 Task: Look for space in South Hill, United States from 12th August, 2023 to 16th August, 2023 for 8 adults in price range Rs.10000 to Rs.16000. Place can be private room with 8 bedrooms having 8 beds and 8 bathrooms. Property type can be house, flat, guest house, hotel. Amenities needed are: wifi, TV, free parkinig on premises, gym, breakfast. Booking option can be shelf check-in. Required host language is English.
Action: Mouse moved to (536, 124)
Screenshot: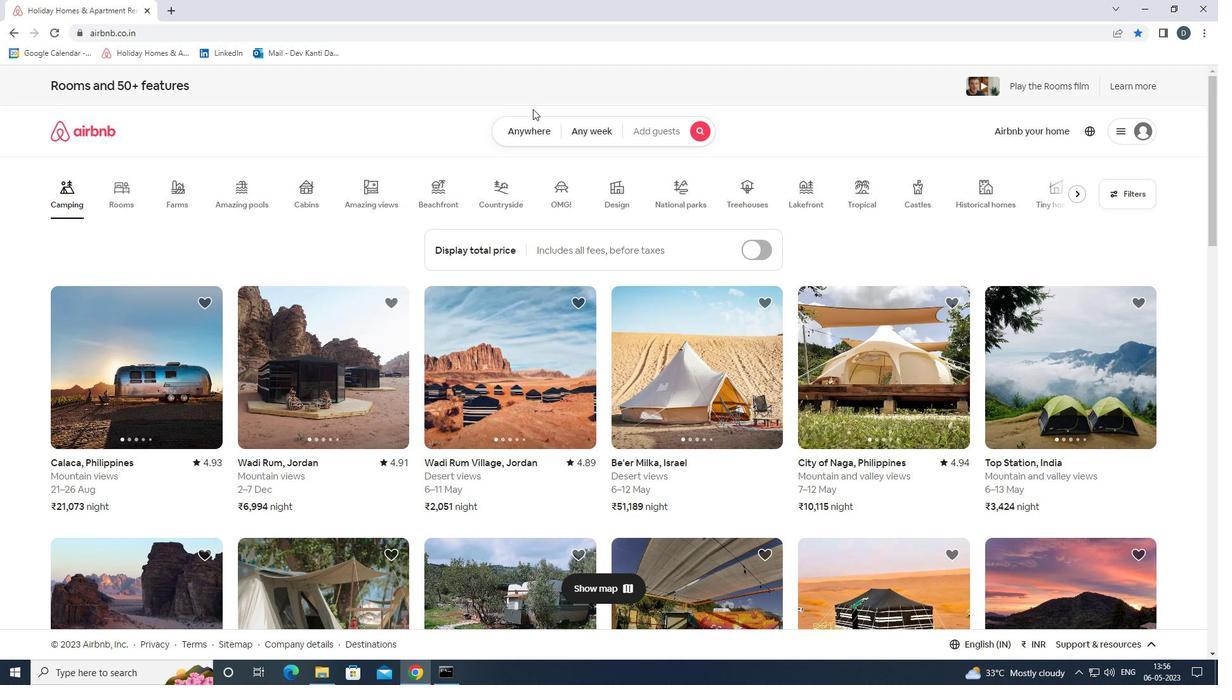 
Action: Mouse pressed left at (536, 124)
Screenshot: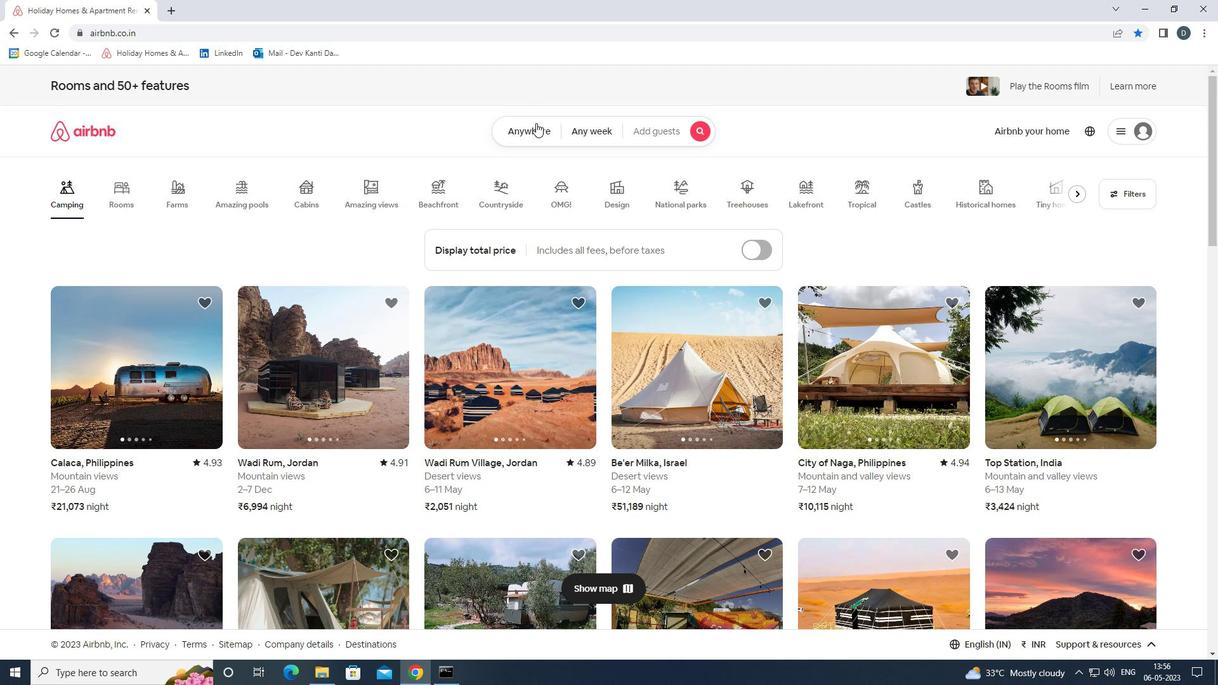
Action: Mouse moved to (472, 181)
Screenshot: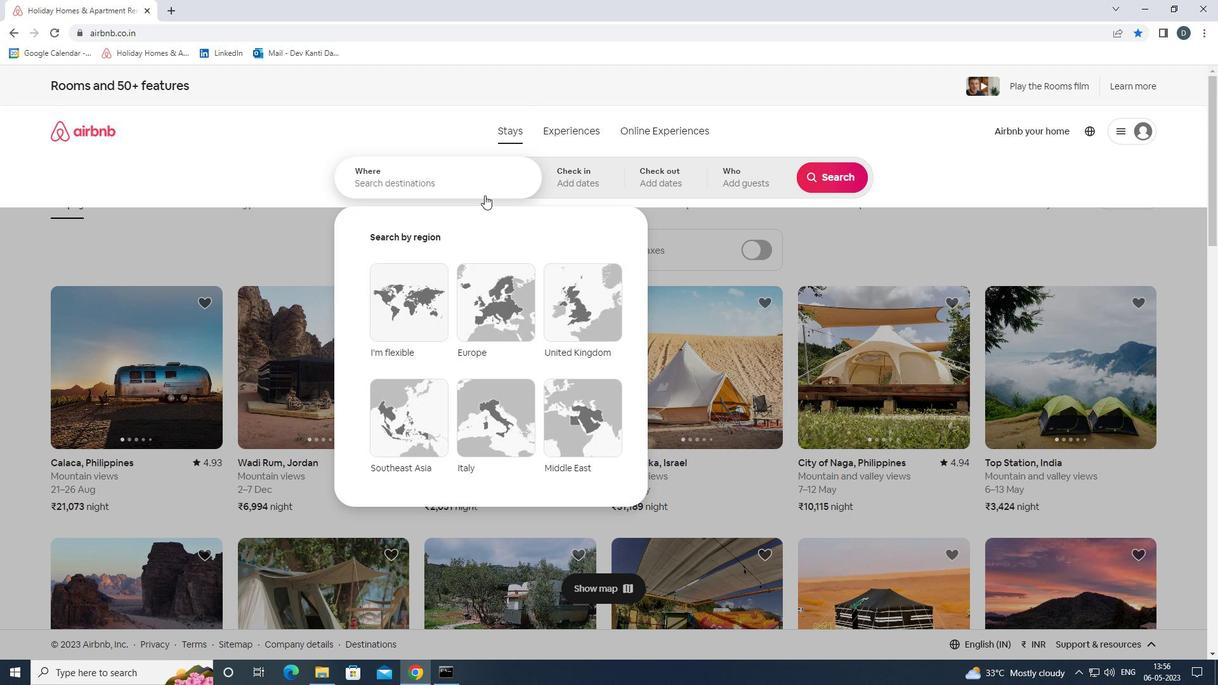 
Action: Mouse pressed left at (472, 181)
Screenshot: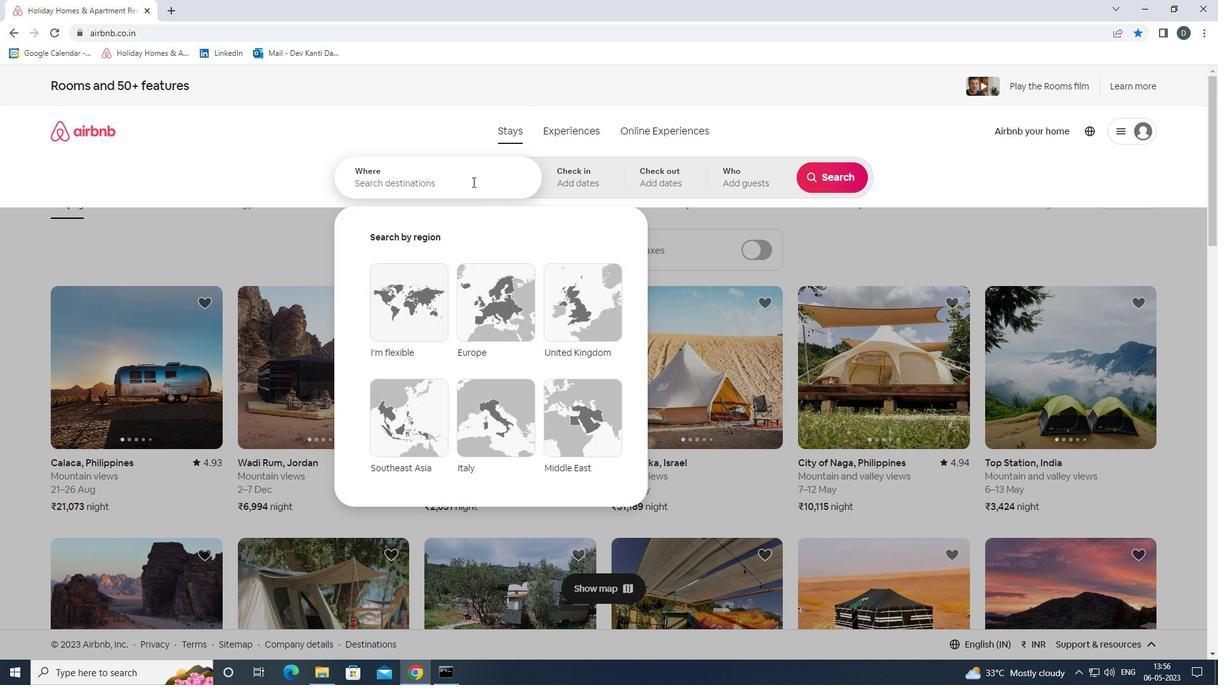 
Action: Mouse moved to (466, 181)
Screenshot: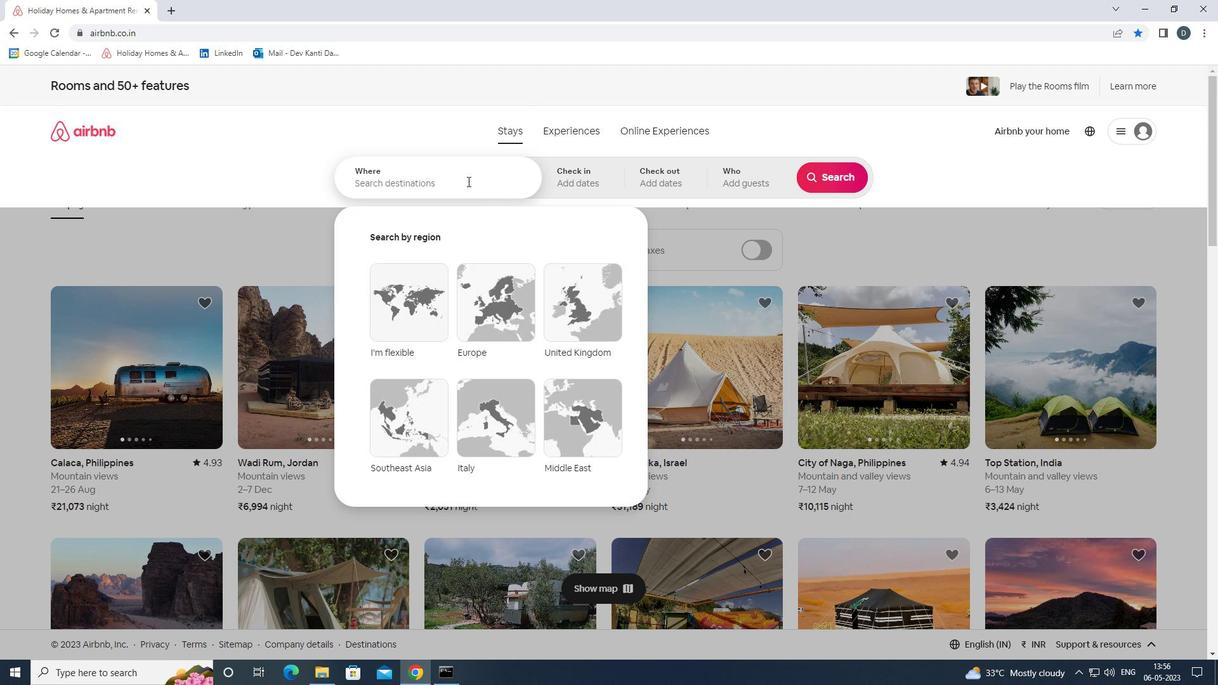 
Action: Key pressed <Key.shift><Key.shift><Key.shift><Key.shift><Key.shift><Key.shift><Key.shift>SOUTH<Key.space><Key.shift>HILL,<Key.shift>UNITED<Key.space><Key.shift>STATES<Key.enter>
Screenshot: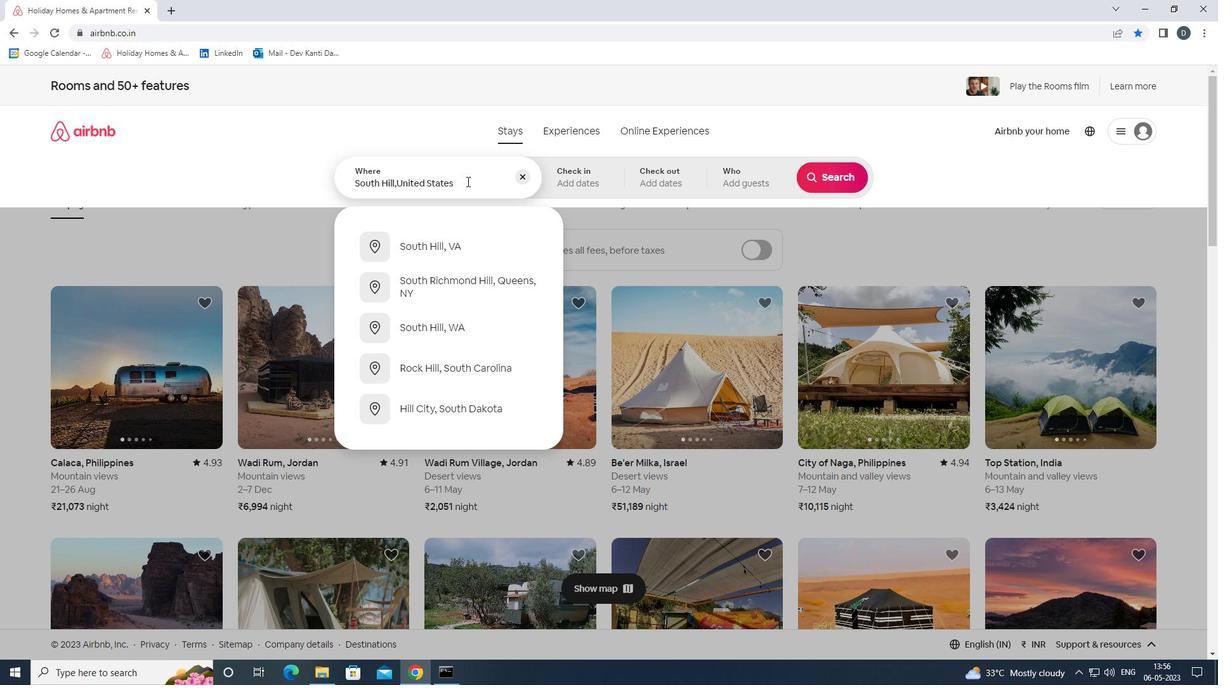 
Action: Mouse moved to (822, 277)
Screenshot: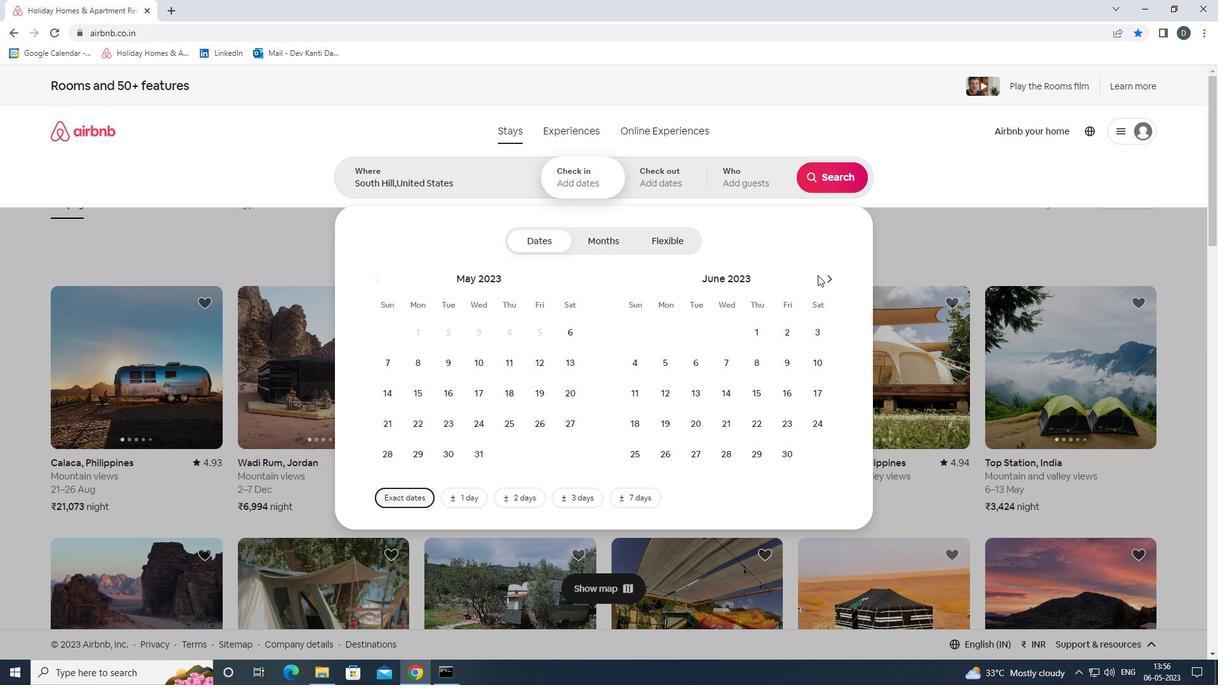 
Action: Mouse pressed left at (822, 277)
Screenshot: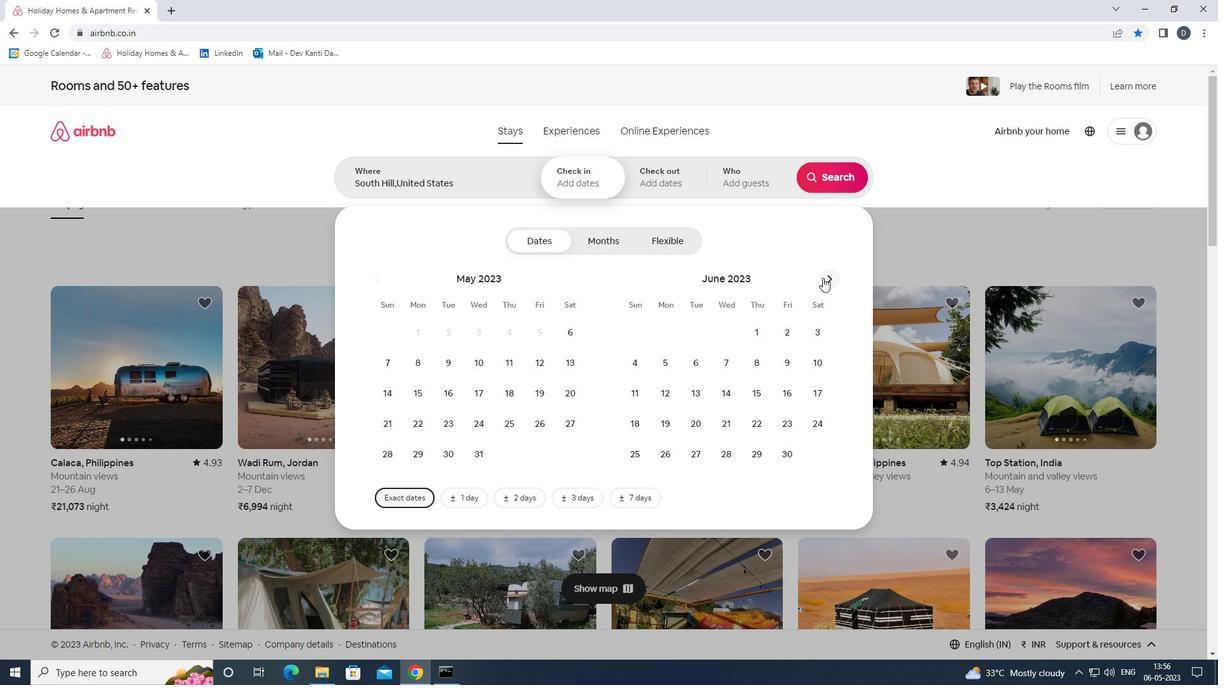 
Action: Mouse pressed left at (822, 277)
Screenshot: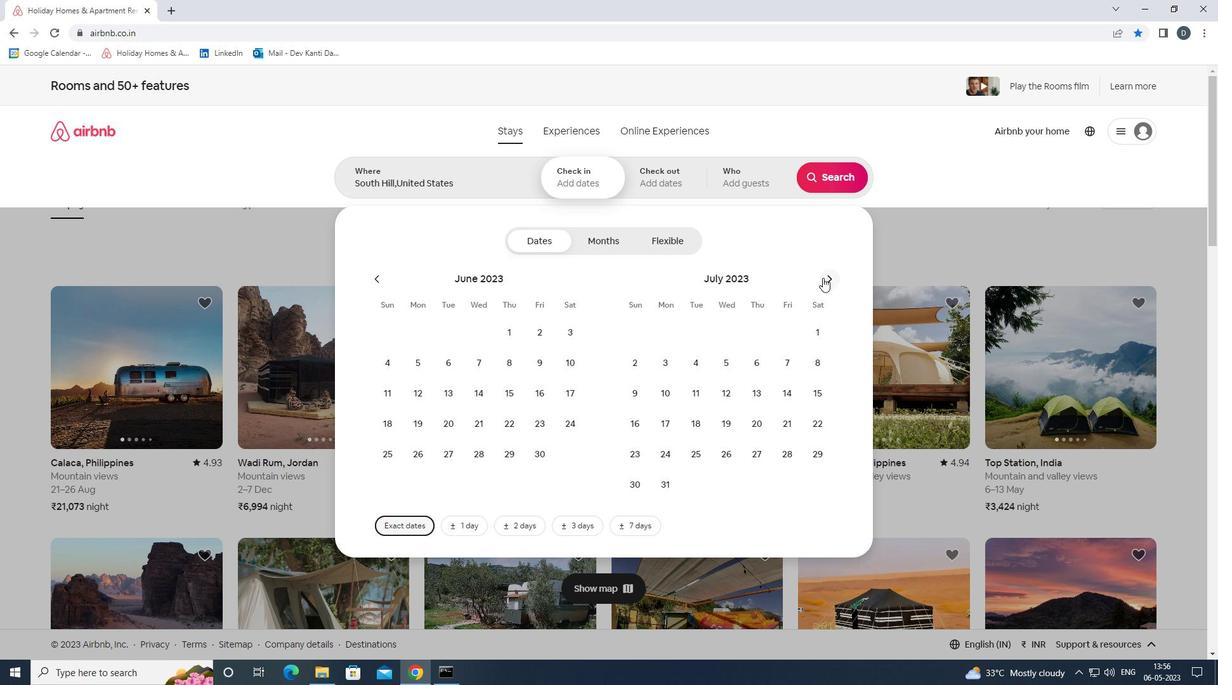 
Action: Mouse moved to (812, 356)
Screenshot: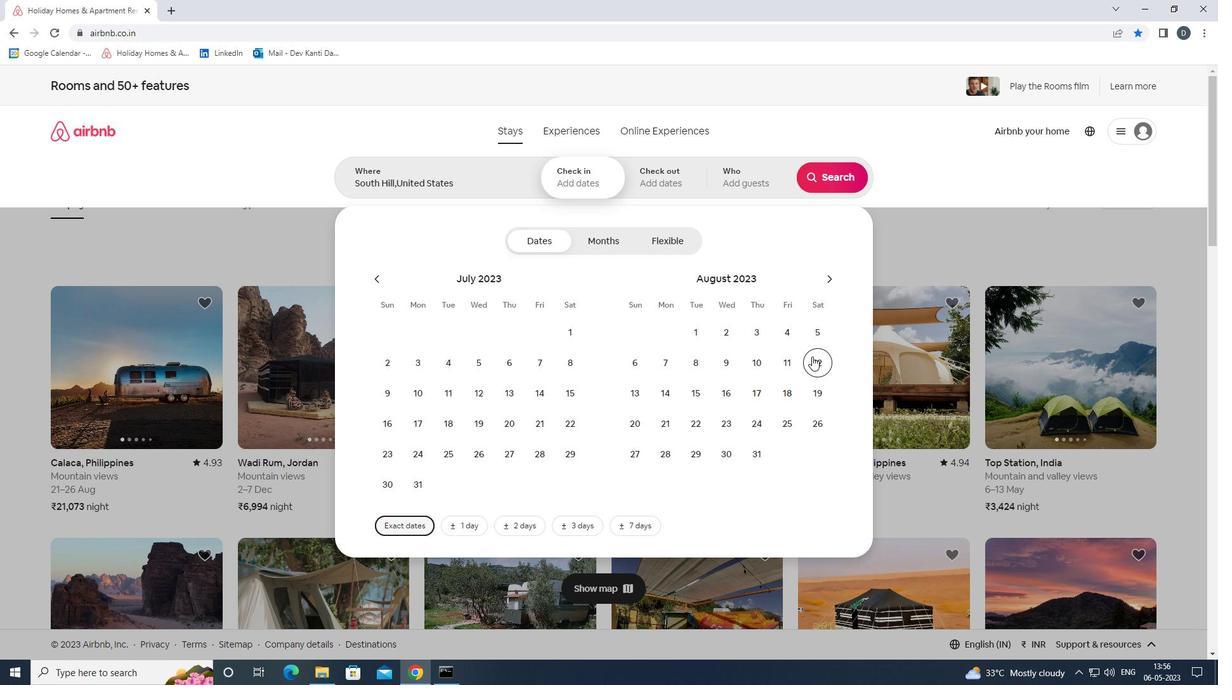 
Action: Mouse pressed left at (812, 356)
Screenshot: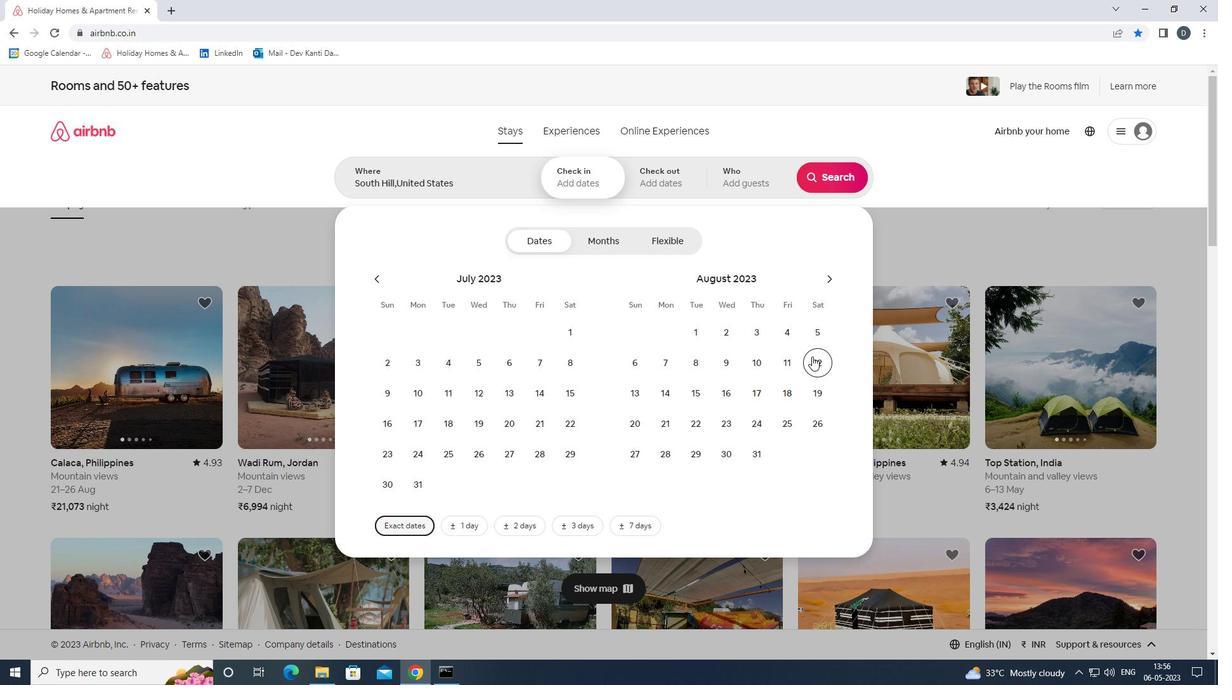 
Action: Mouse moved to (735, 391)
Screenshot: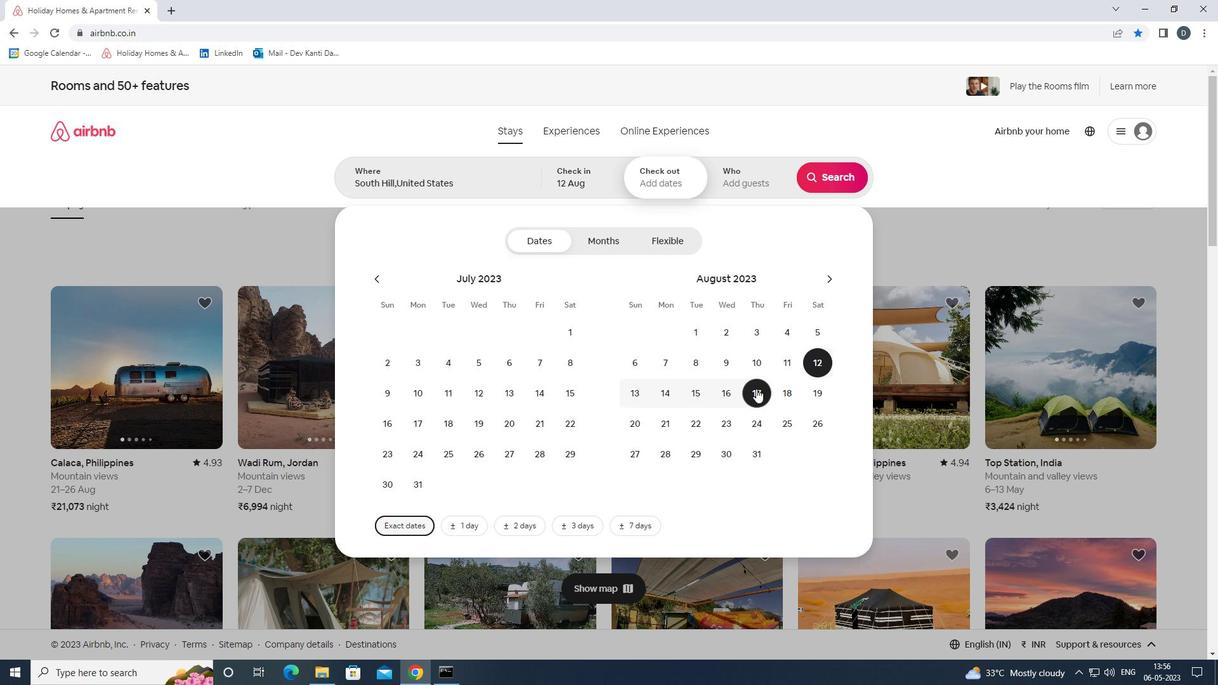 
Action: Mouse pressed left at (735, 391)
Screenshot: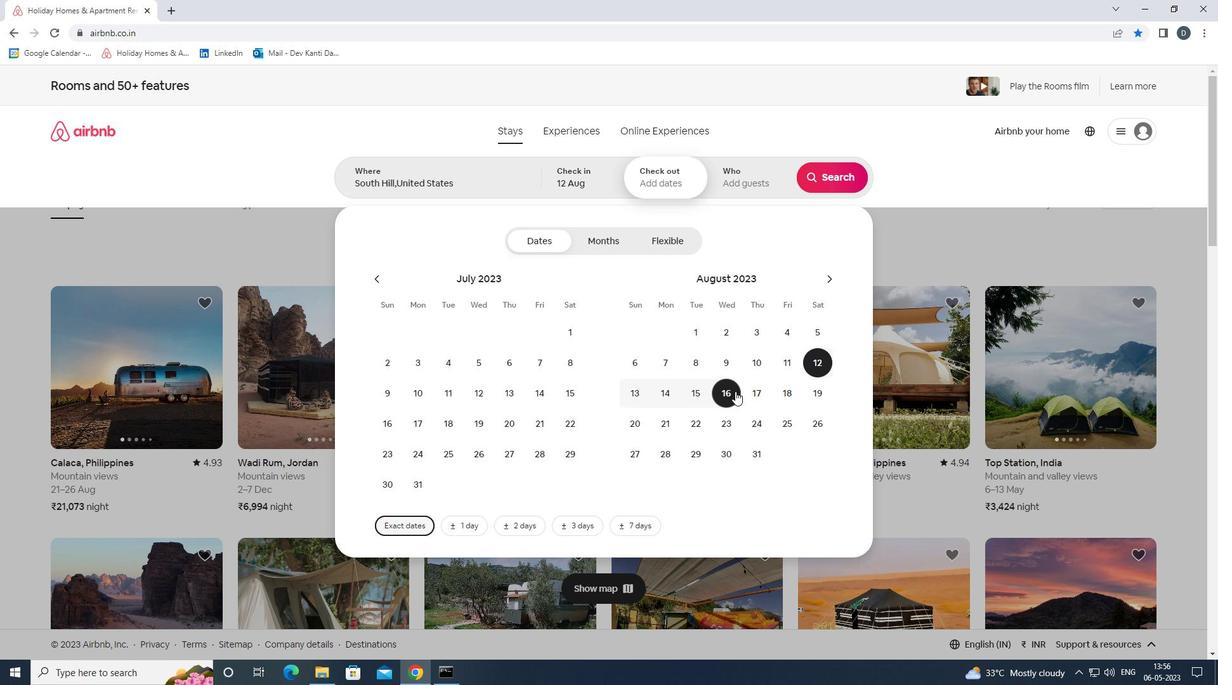 
Action: Mouse moved to (752, 177)
Screenshot: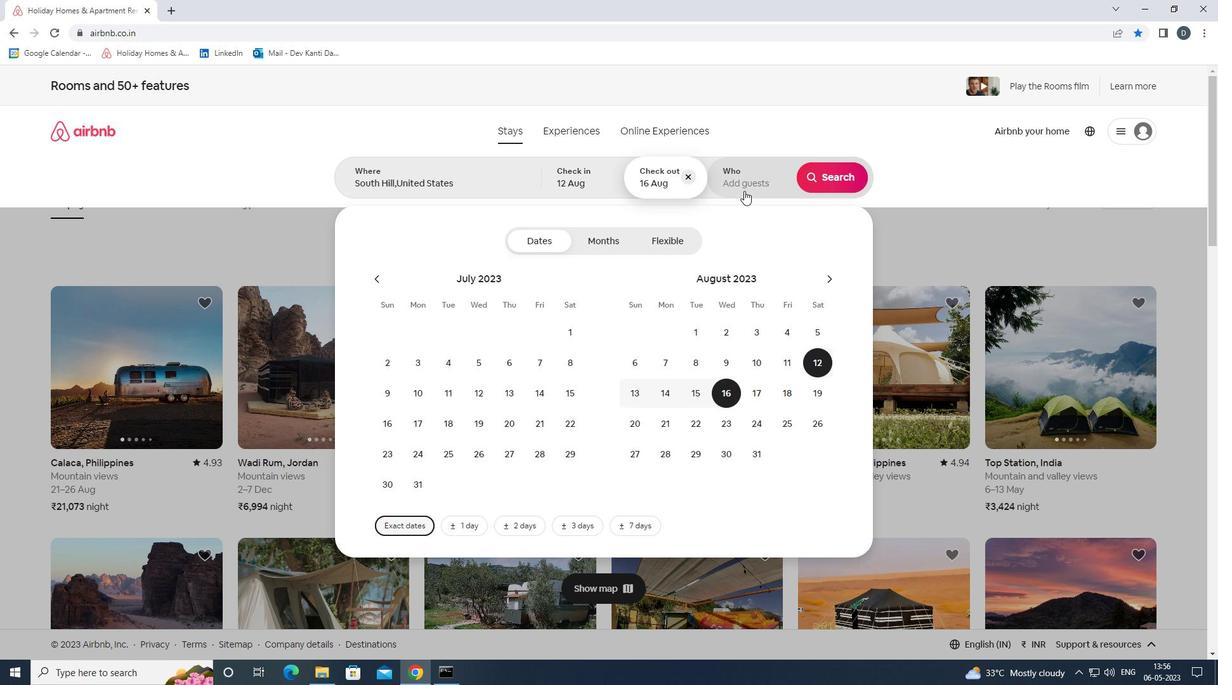
Action: Mouse pressed left at (752, 177)
Screenshot: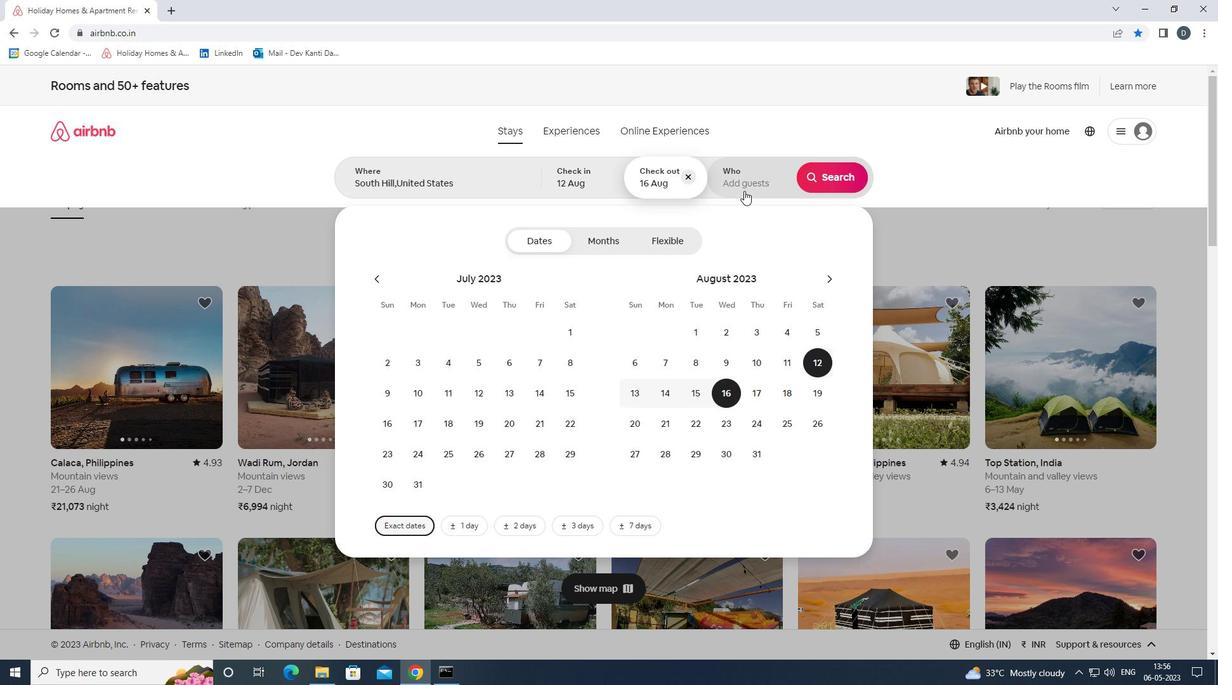 
Action: Mouse moved to (841, 244)
Screenshot: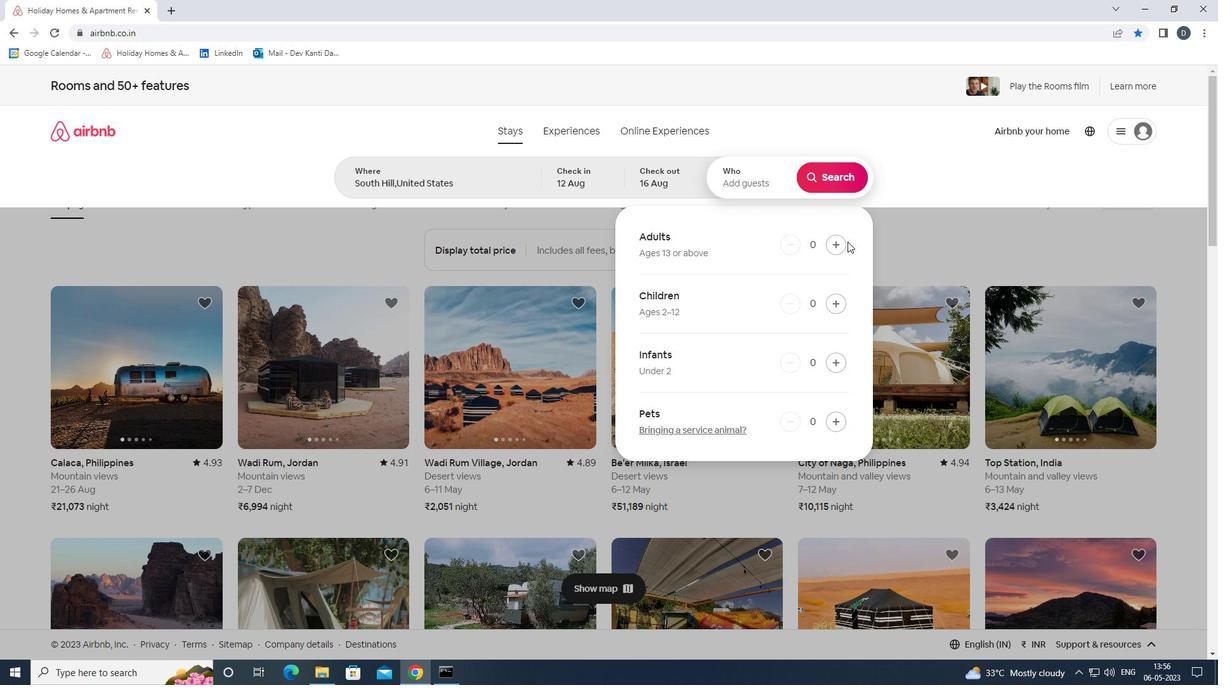
Action: Mouse pressed left at (841, 244)
Screenshot: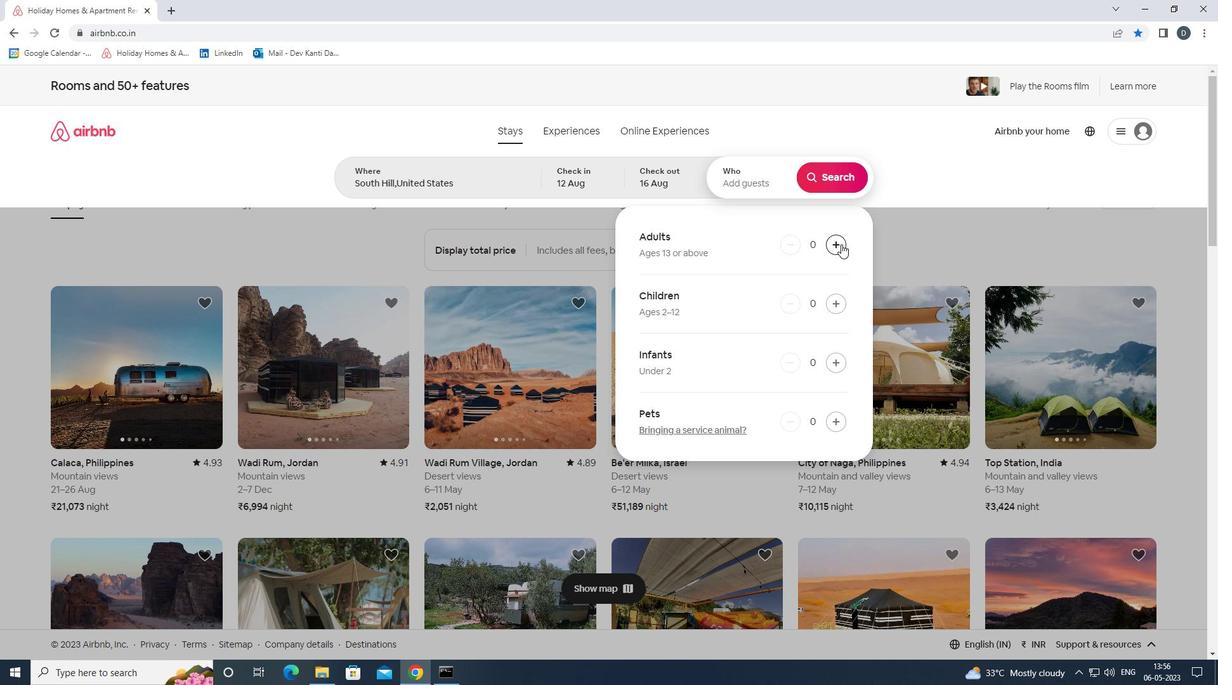 
Action: Mouse pressed left at (841, 244)
Screenshot: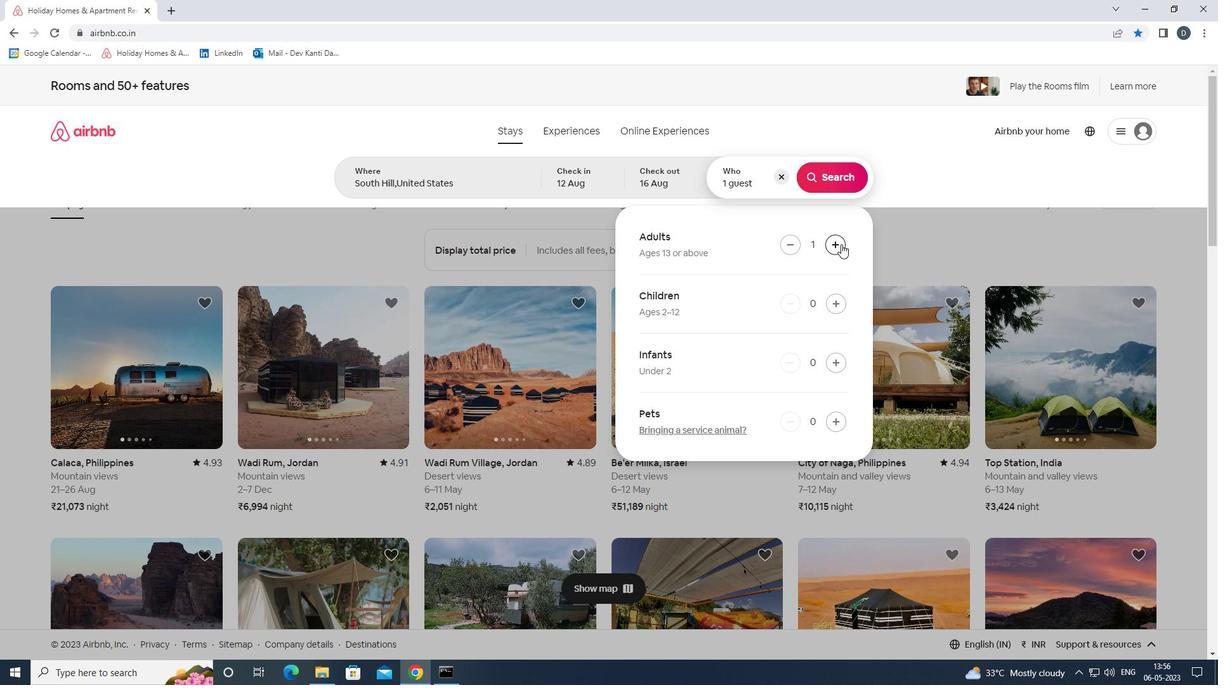 
Action: Mouse pressed left at (841, 244)
Screenshot: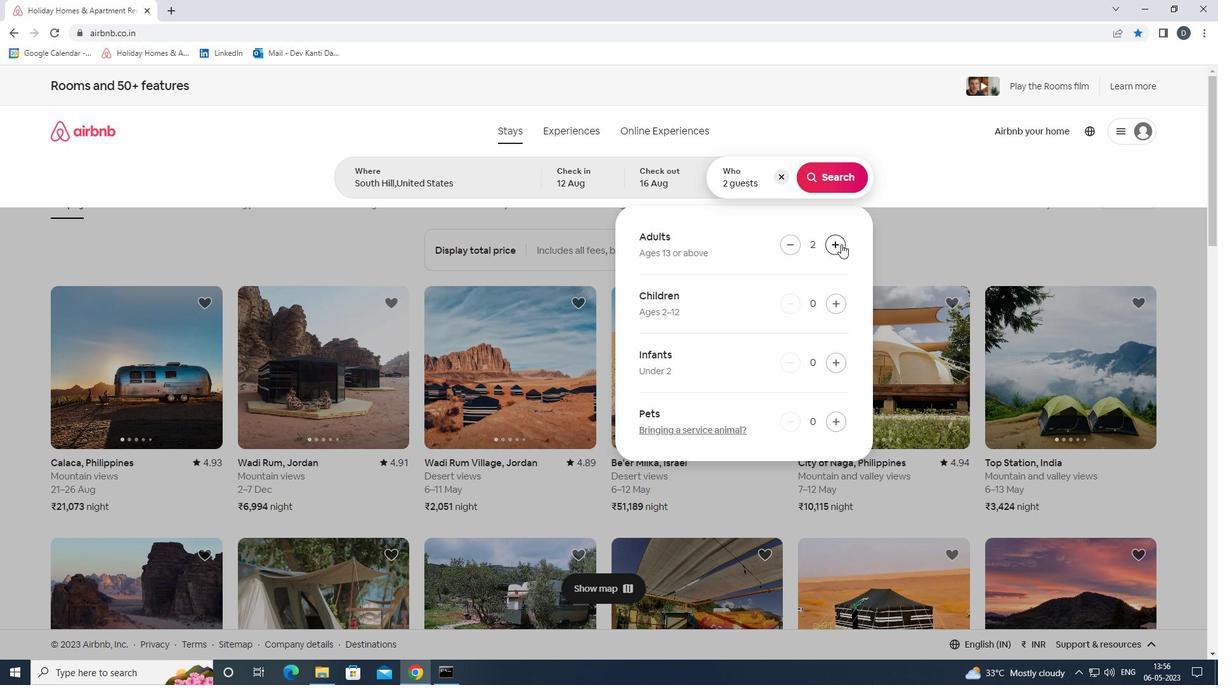 
Action: Mouse pressed left at (841, 244)
Screenshot: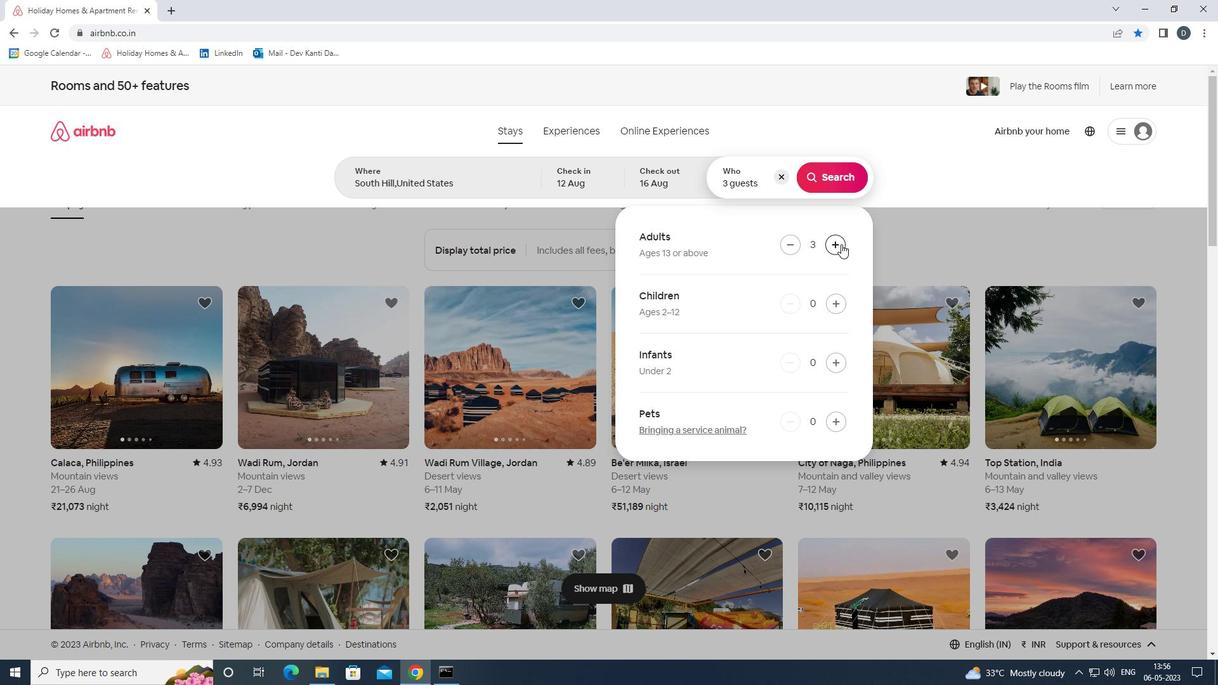 
Action: Mouse pressed left at (841, 244)
Screenshot: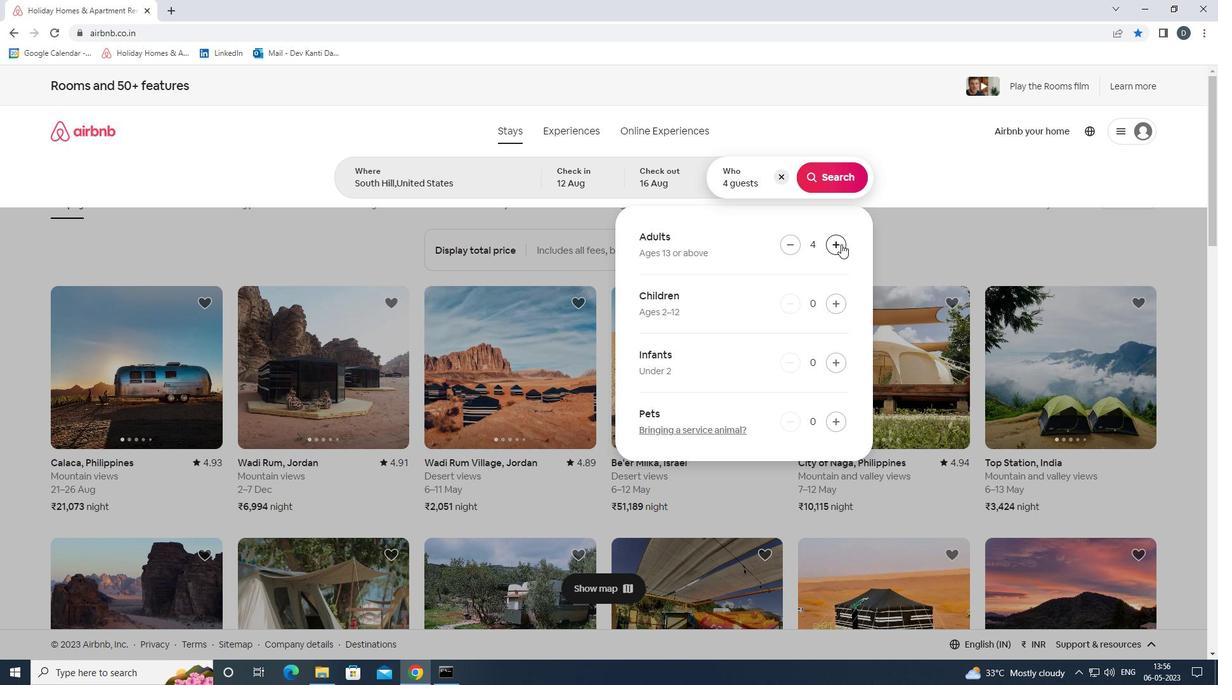 
Action: Mouse pressed left at (841, 244)
Screenshot: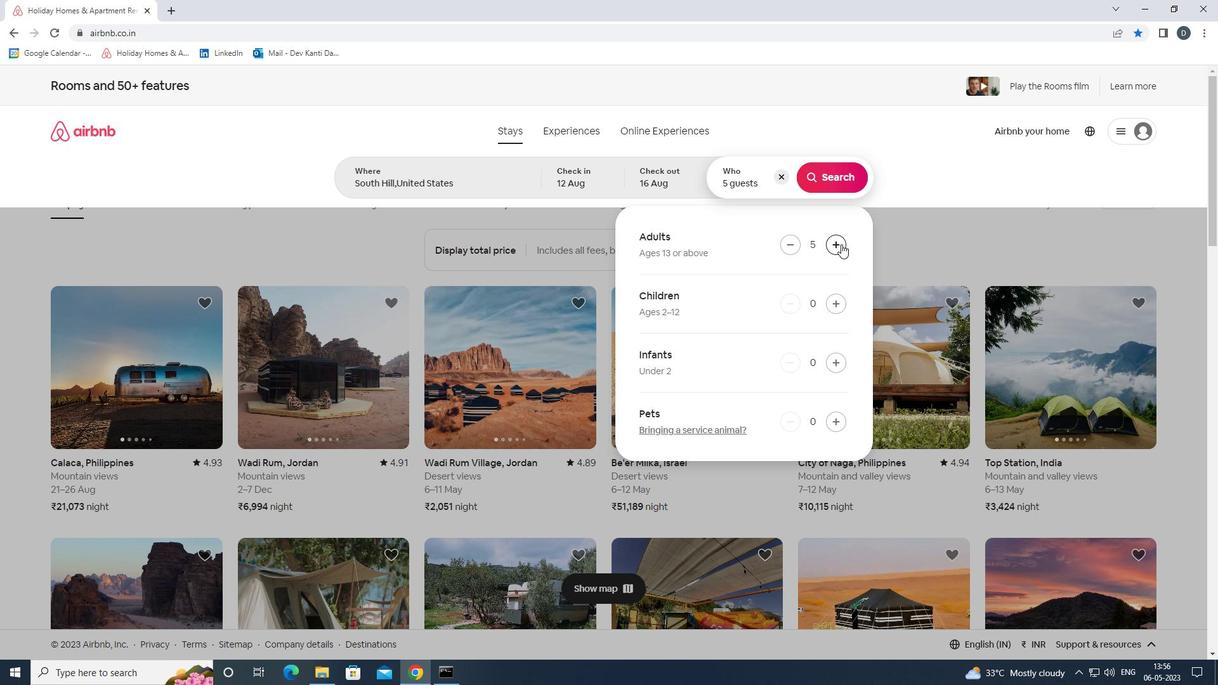 
Action: Mouse pressed left at (841, 244)
Screenshot: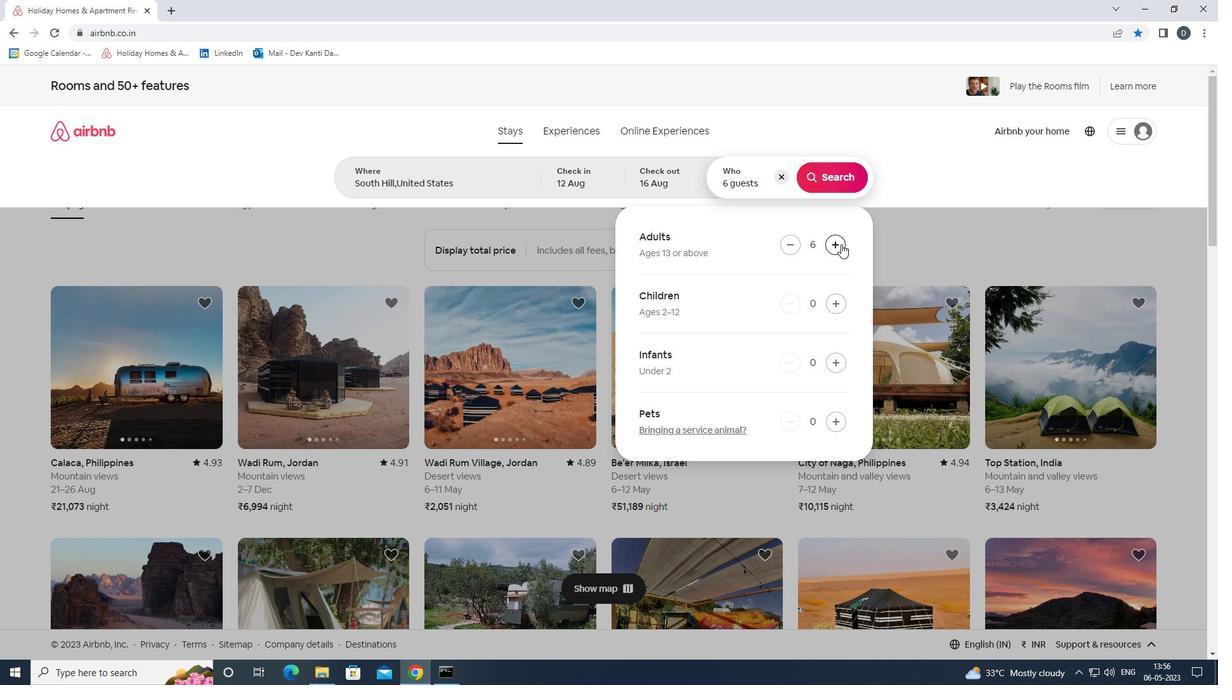 
Action: Mouse pressed left at (841, 244)
Screenshot: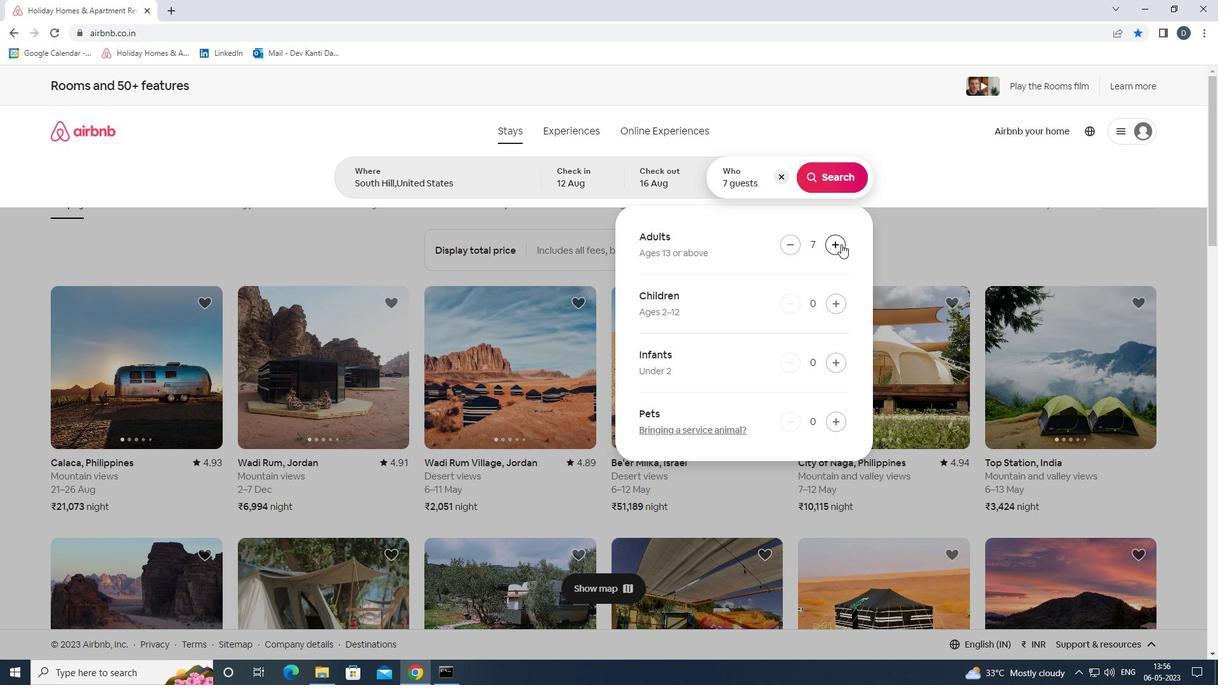 
Action: Mouse moved to (835, 177)
Screenshot: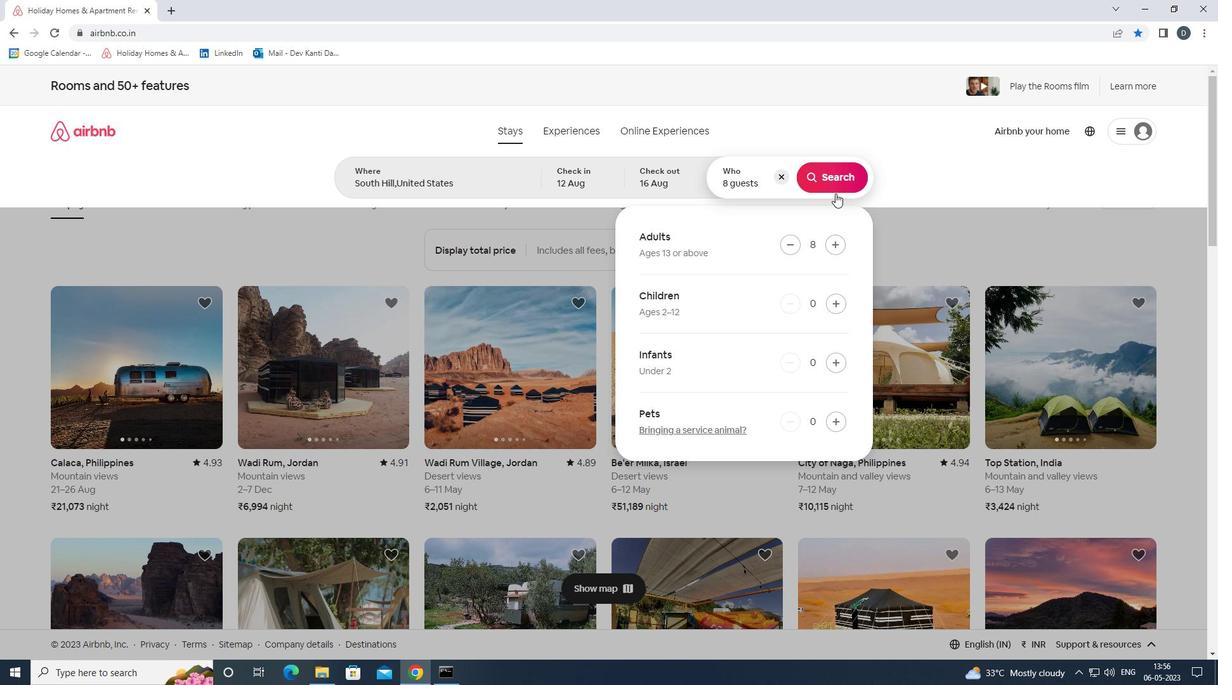 
Action: Mouse pressed left at (835, 177)
Screenshot: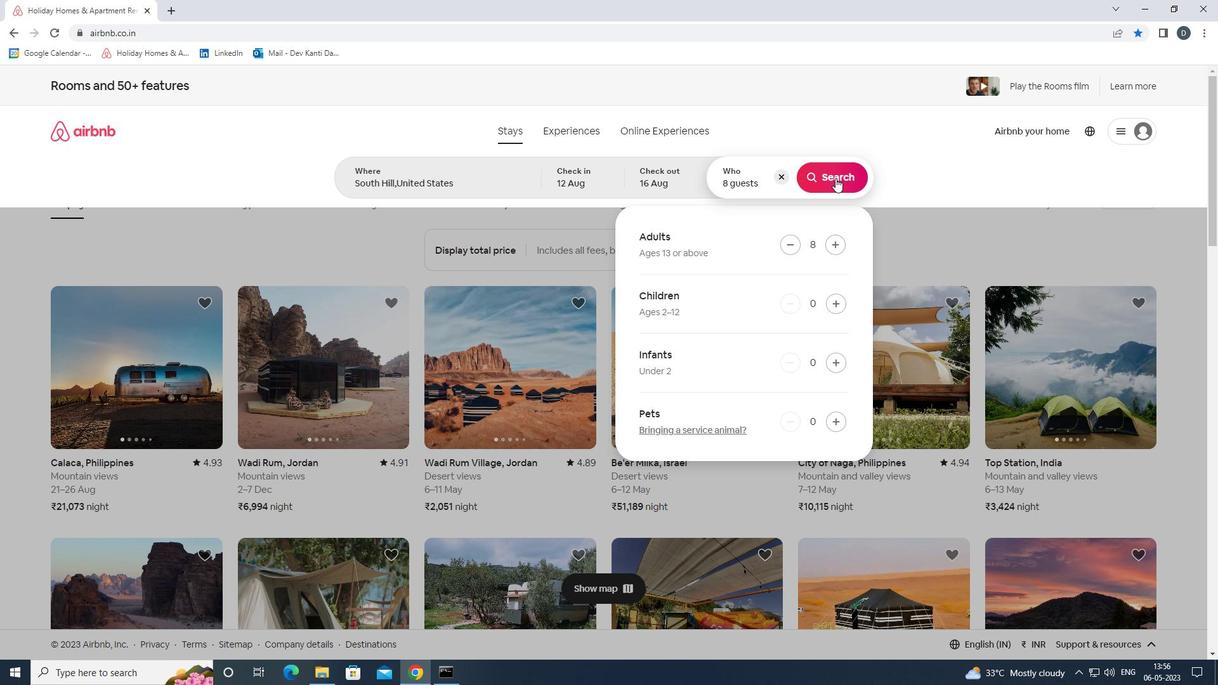 
Action: Mouse moved to (1154, 140)
Screenshot: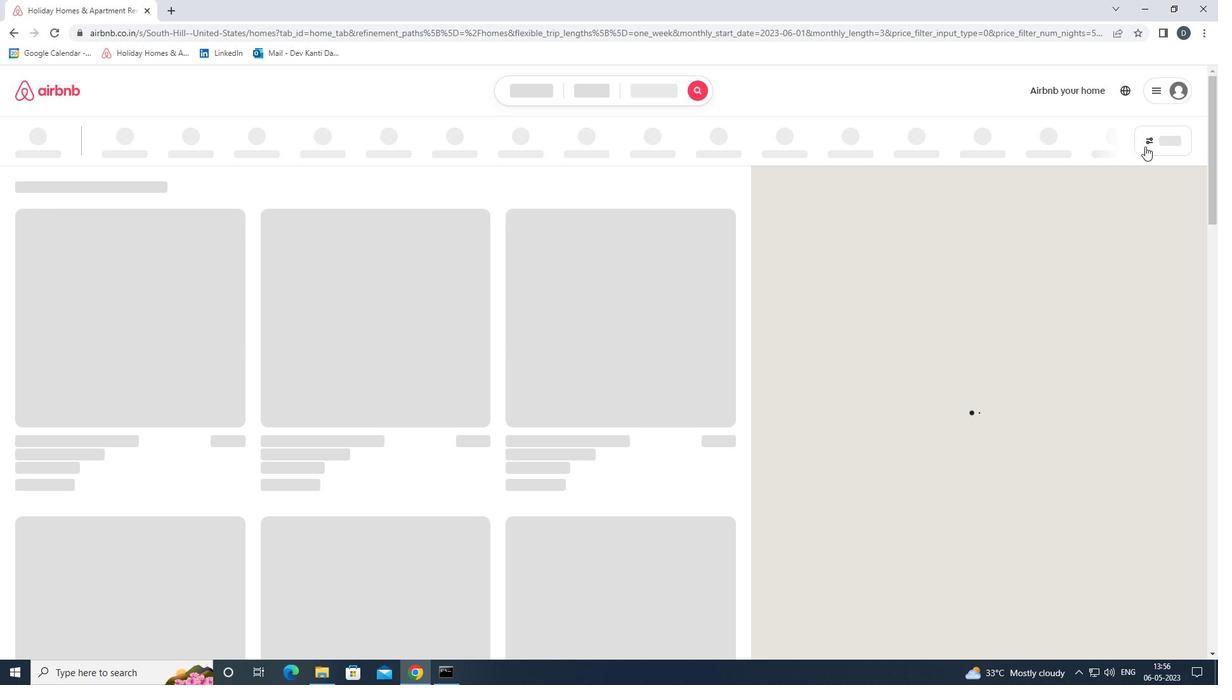 
Action: Mouse pressed left at (1154, 140)
Screenshot: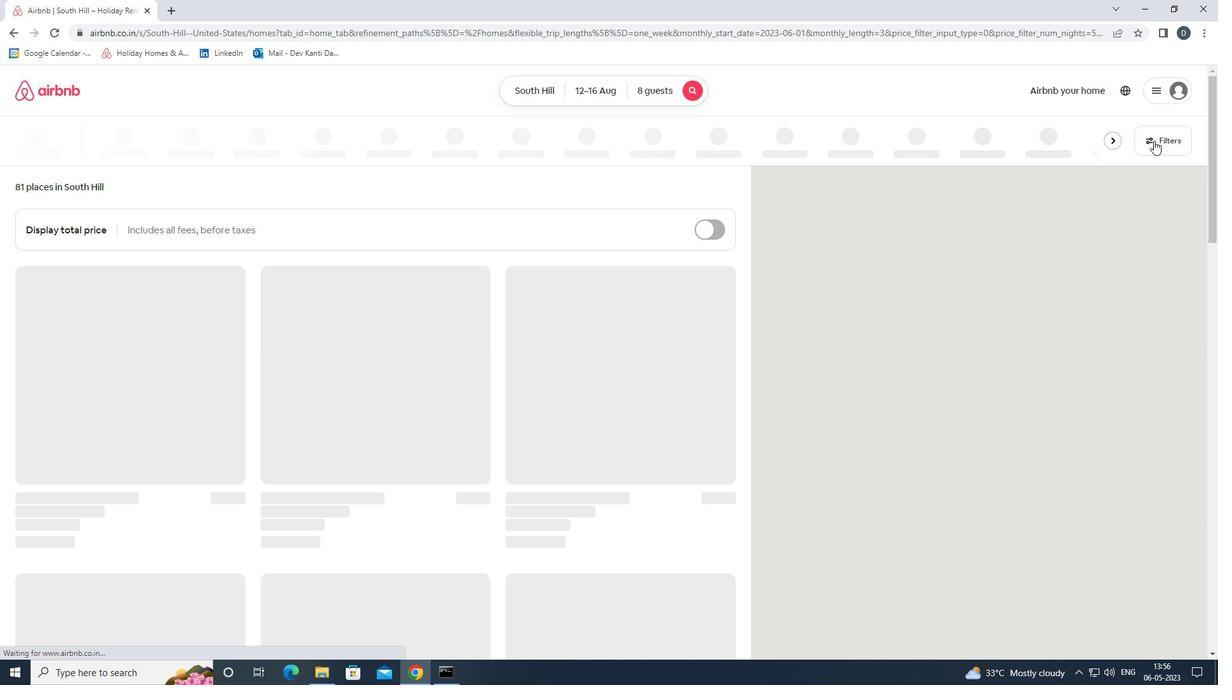 
Action: Mouse moved to (482, 457)
Screenshot: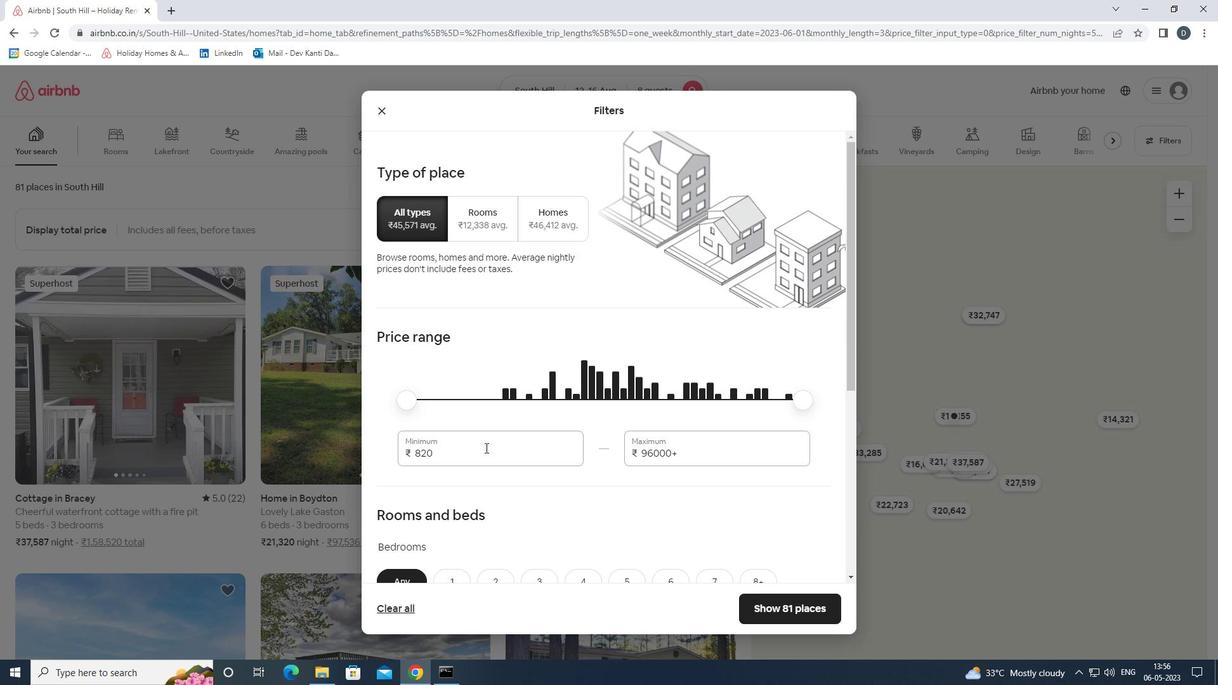 
Action: Mouse pressed left at (482, 457)
Screenshot: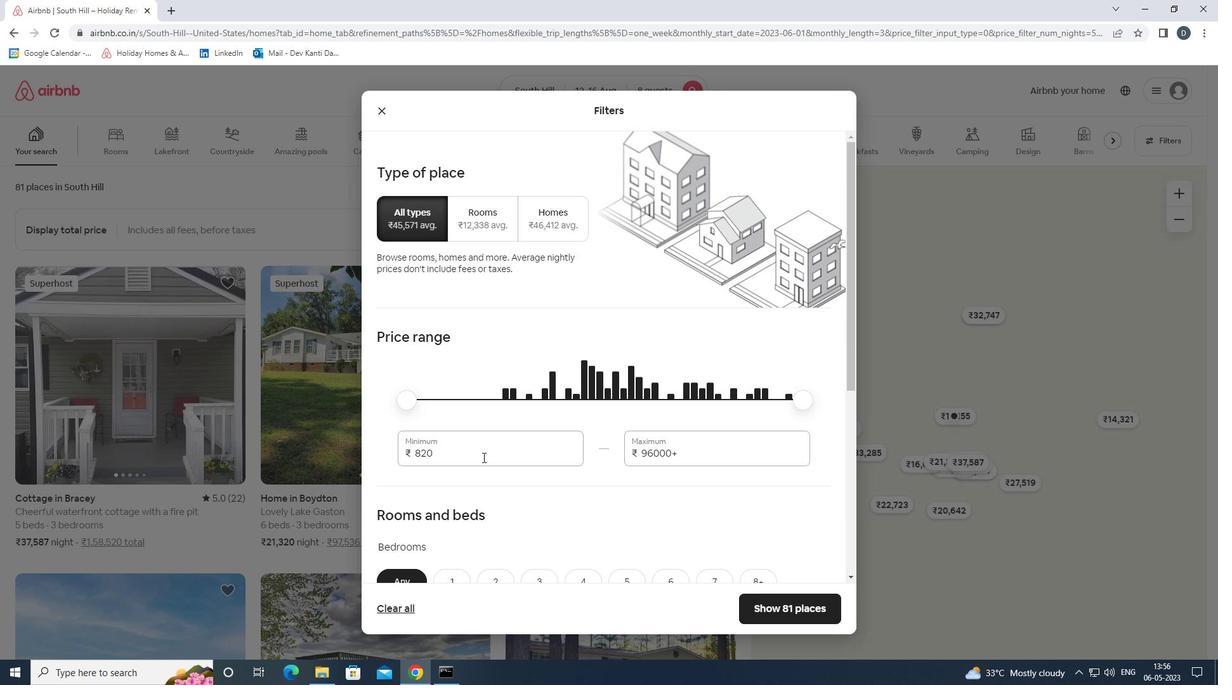 
Action: Mouse pressed left at (482, 457)
Screenshot: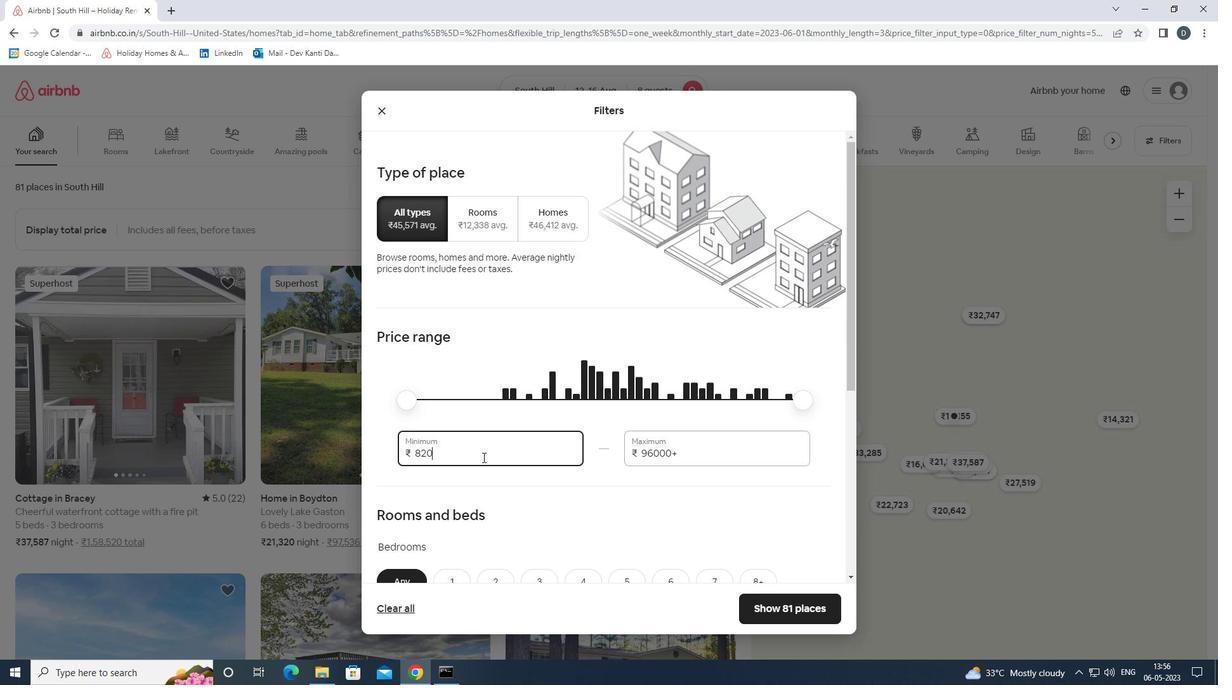 
Action: Mouse moved to (481, 458)
Screenshot: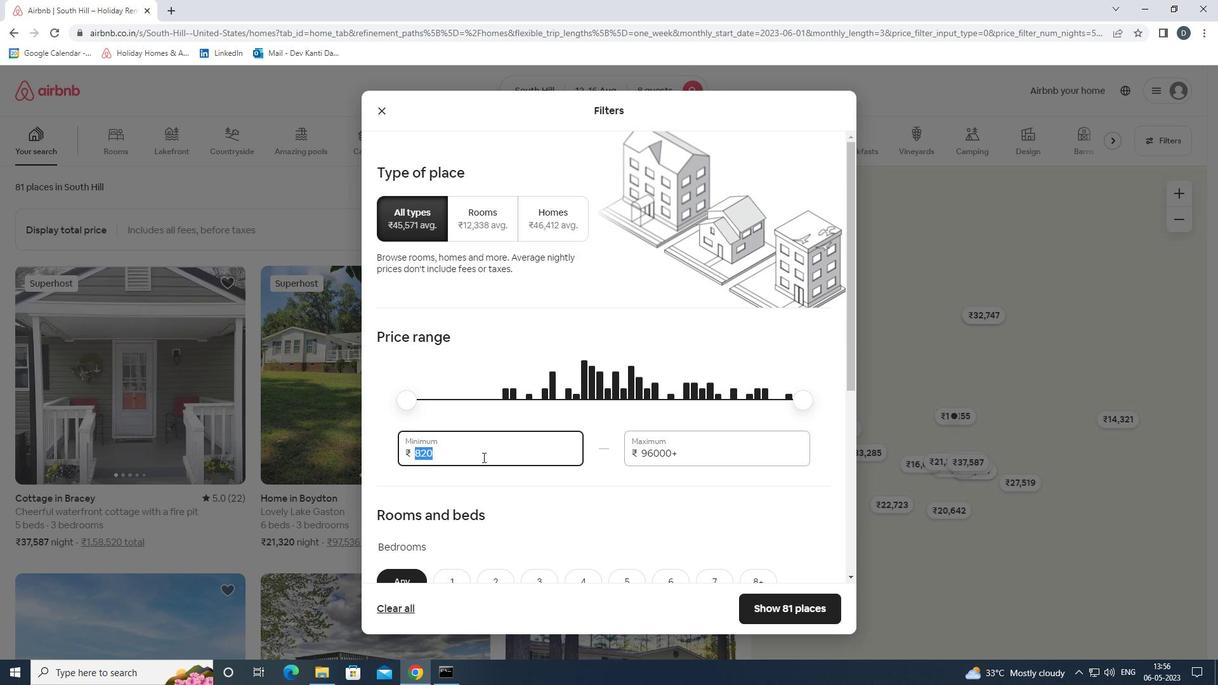 
Action: Key pressed 10000<Key.tab>16000
Screenshot: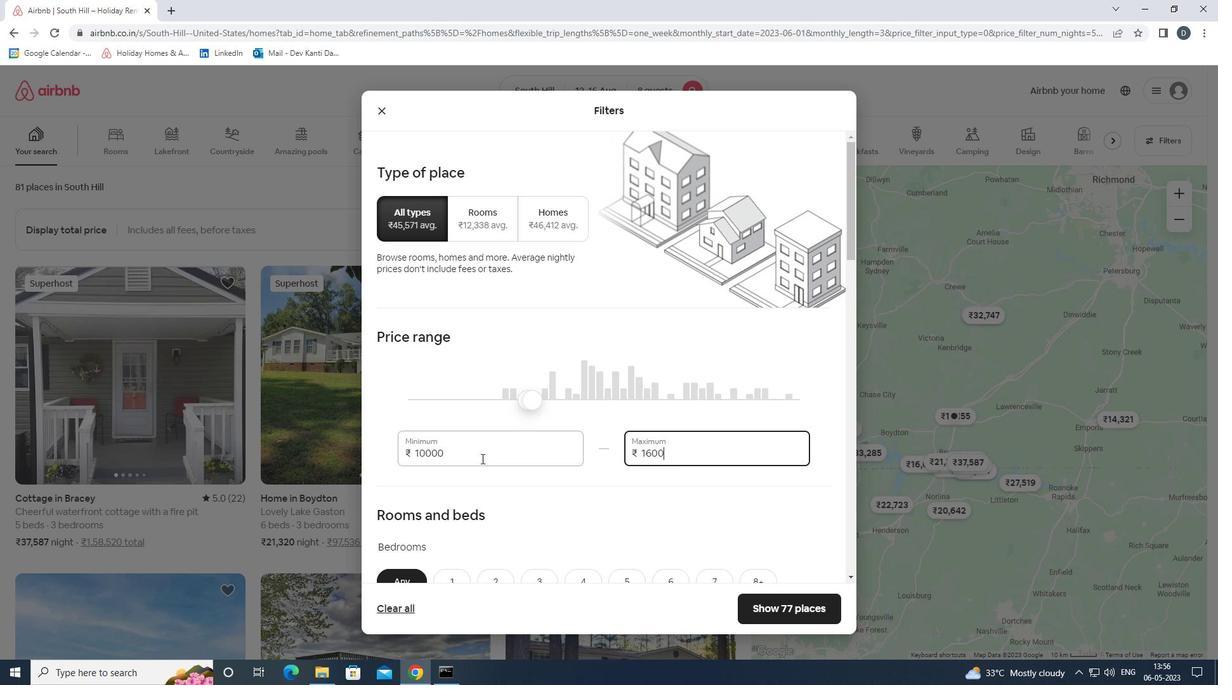 
Action: Mouse scrolled (481, 458) with delta (0, 0)
Screenshot: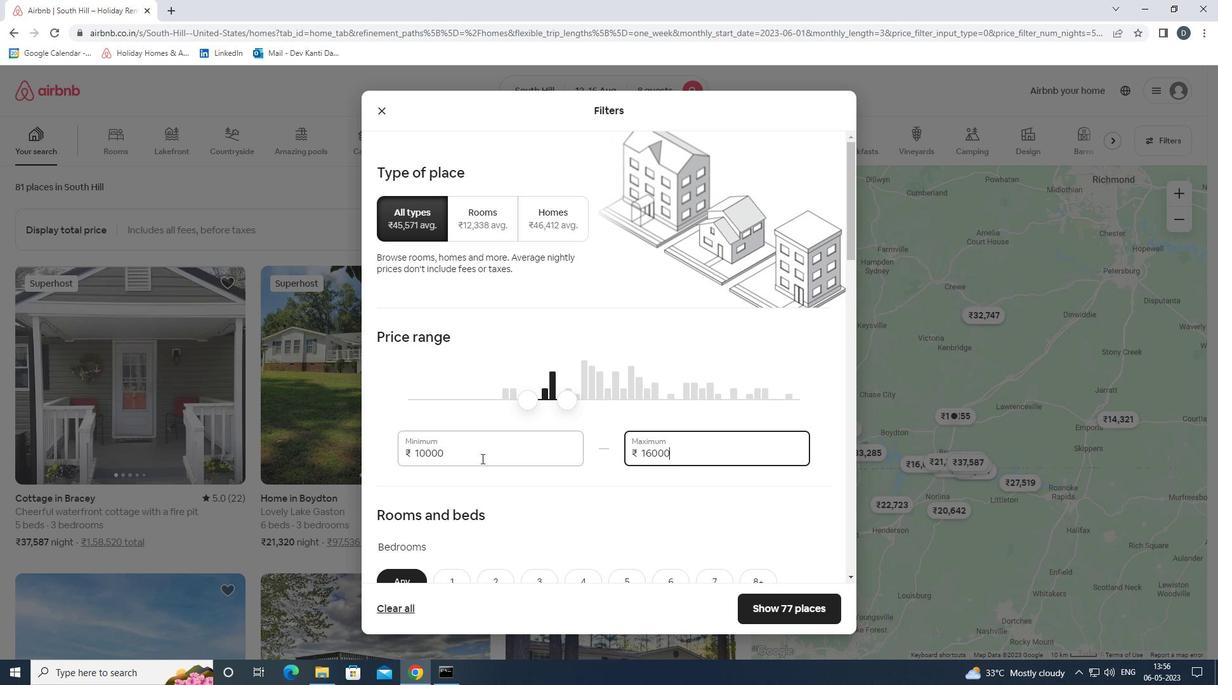 
Action: Mouse scrolled (481, 458) with delta (0, 0)
Screenshot: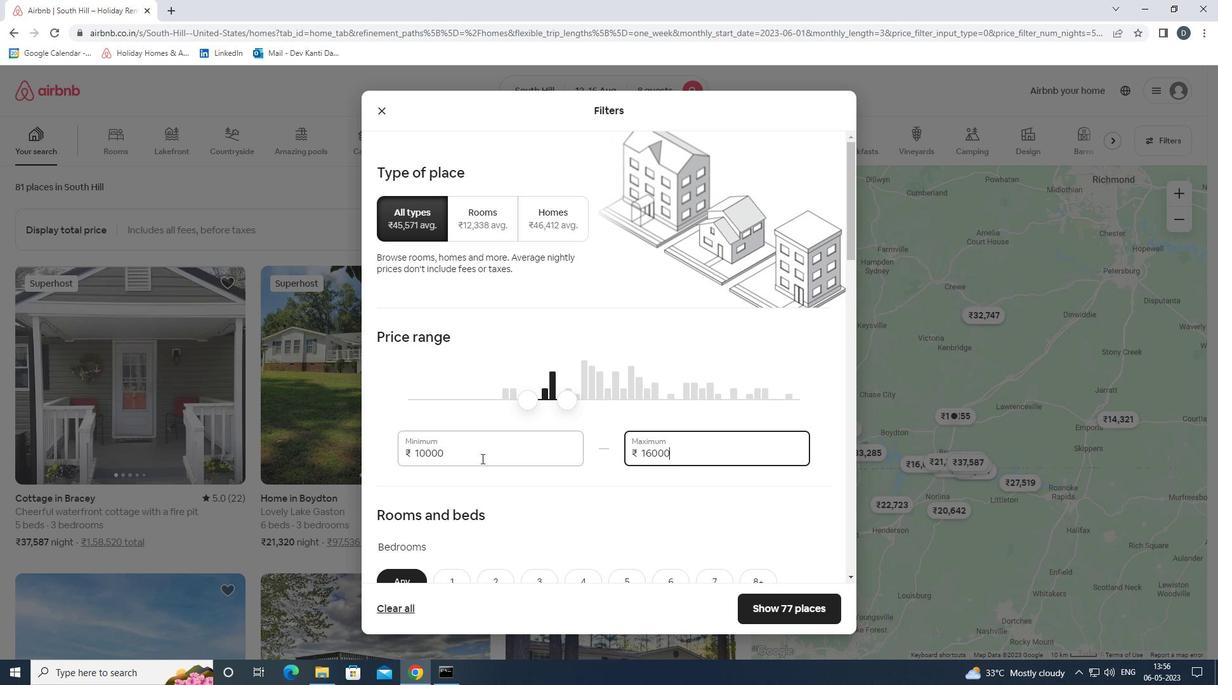 
Action: Mouse moved to (485, 447)
Screenshot: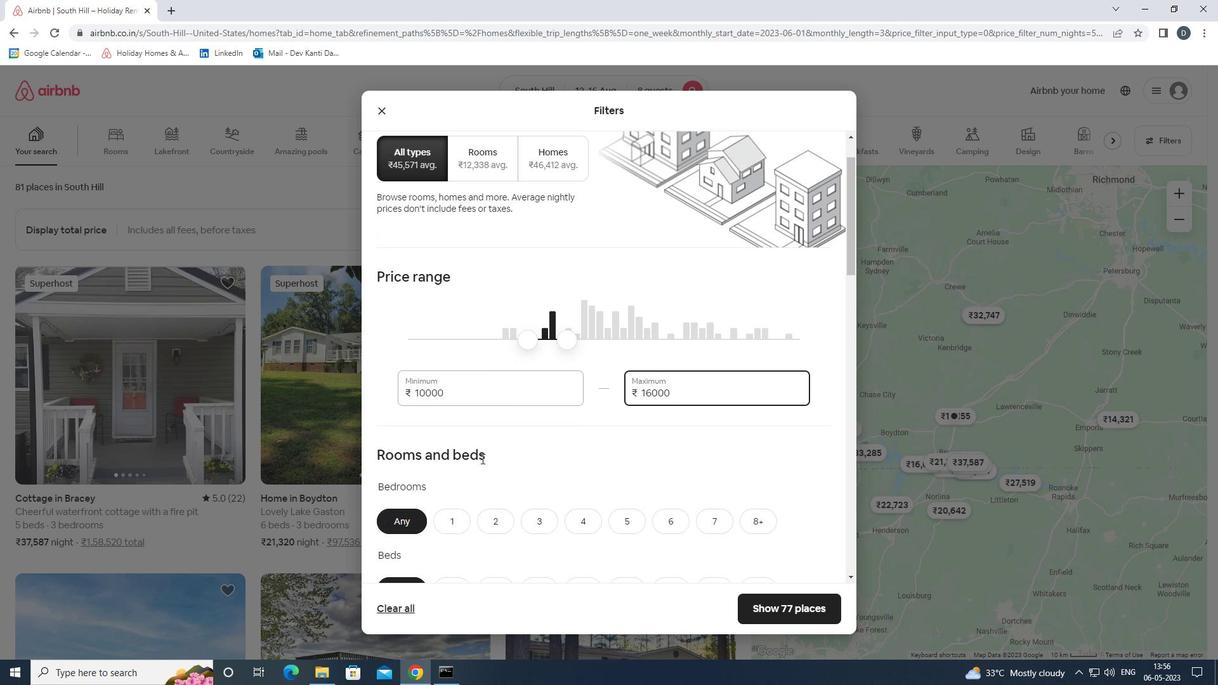 
Action: Mouse scrolled (485, 447) with delta (0, 0)
Screenshot: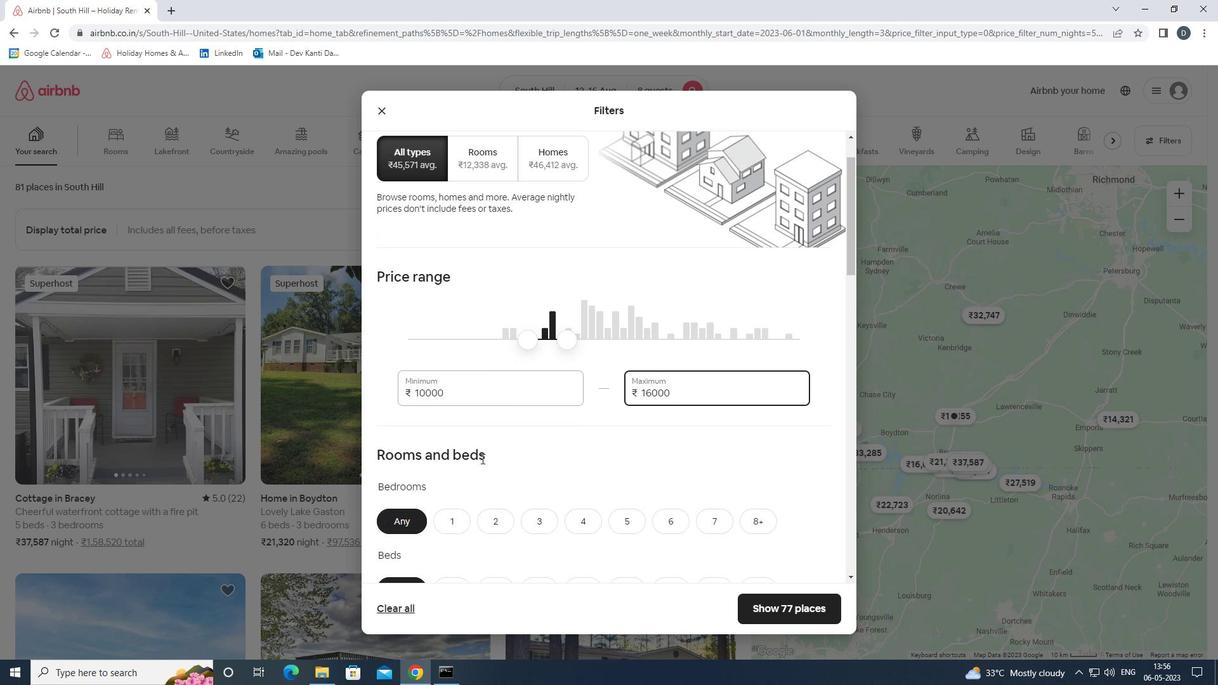 
Action: Mouse moved to (528, 432)
Screenshot: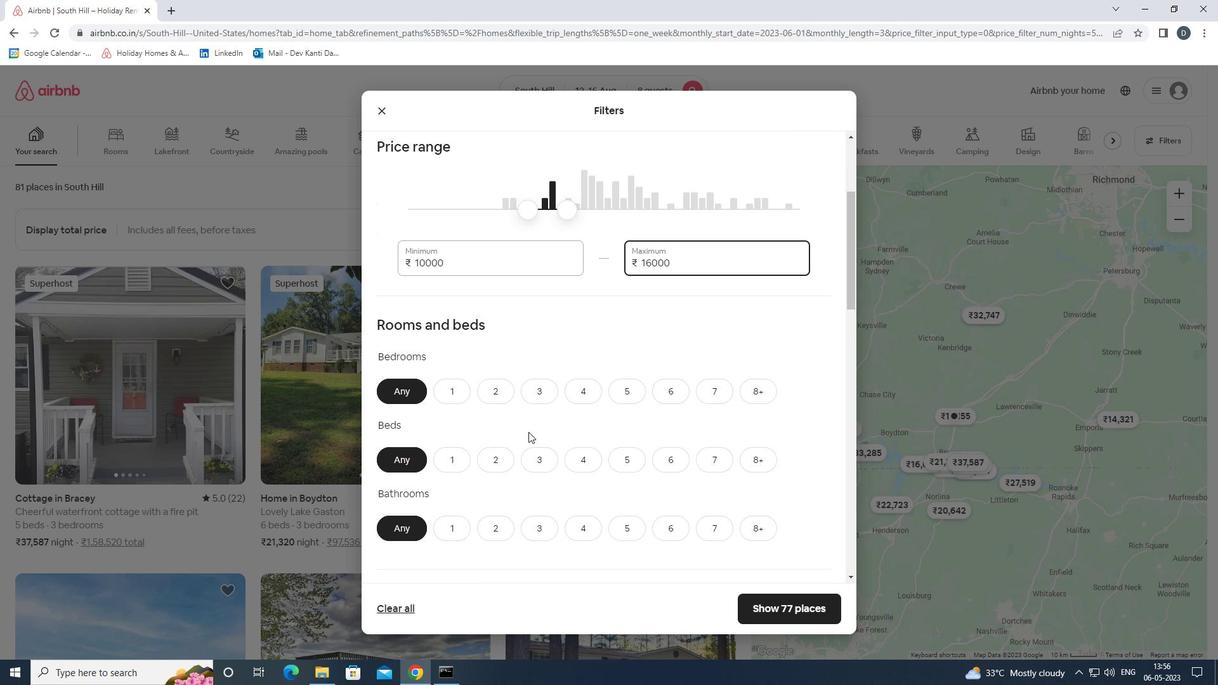 
Action: Mouse scrolled (528, 431) with delta (0, 0)
Screenshot: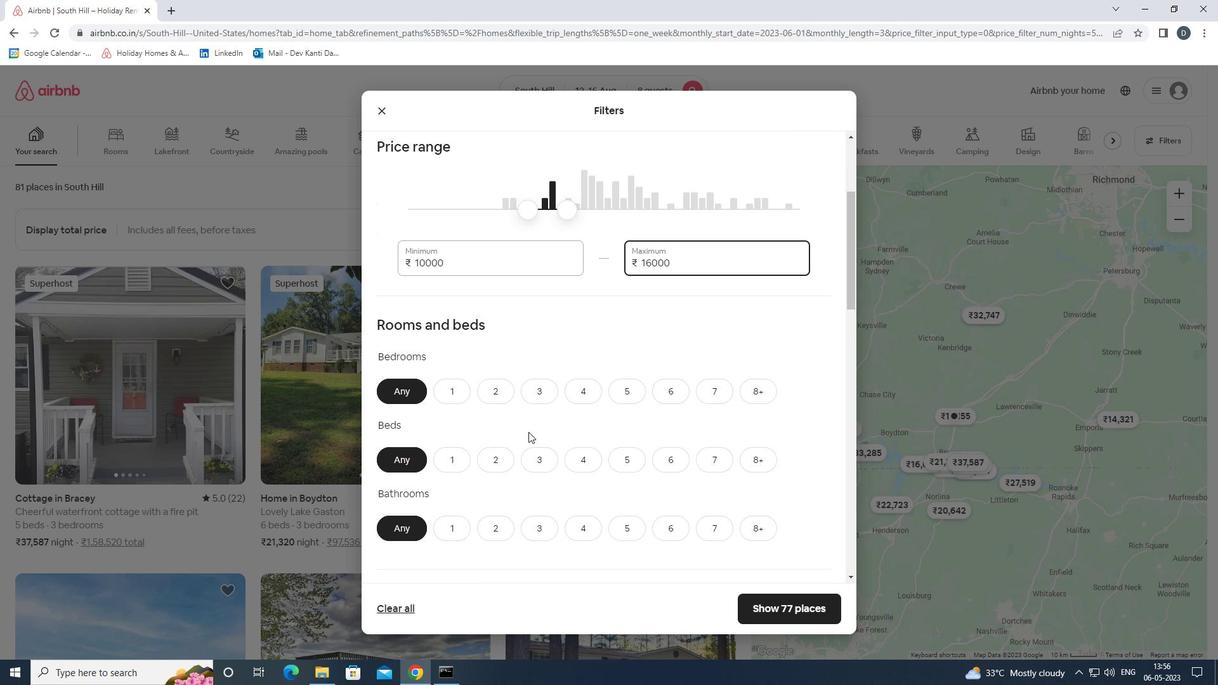 
Action: Mouse moved to (766, 329)
Screenshot: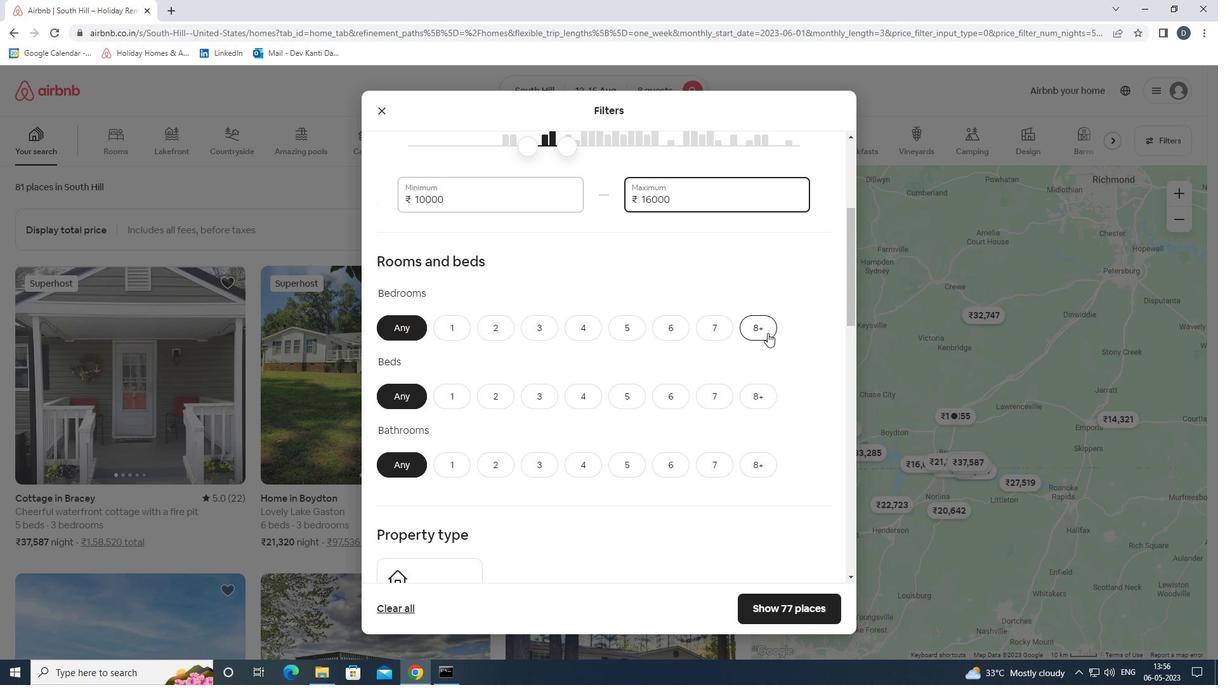 
Action: Mouse pressed left at (766, 329)
Screenshot: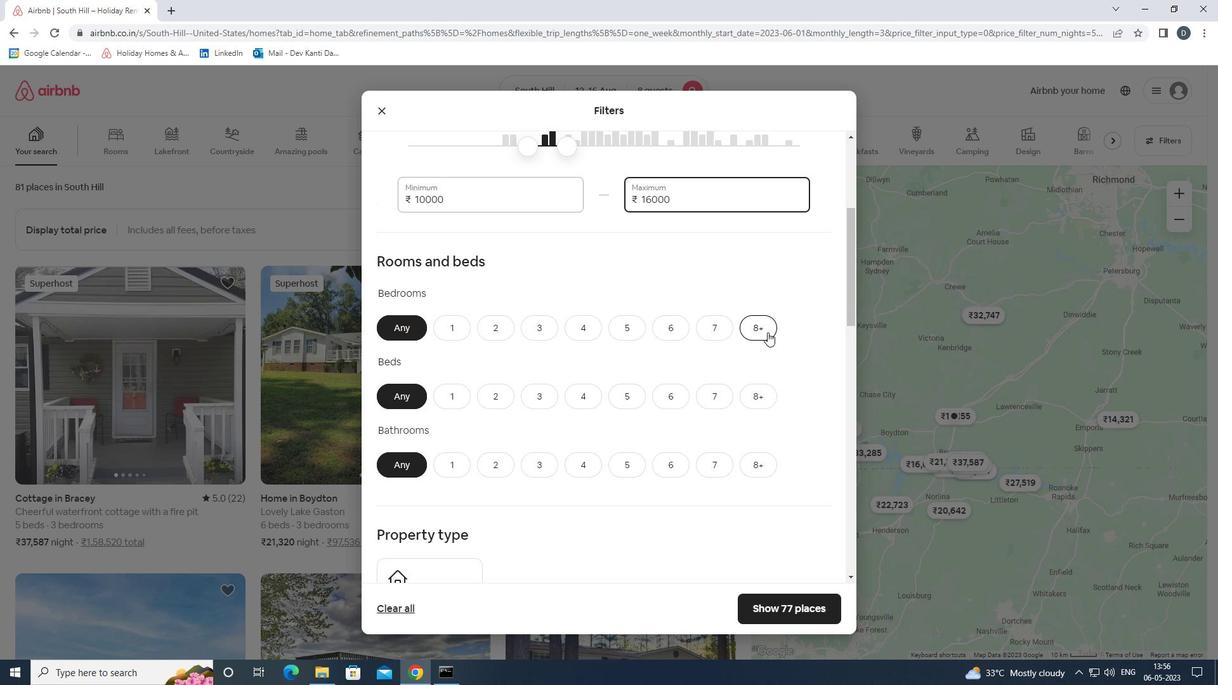 
Action: Mouse moved to (767, 390)
Screenshot: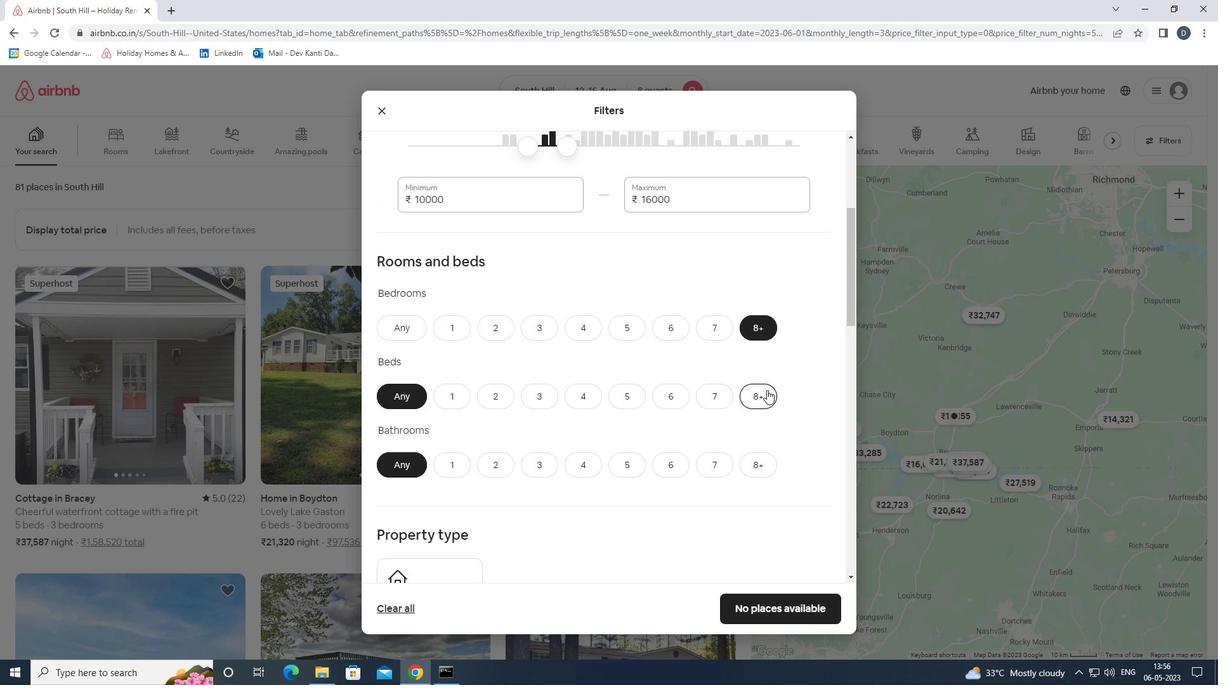 
Action: Mouse pressed left at (767, 390)
Screenshot: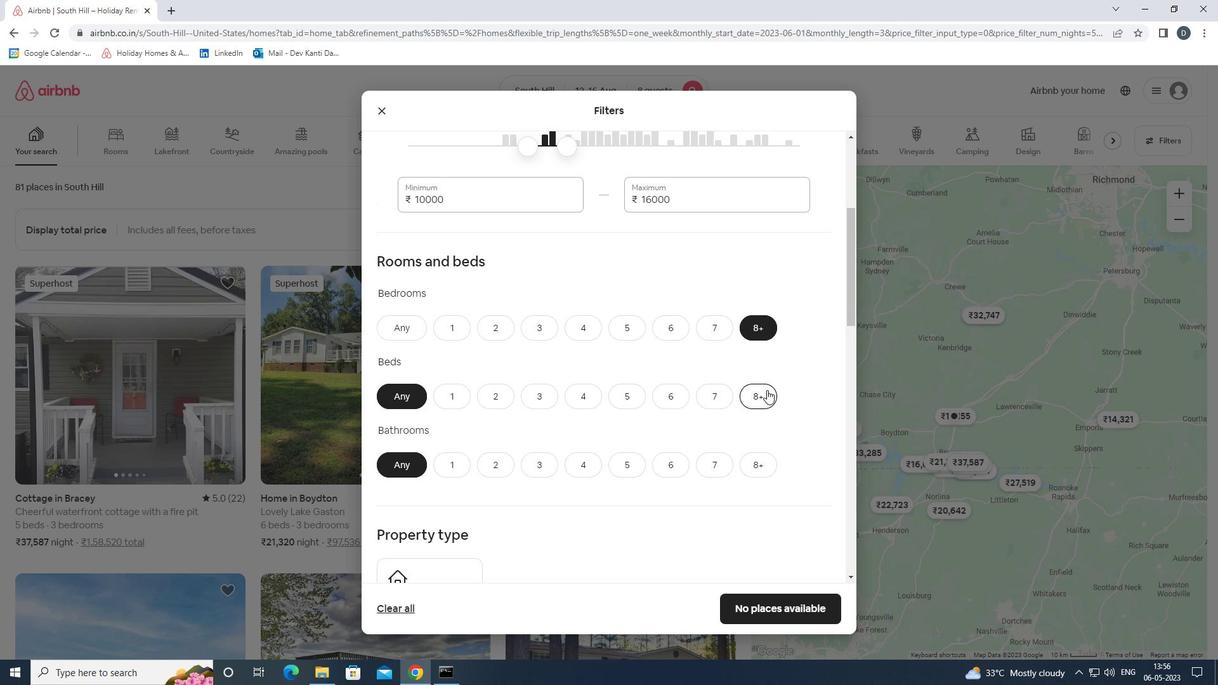 
Action: Mouse moved to (767, 460)
Screenshot: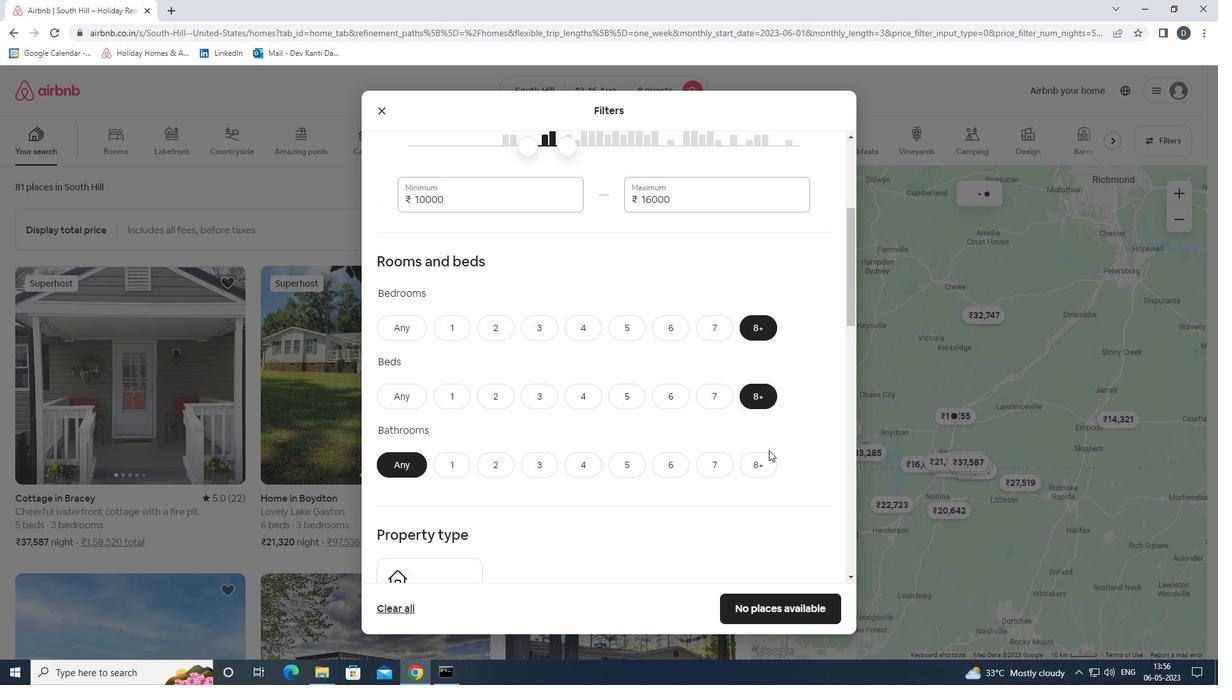 
Action: Mouse pressed left at (767, 460)
Screenshot: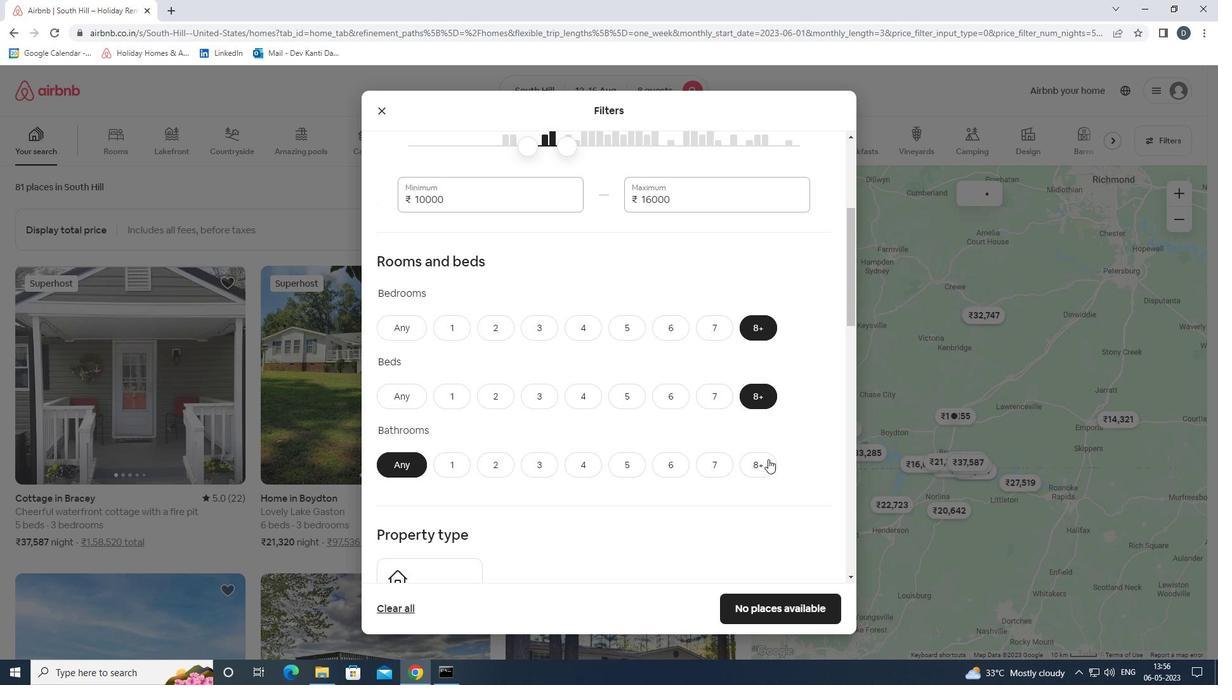 
Action: Mouse moved to (765, 461)
Screenshot: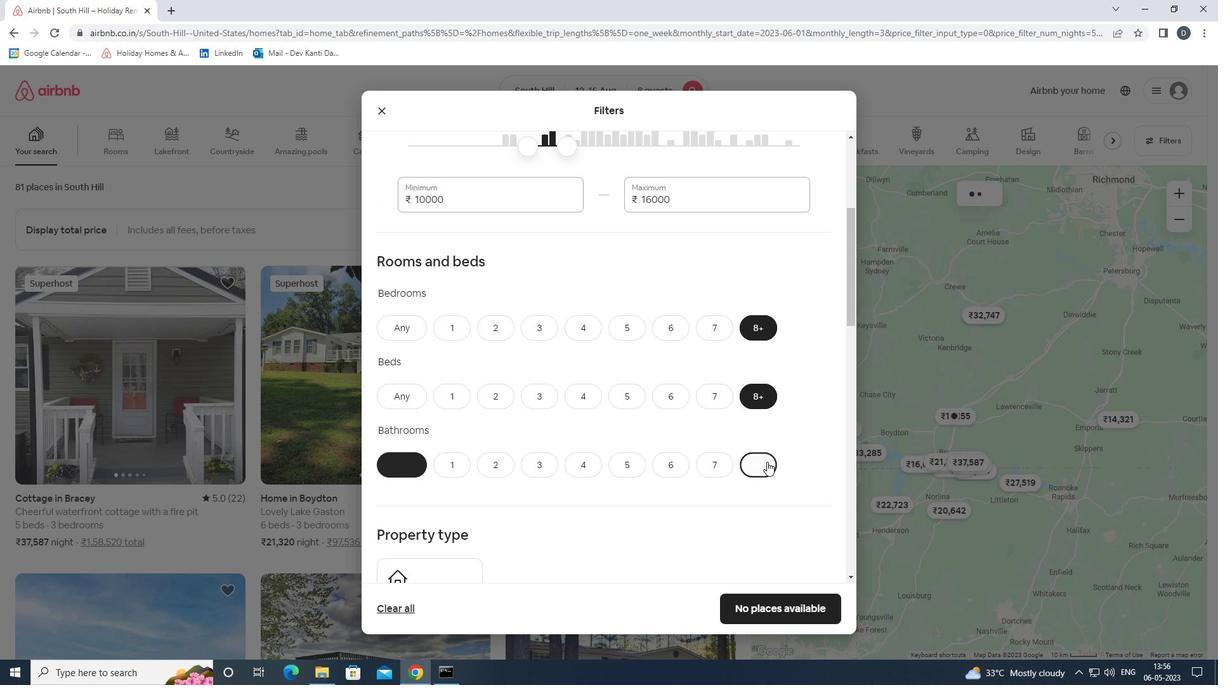 
Action: Mouse scrolled (765, 461) with delta (0, 0)
Screenshot: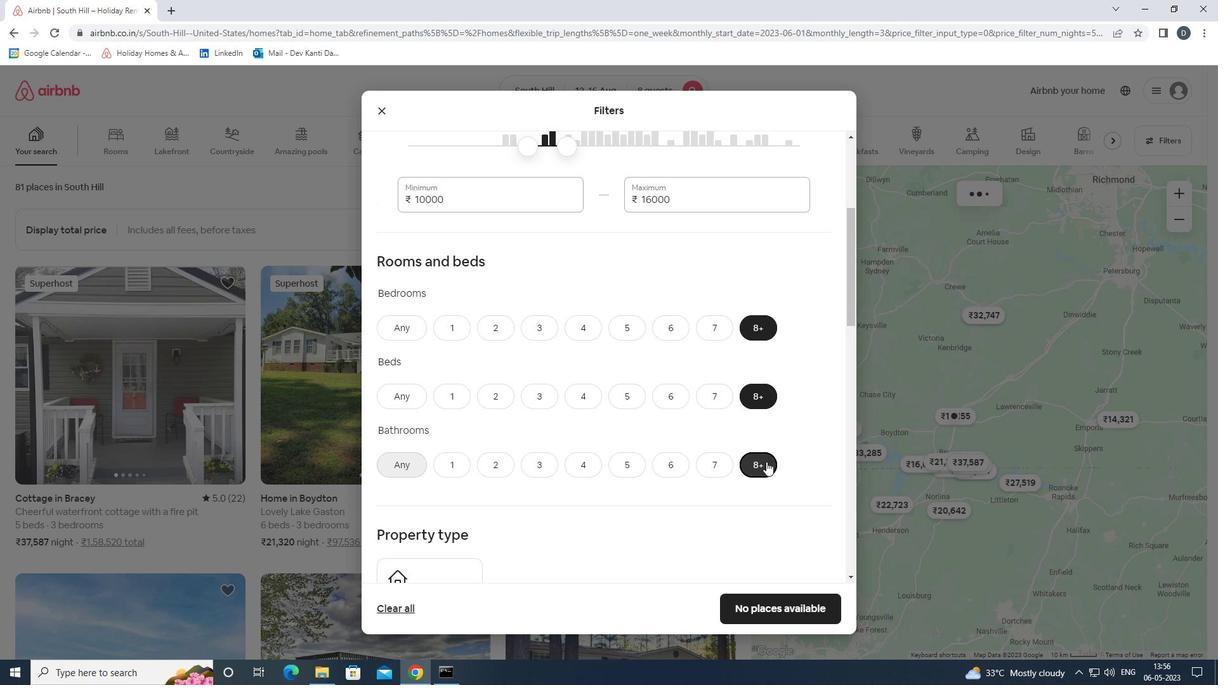 
Action: Mouse scrolled (765, 461) with delta (0, 0)
Screenshot: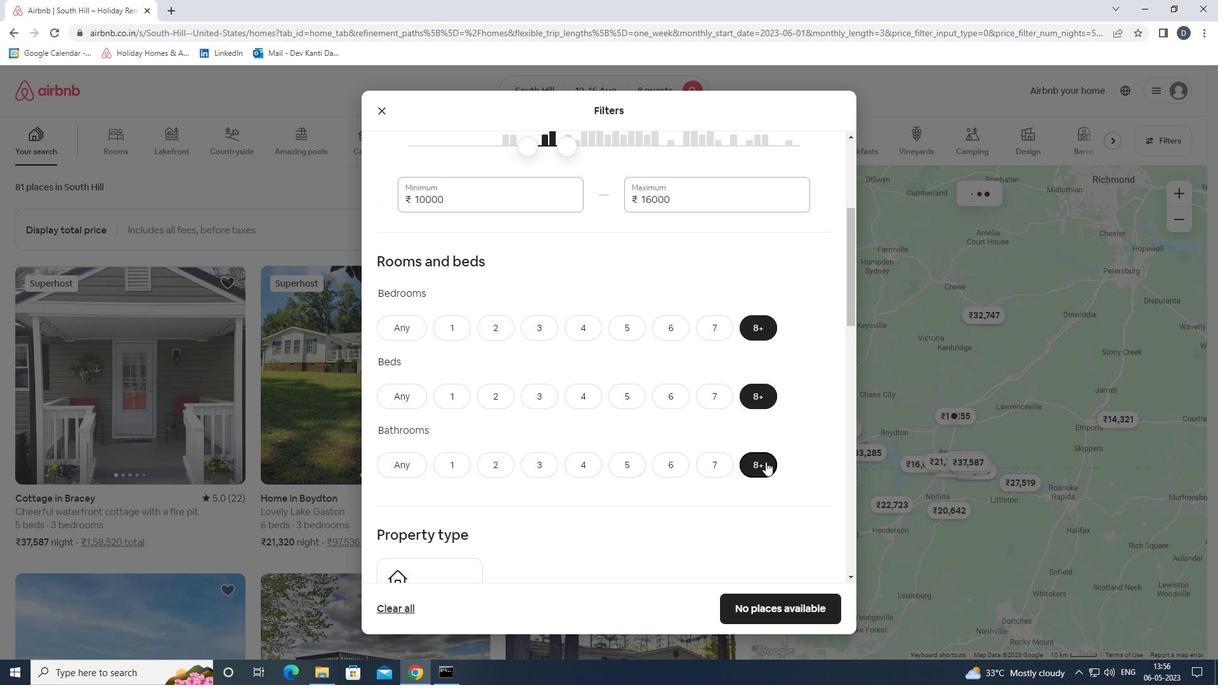 
Action: Mouse scrolled (765, 461) with delta (0, 0)
Screenshot: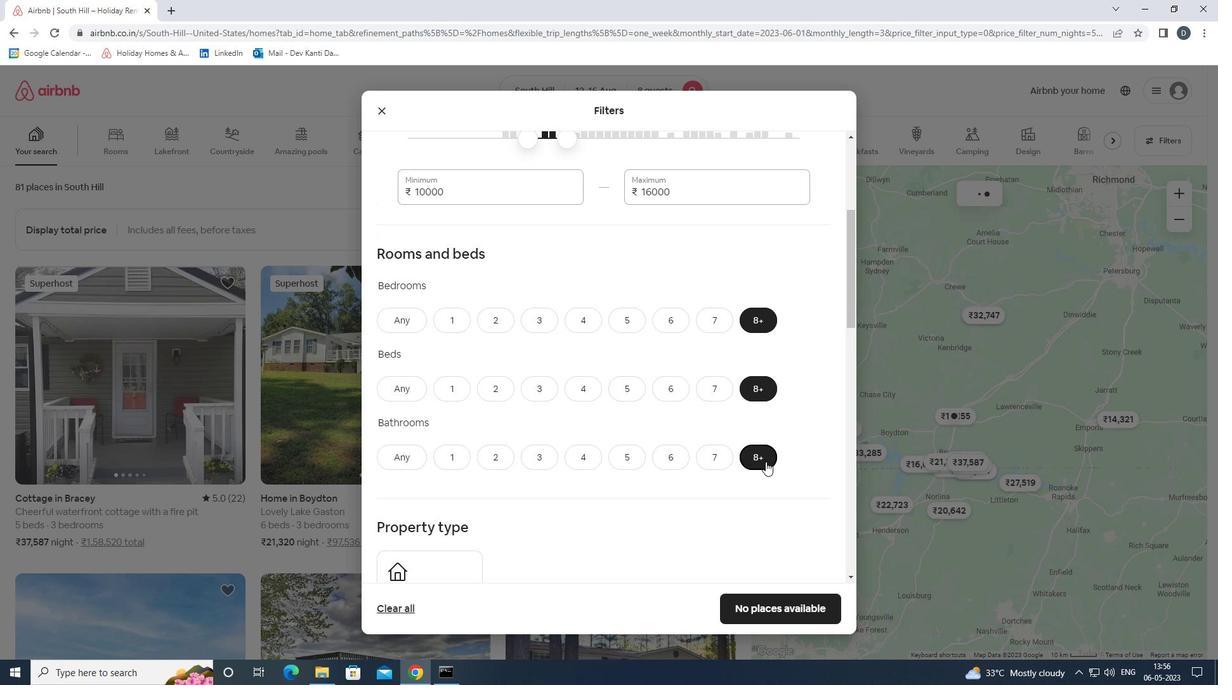 
Action: Mouse moved to (433, 389)
Screenshot: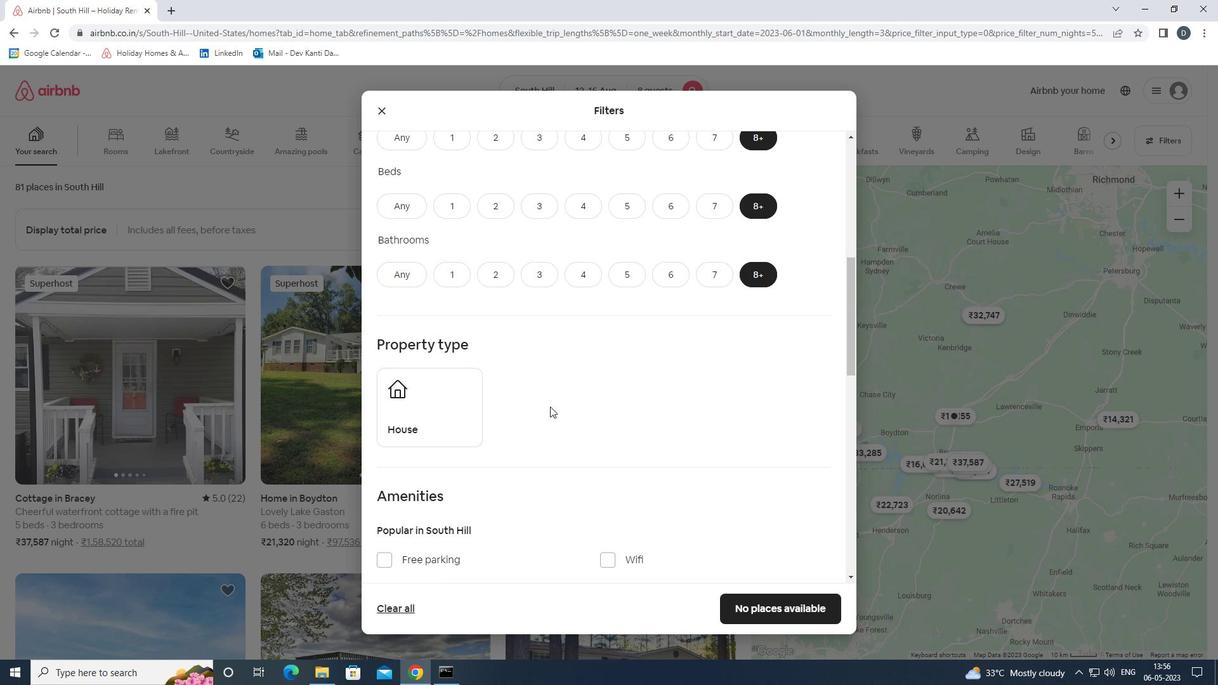 
Action: Mouse pressed left at (433, 389)
Screenshot: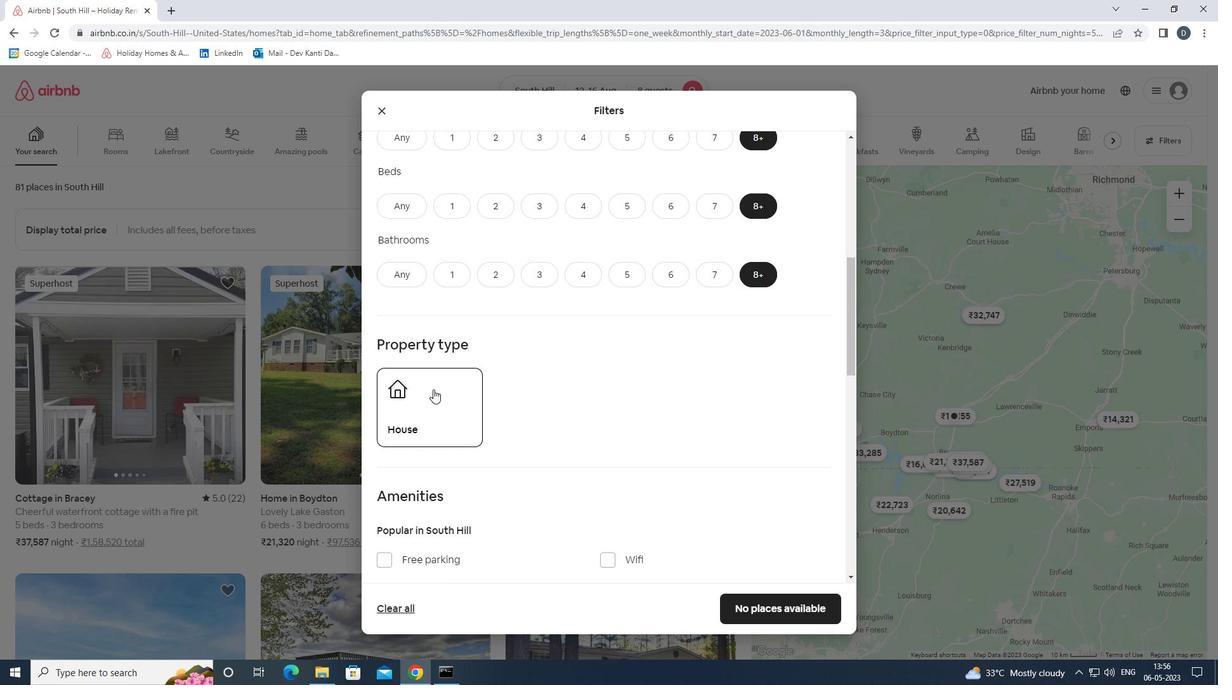 
Action: Mouse scrolled (433, 388) with delta (0, 0)
Screenshot: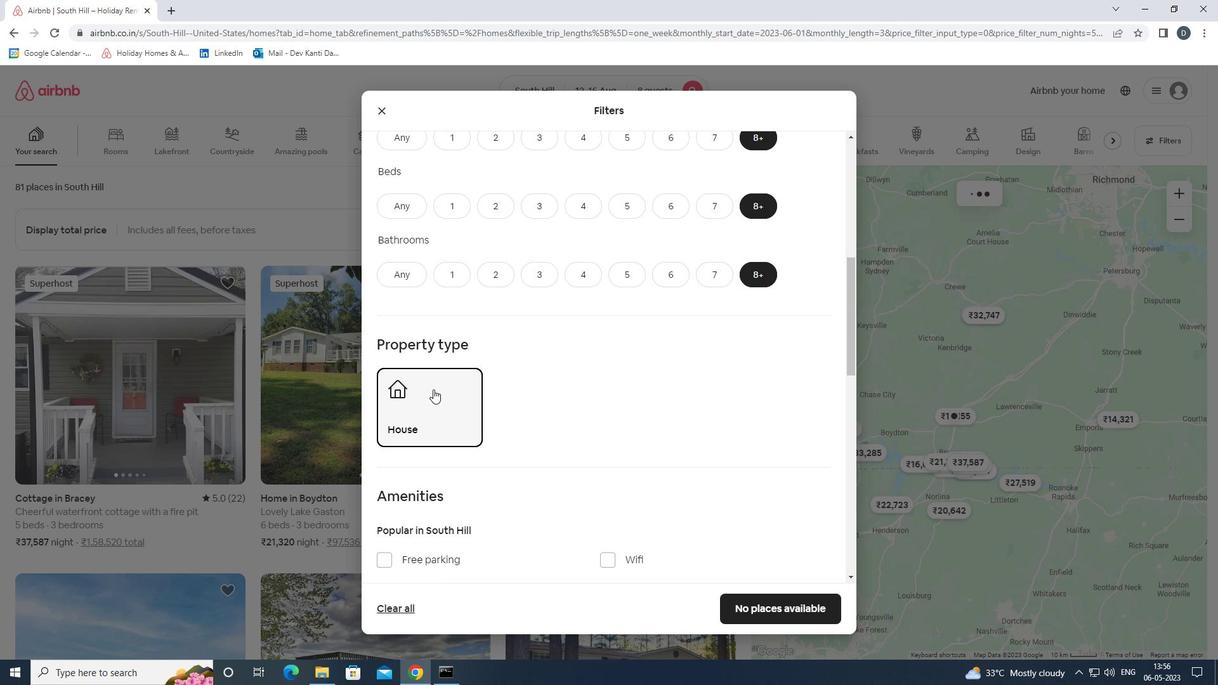 
Action: Mouse scrolled (433, 388) with delta (0, 0)
Screenshot: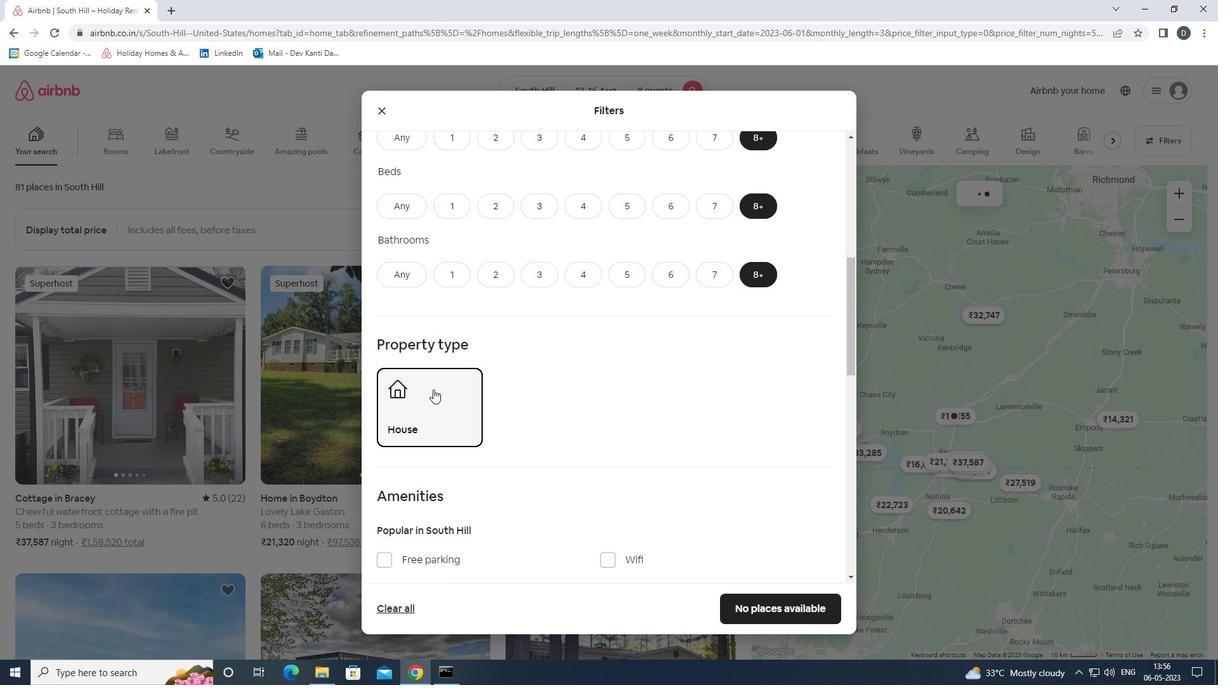 
Action: Mouse scrolled (433, 388) with delta (0, 0)
Screenshot: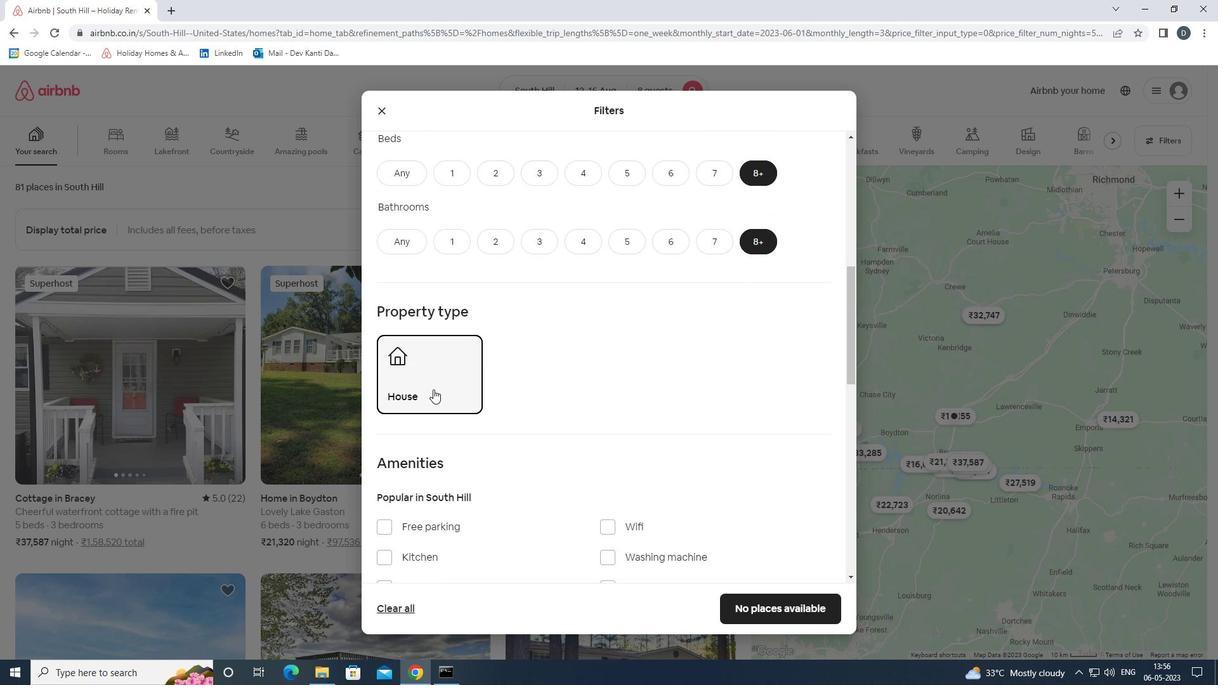 
Action: Mouse moved to (616, 366)
Screenshot: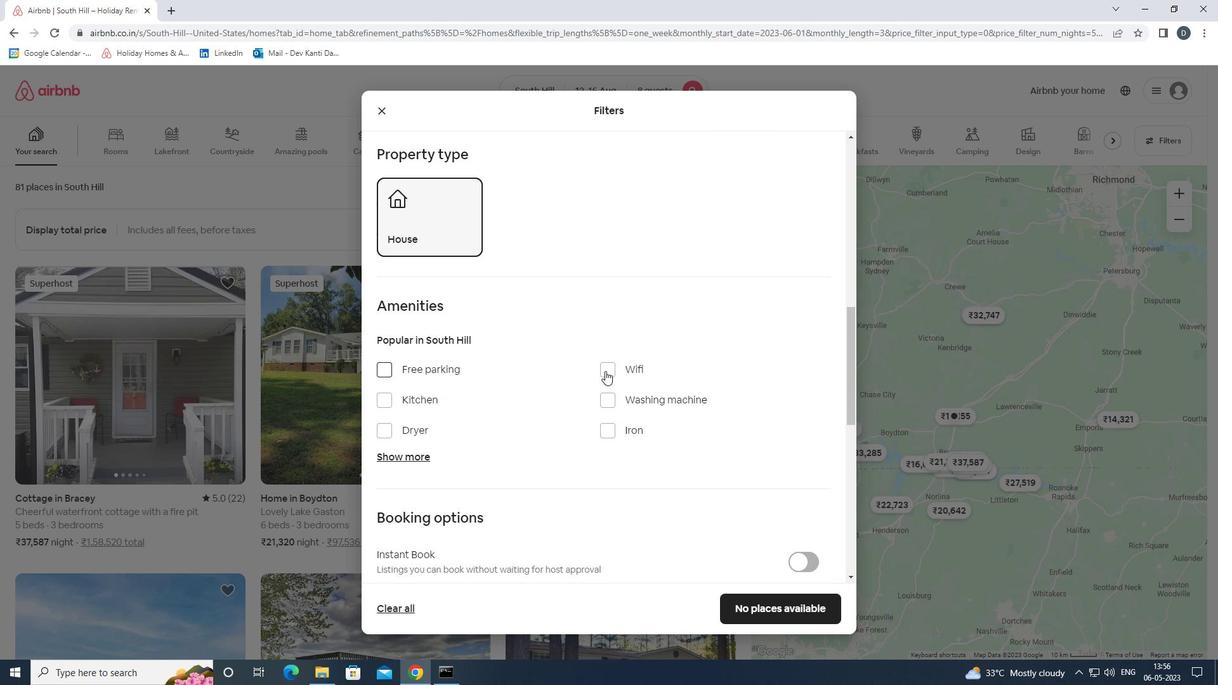 
Action: Mouse pressed left at (616, 366)
Screenshot: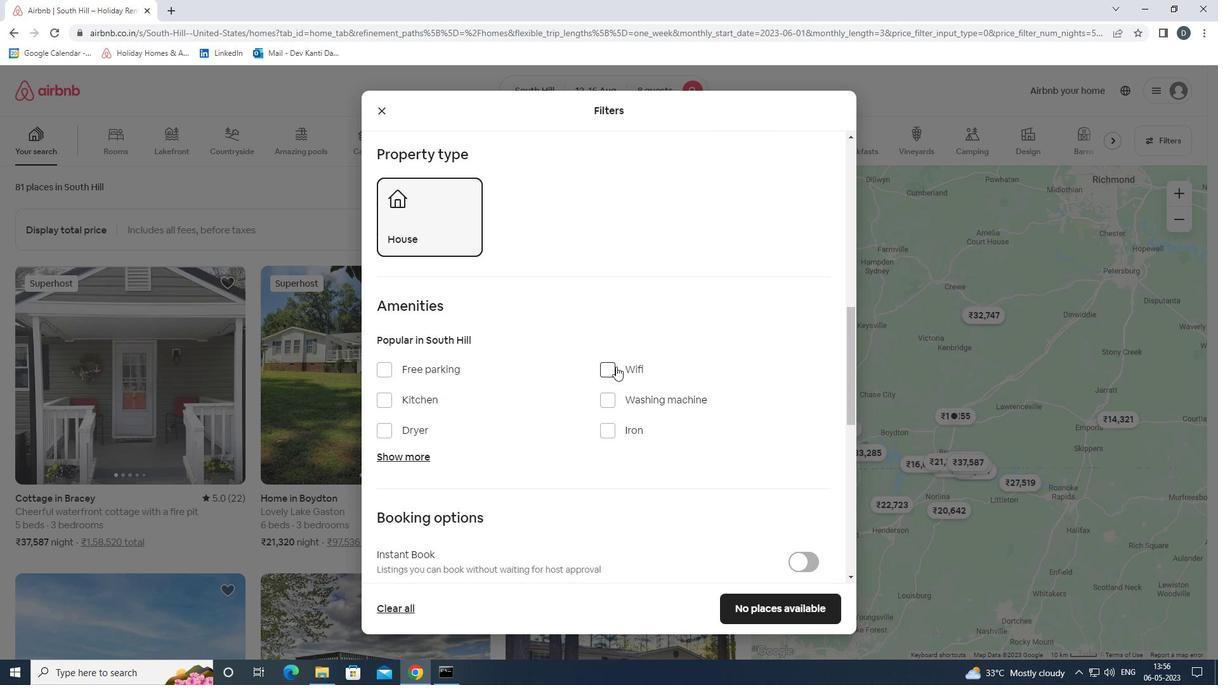 
Action: Mouse scrolled (616, 365) with delta (0, 0)
Screenshot: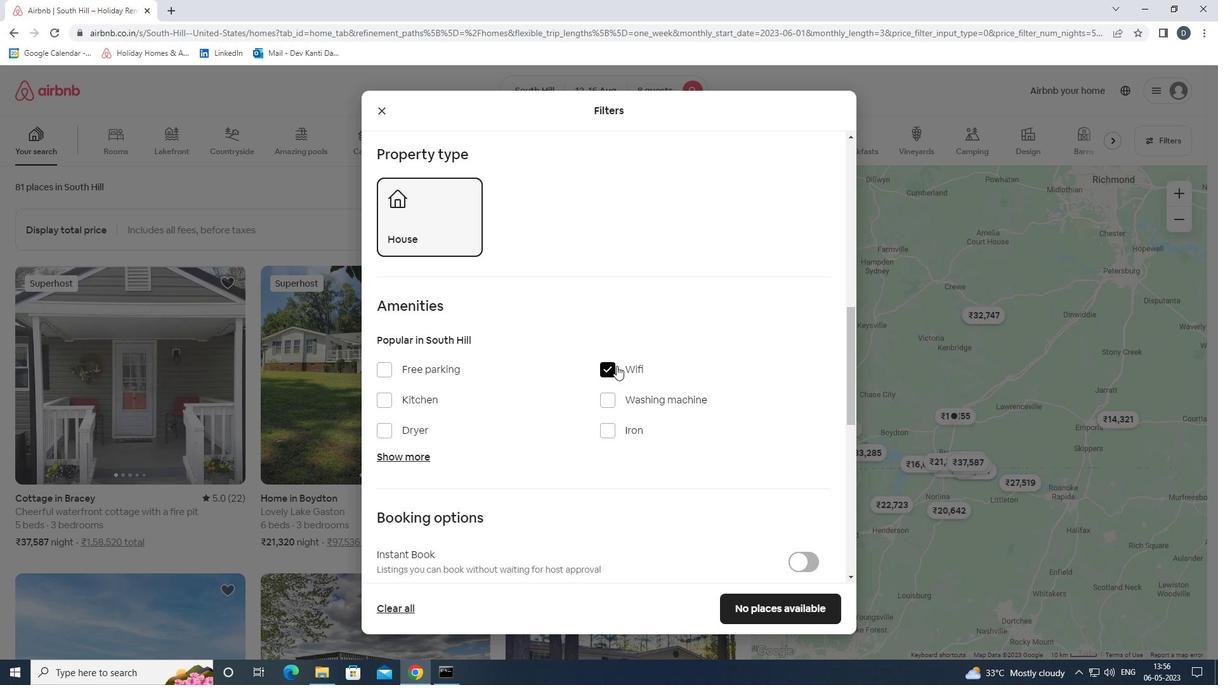 
Action: Mouse moved to (429, 314)
Screenshot: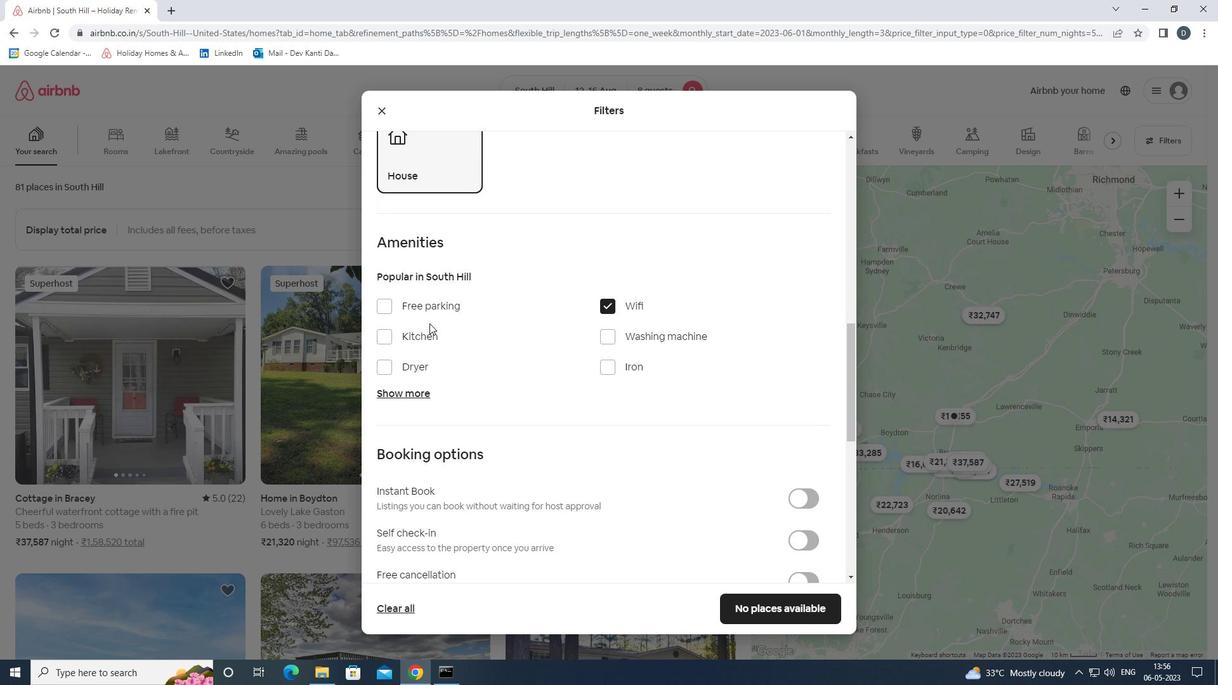 
Action: Mouse pressed left at (429, 314)
Screenshot: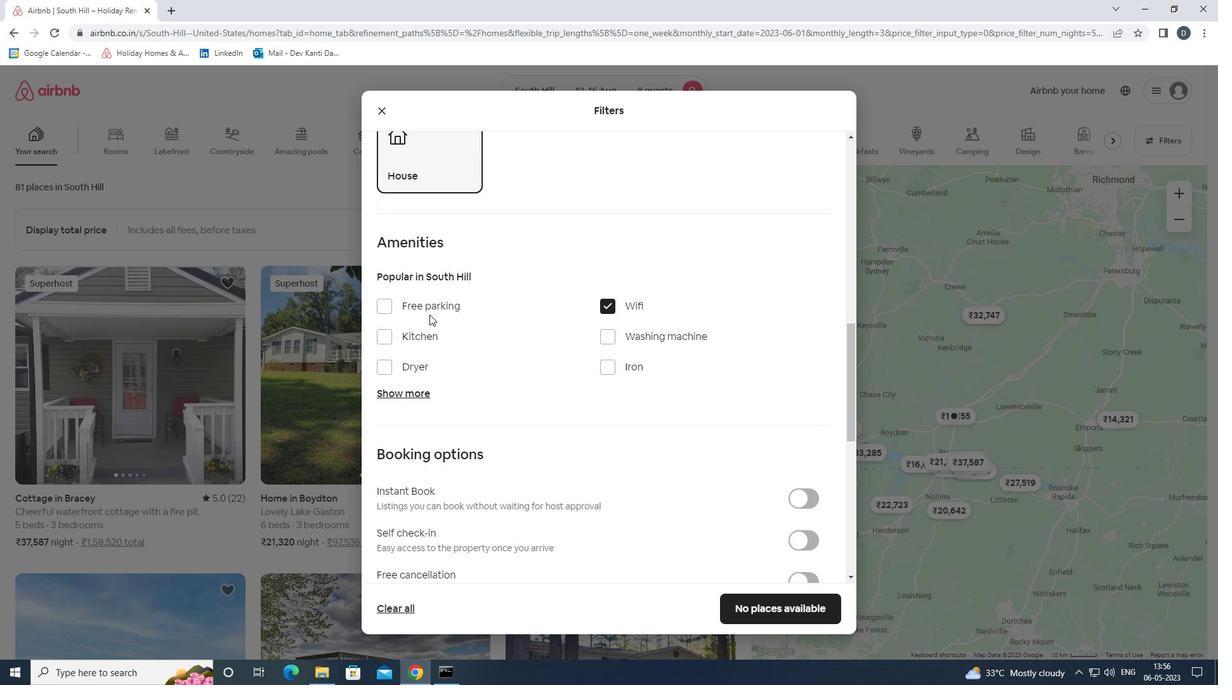 
Action: Mouse moved to (418, 389)
Screenshot: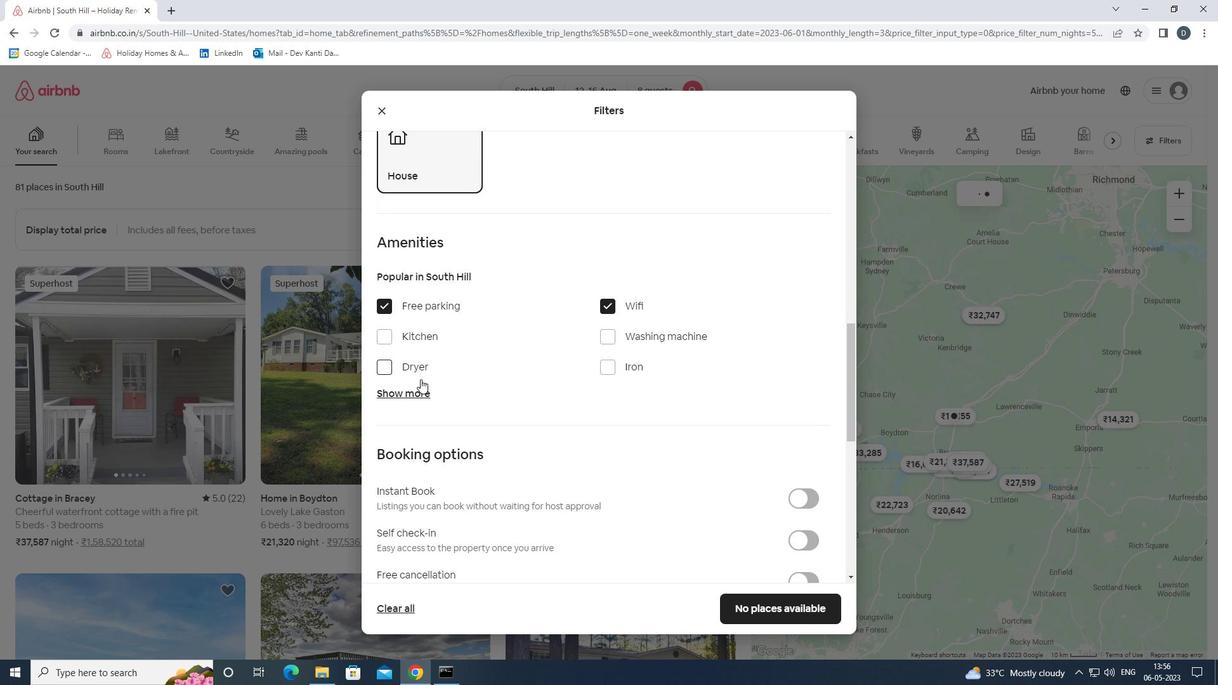 
Action: Mouse pressed left at (418, 389)
Screenshot: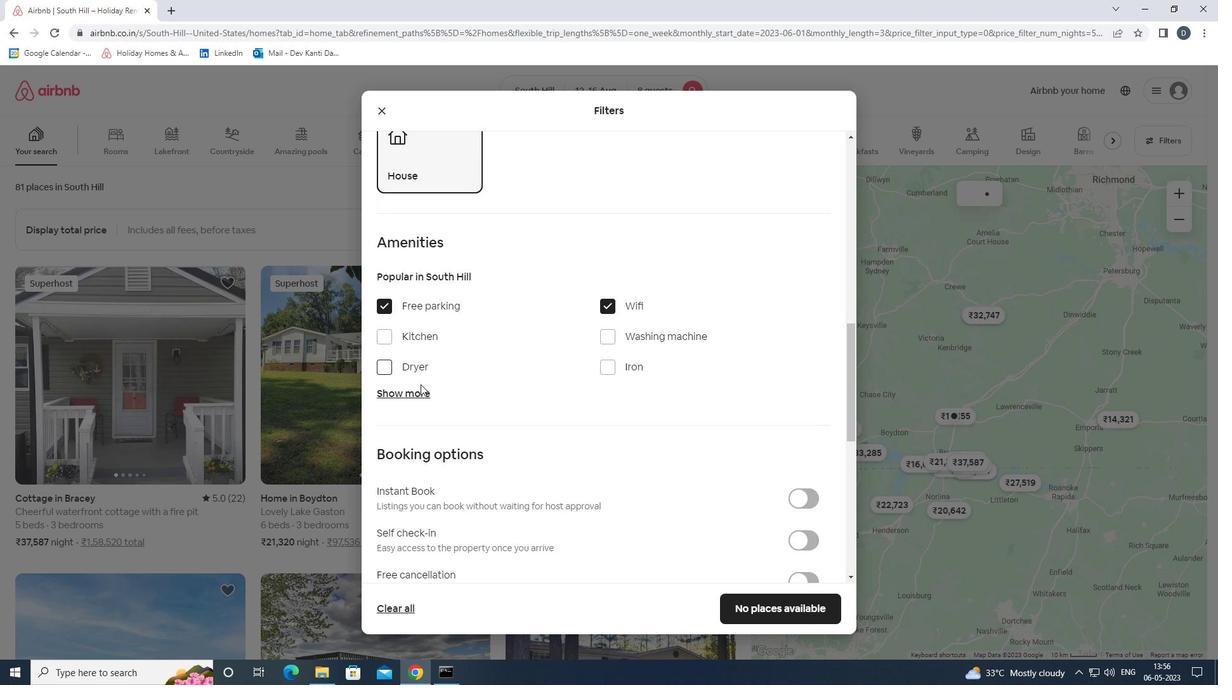 
Action: Mouse moved to (623, 464)
Screenshot: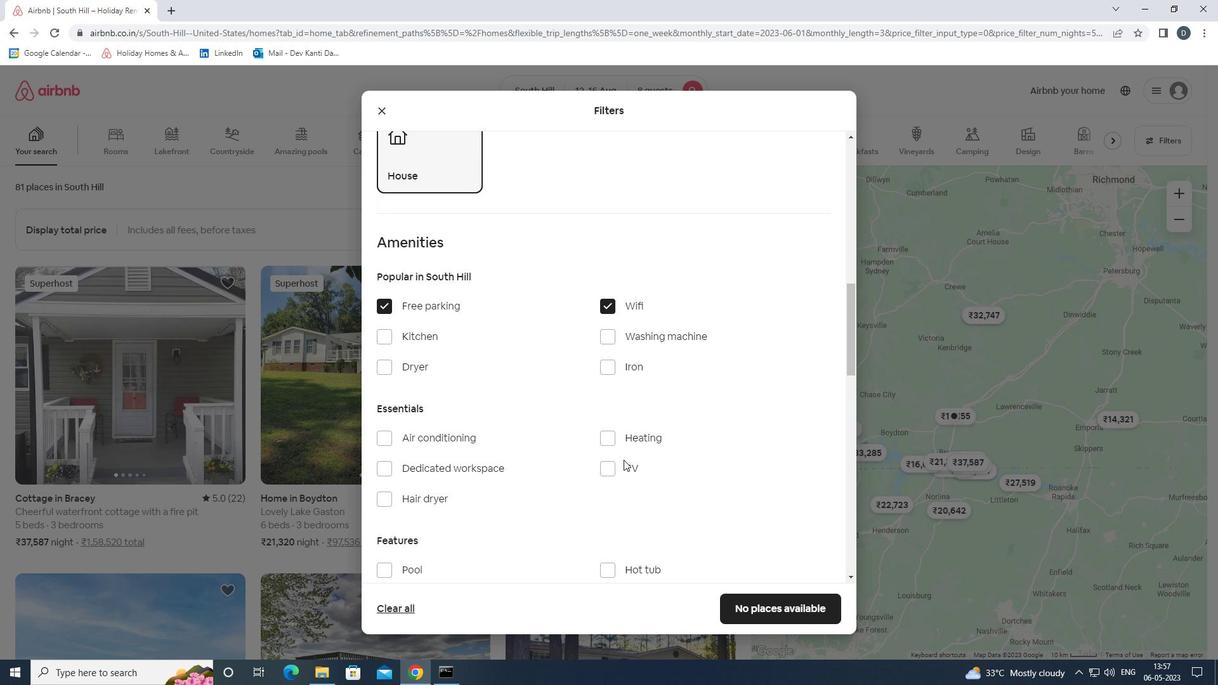 
Action: Mouse pressed left at (623, 464)
Screenshot: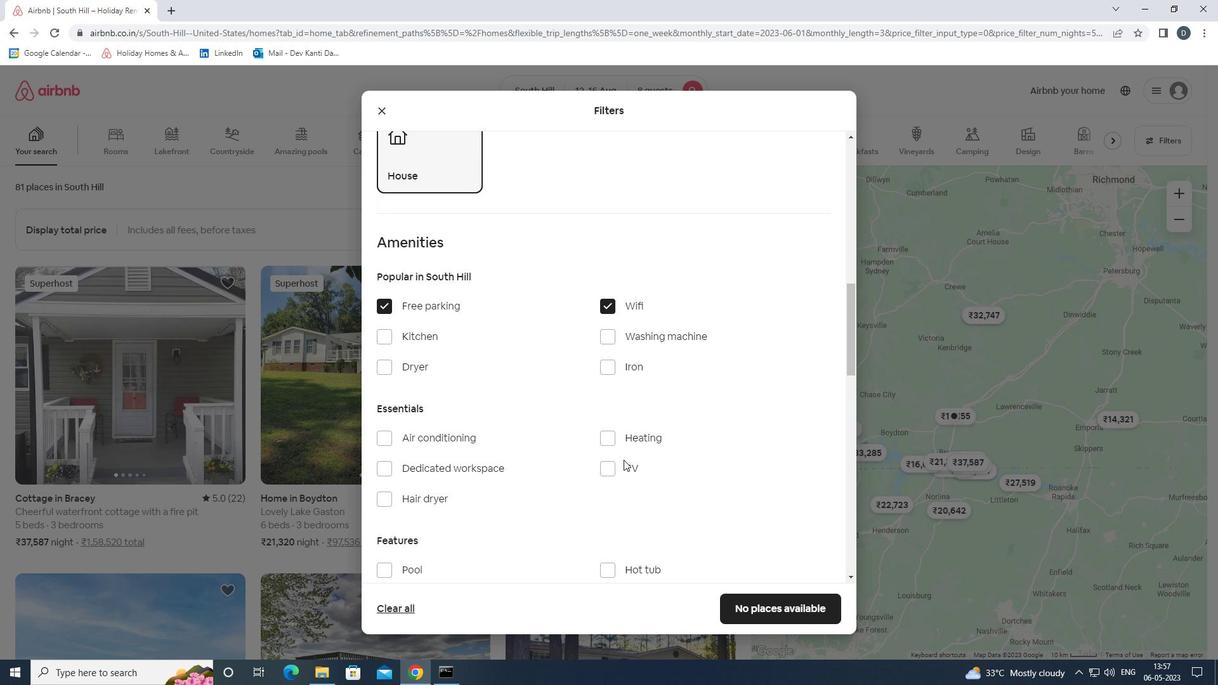 
Action: Mouse moved to (617, 459)
Screenshot: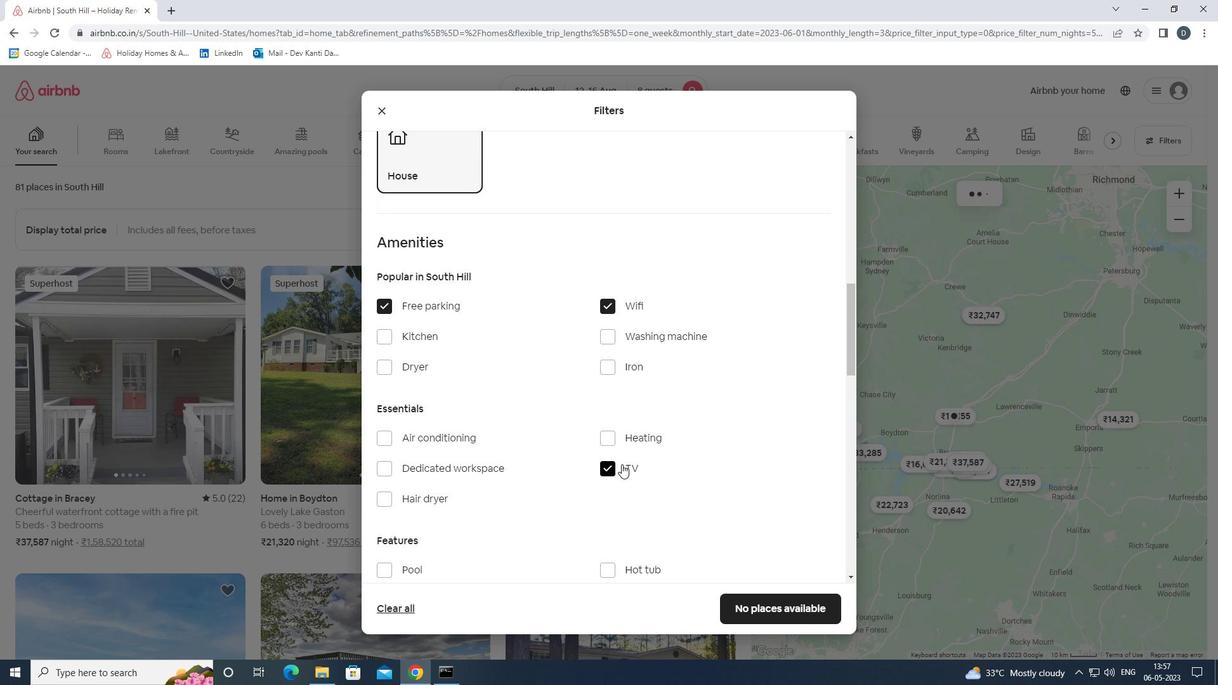 
Action: Mouse scrolled (617, 458) with delta (0, 0)
Screenshot: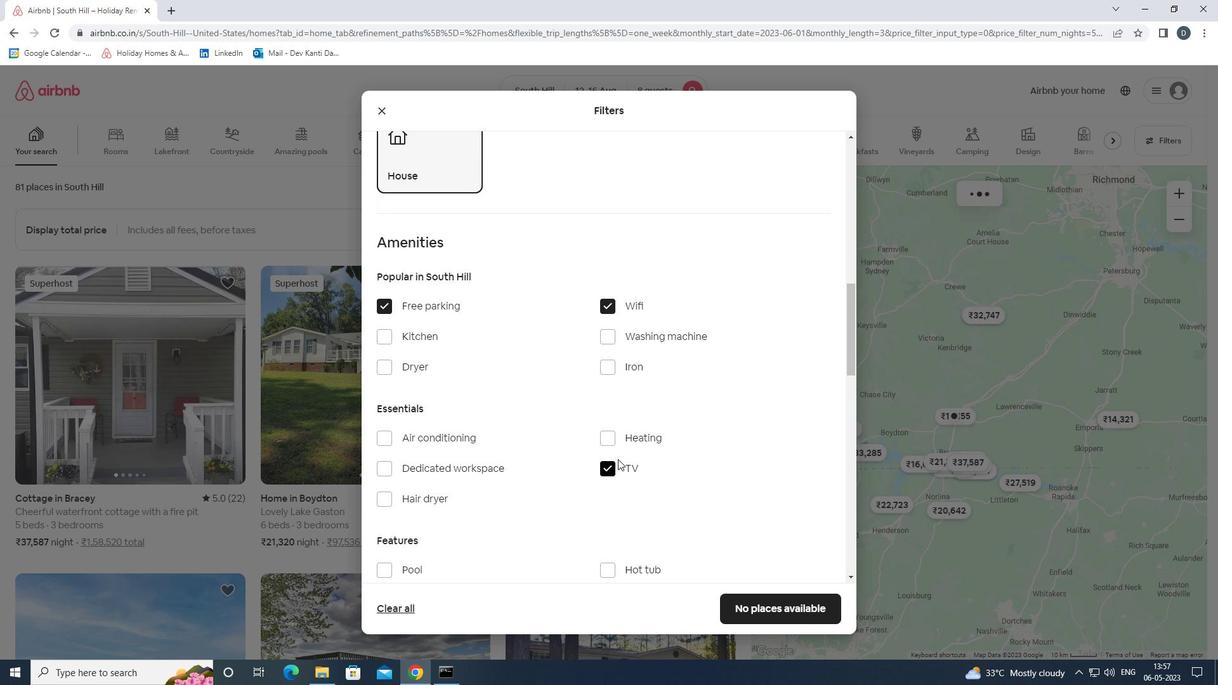 
Action: Mouse scrolled (617, 458) with delta (0, 0)
Screenshot: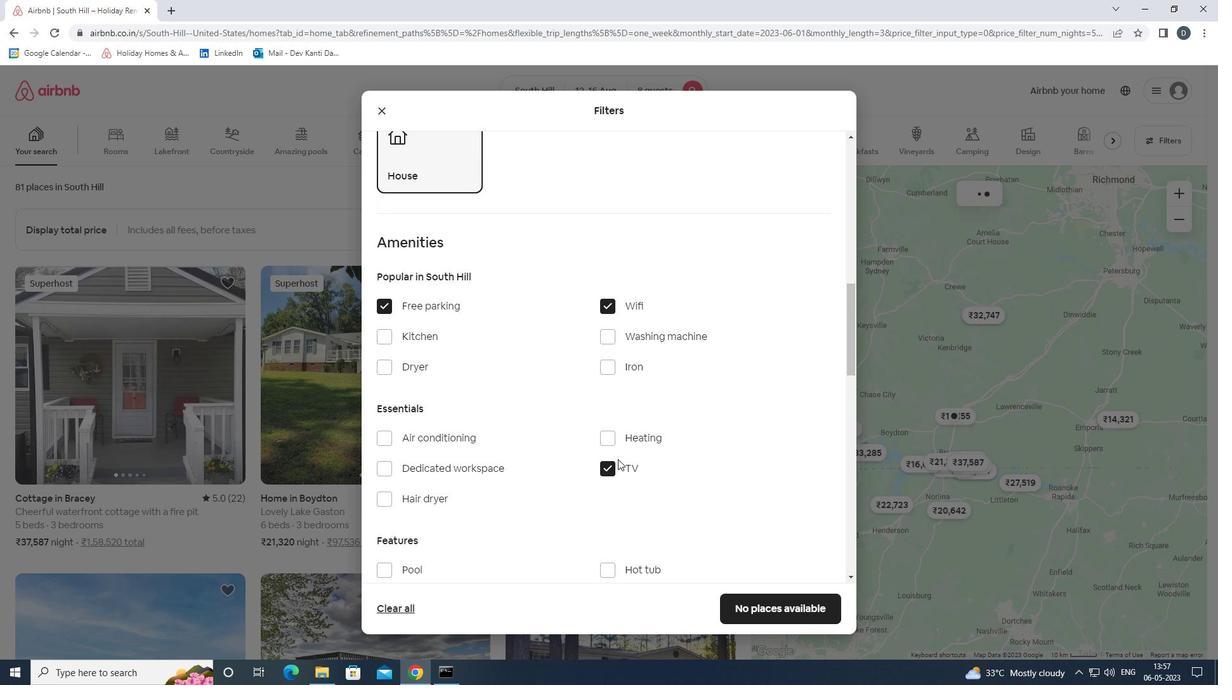 
Action: Mouse moved to (617, 458)
Screenshot: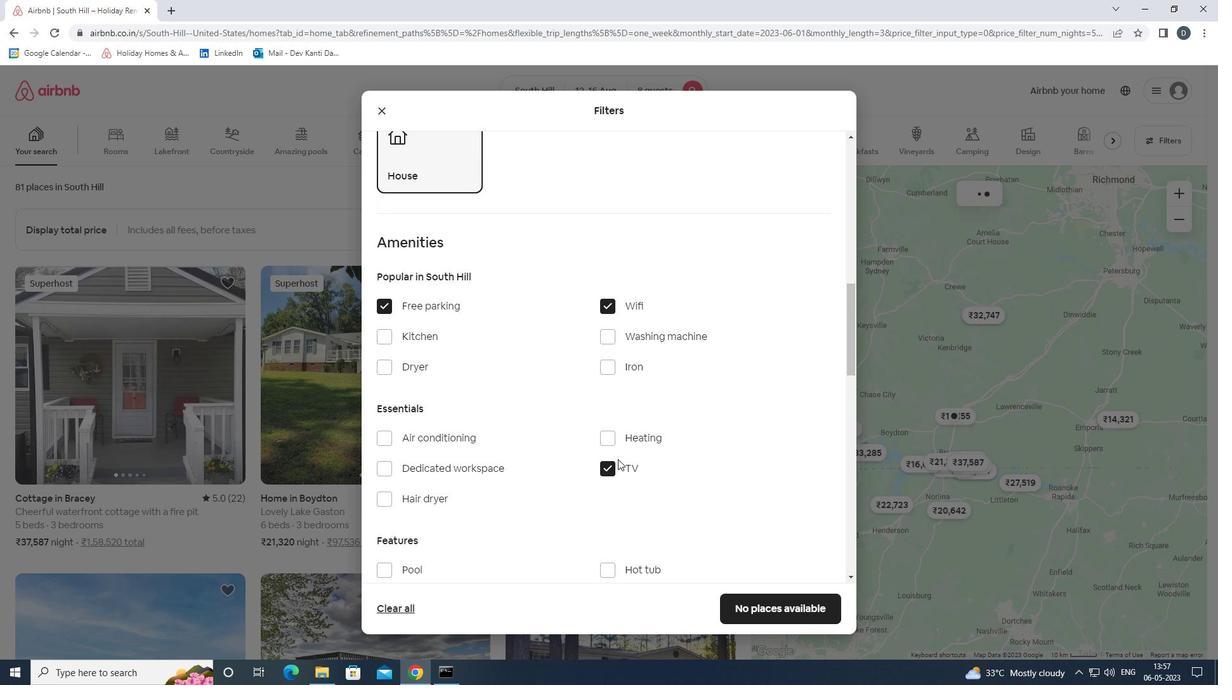 
Action: Mouse scrolled (617, 458) with delta (0, 0)
Screenshot: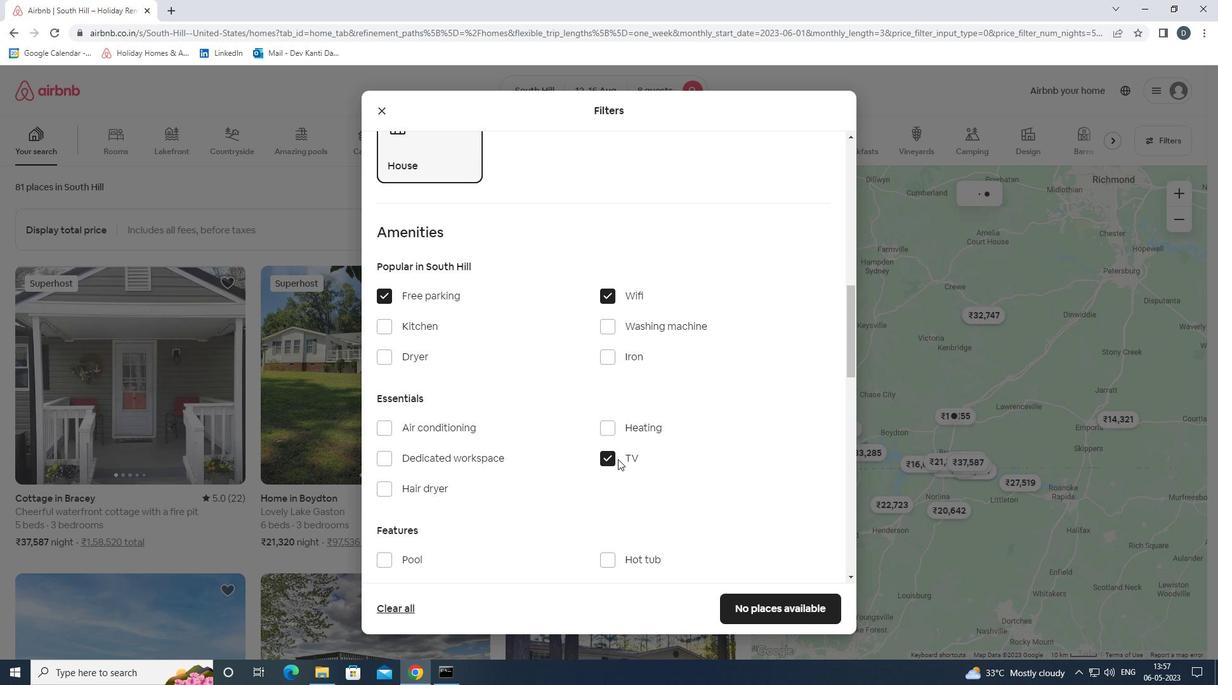 
Action: Mouse moved to (425, 438)
Screenshot: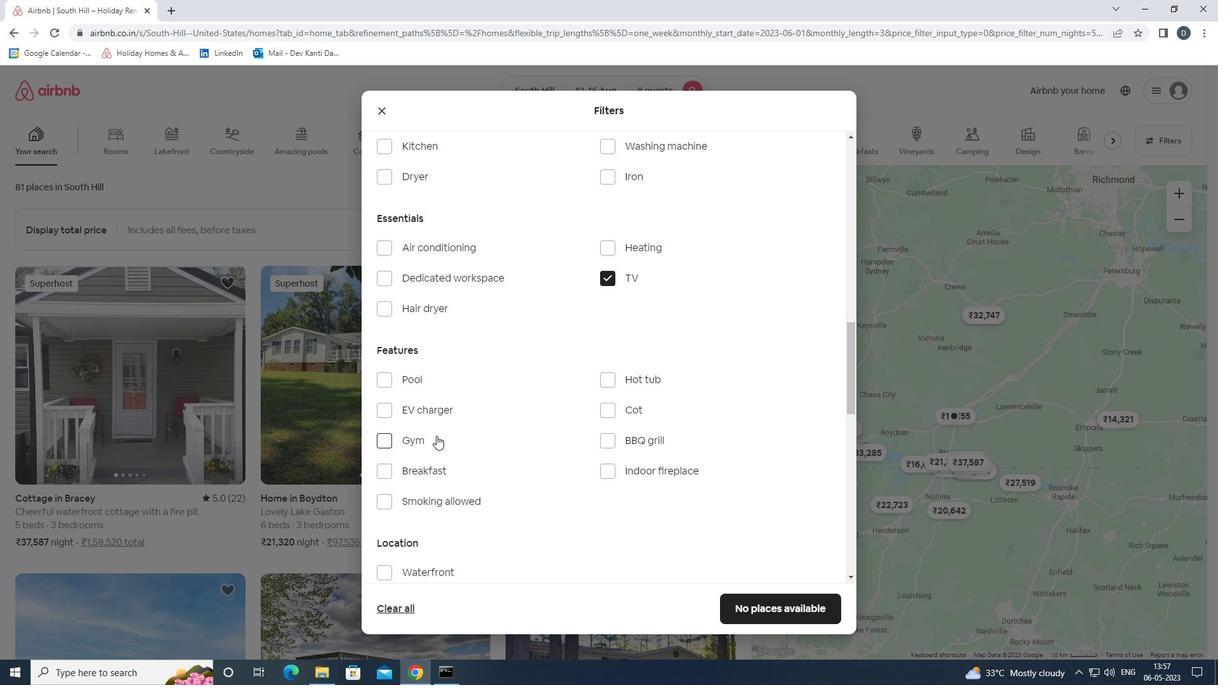 
Action: Mouse pressed left at (425, 438)
Screenshot: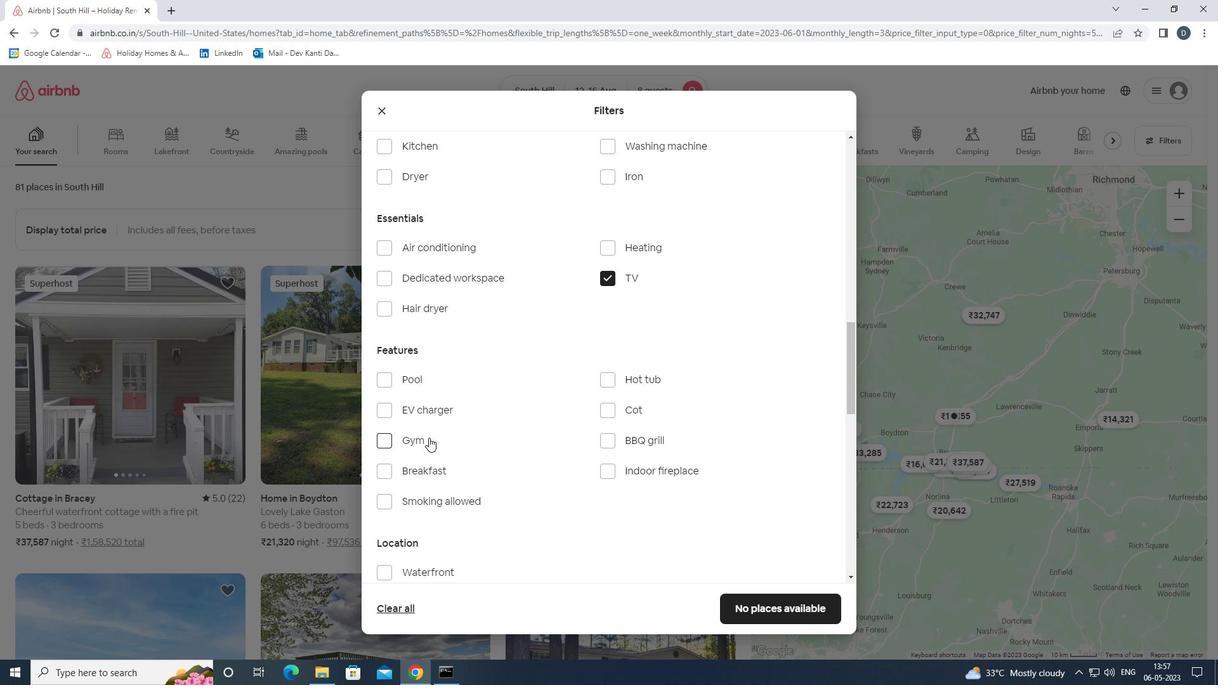 
Action: Mouse moved to (434, 465)
Screenshot: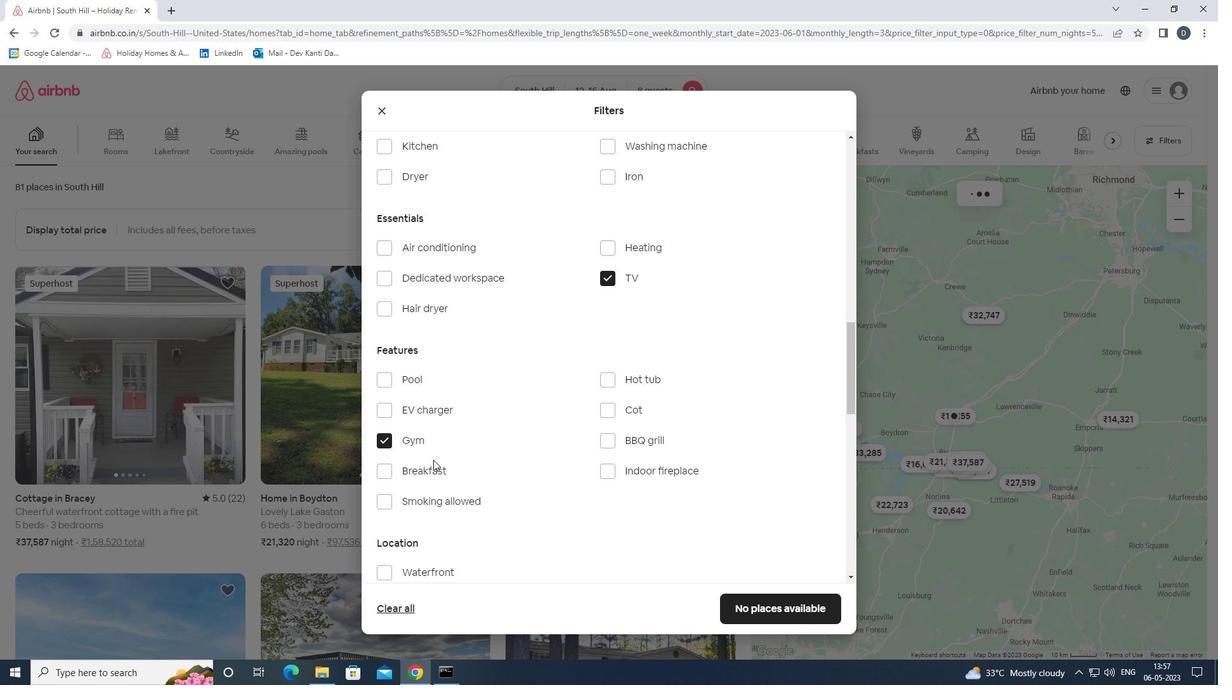 
Action: Mouse pressed left at (434, 465)
Screenshot: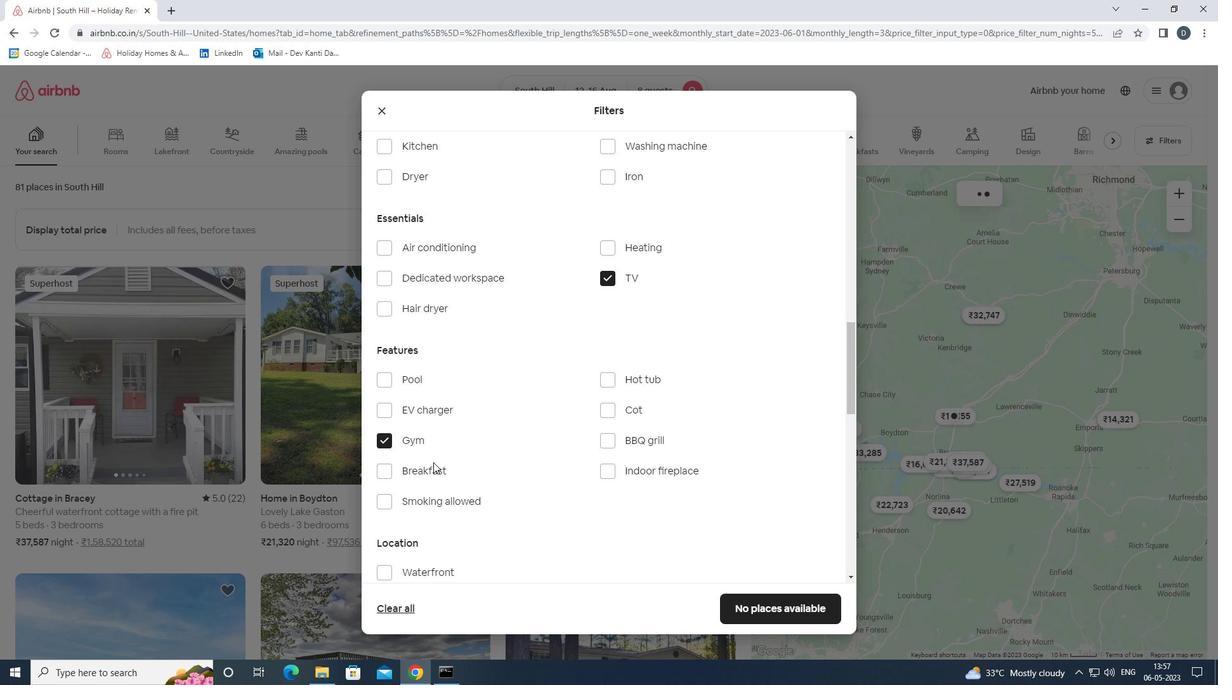 
Action: Mouse moved to (456, 456)
Screenshot: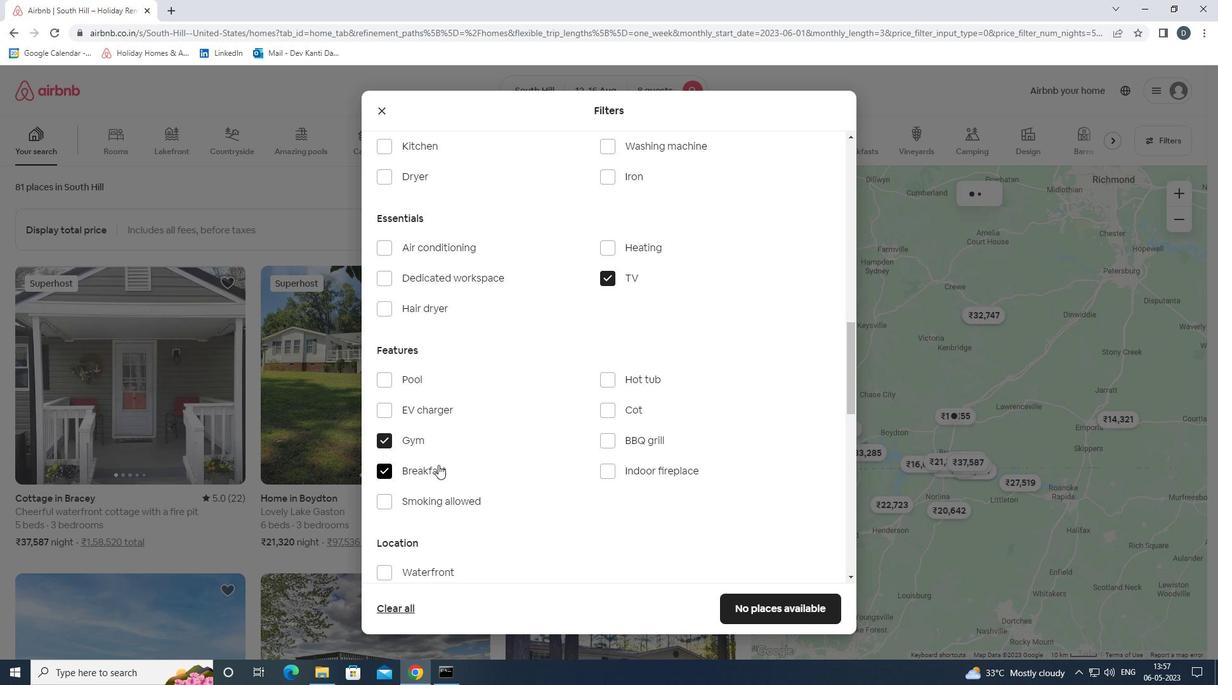 
Action: Mouse scrolled (456, 455) with delta (0, 0)
Screenshot: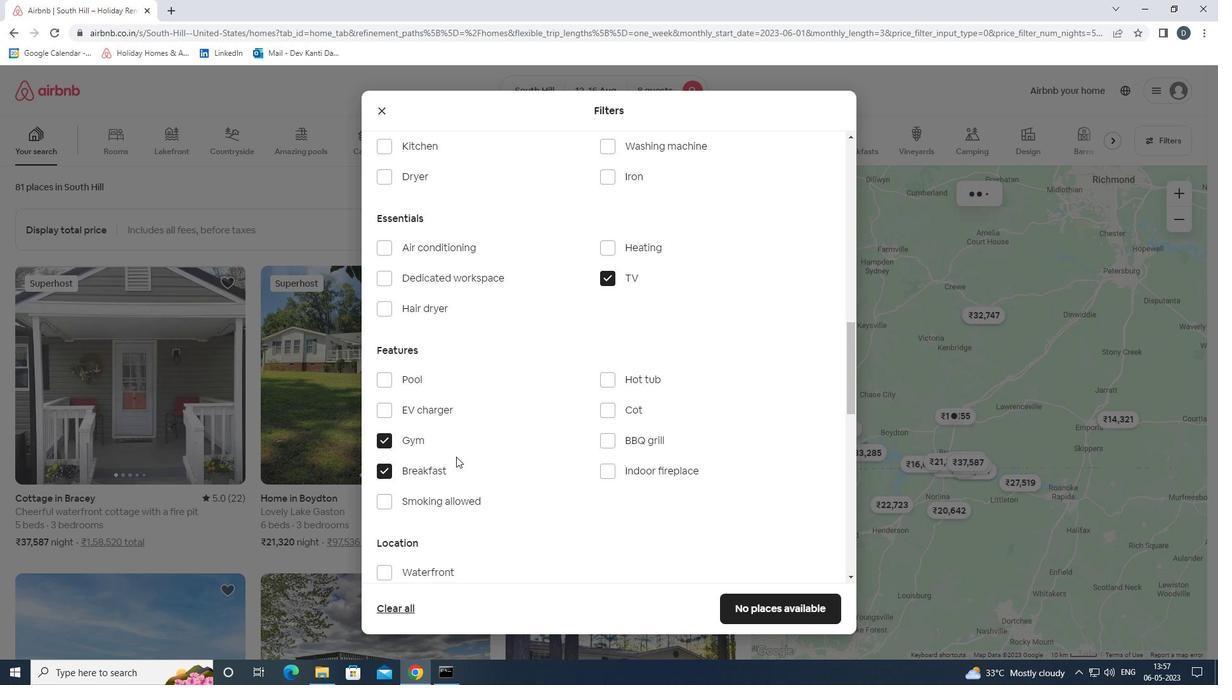 
Action: Mouse scrolled (456, 455) with delta (0, 0)
Screenshot: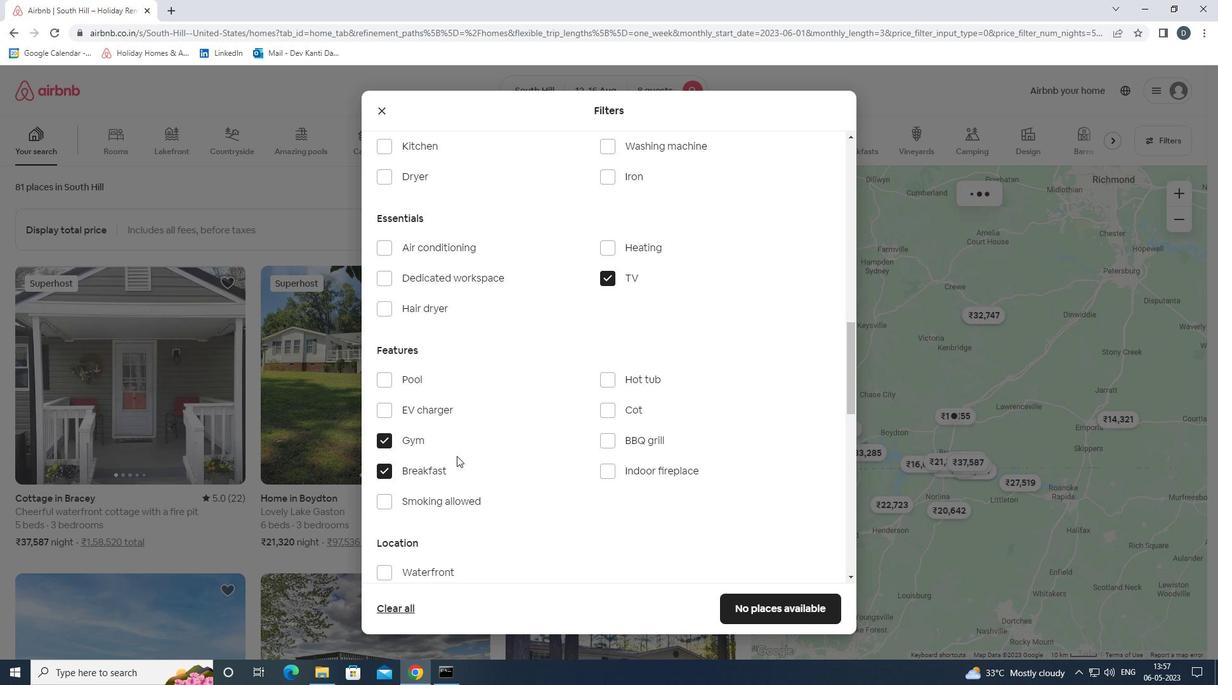 
Action: Mouse moved to (468, 454)
Screenshot: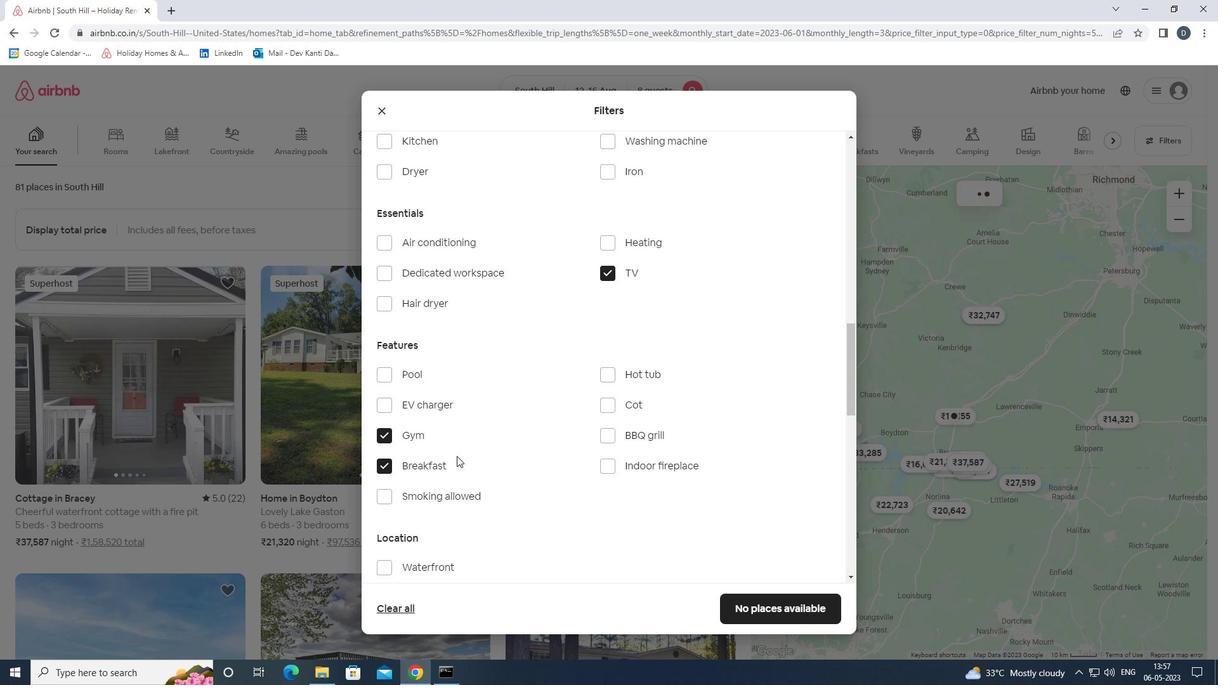 
Action: Mouse scrolled (468, 453) with delta (0, 0)
Screenshot: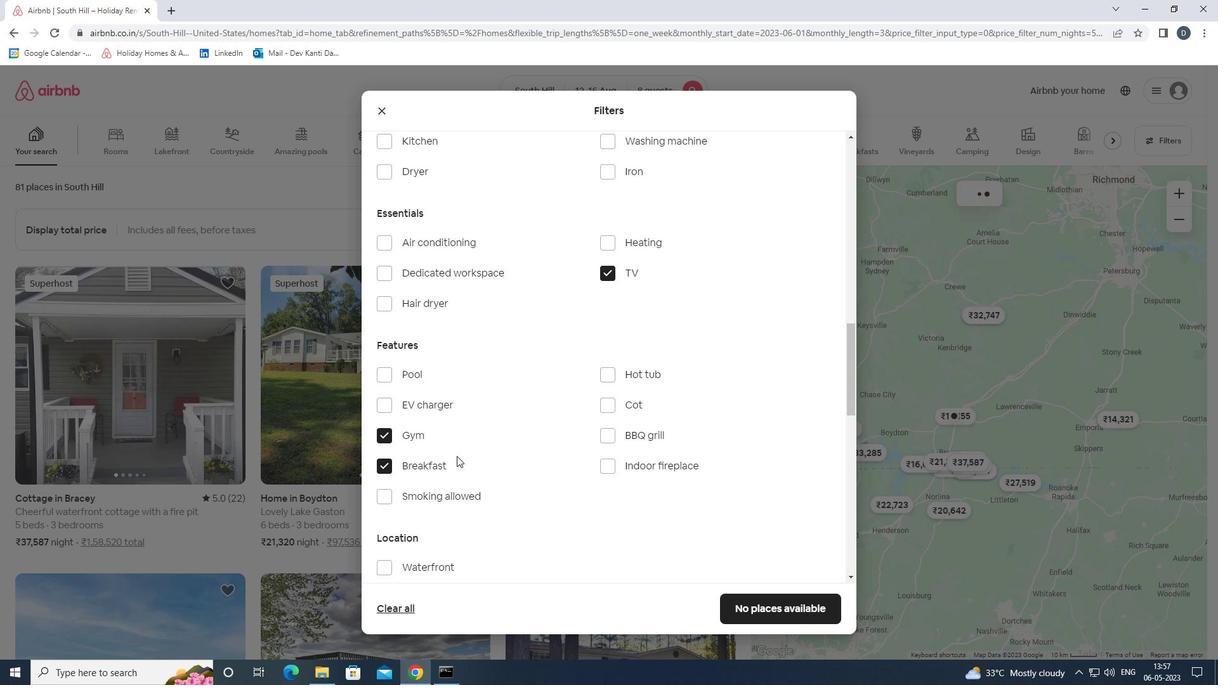 
Action: Mouse moved to (494, 449)
Screenshot: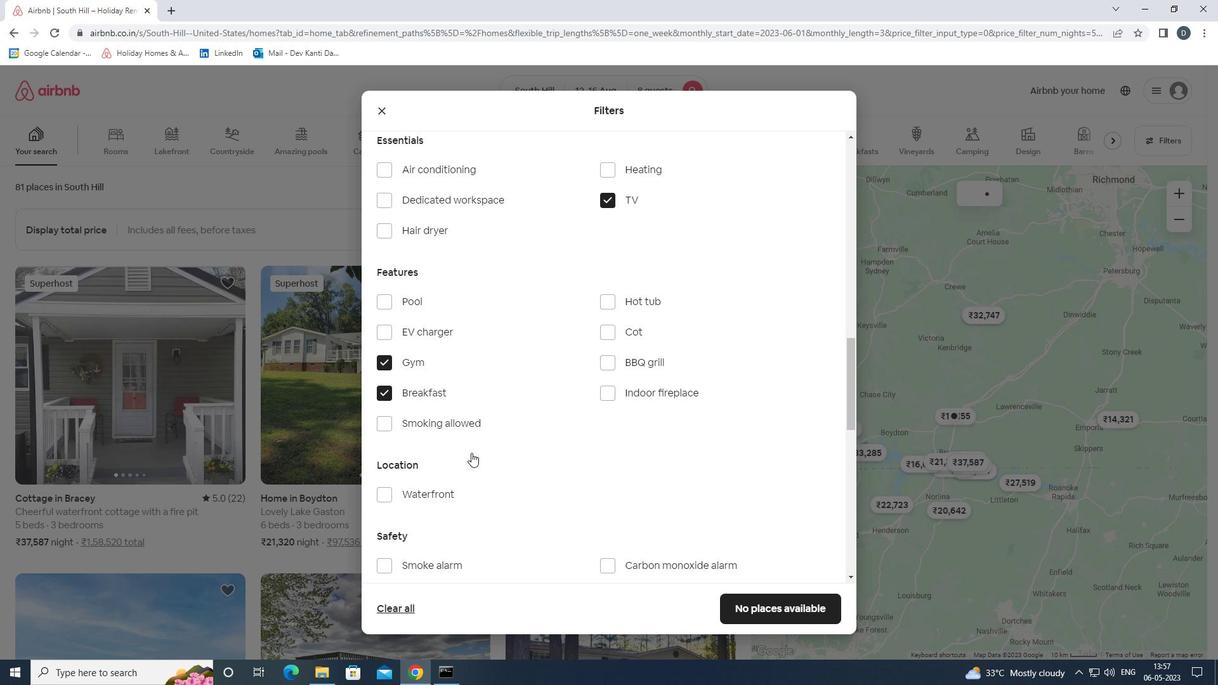 
Action: Mouse scrolled (494, 448) with delta (0, 0)
Screenshot: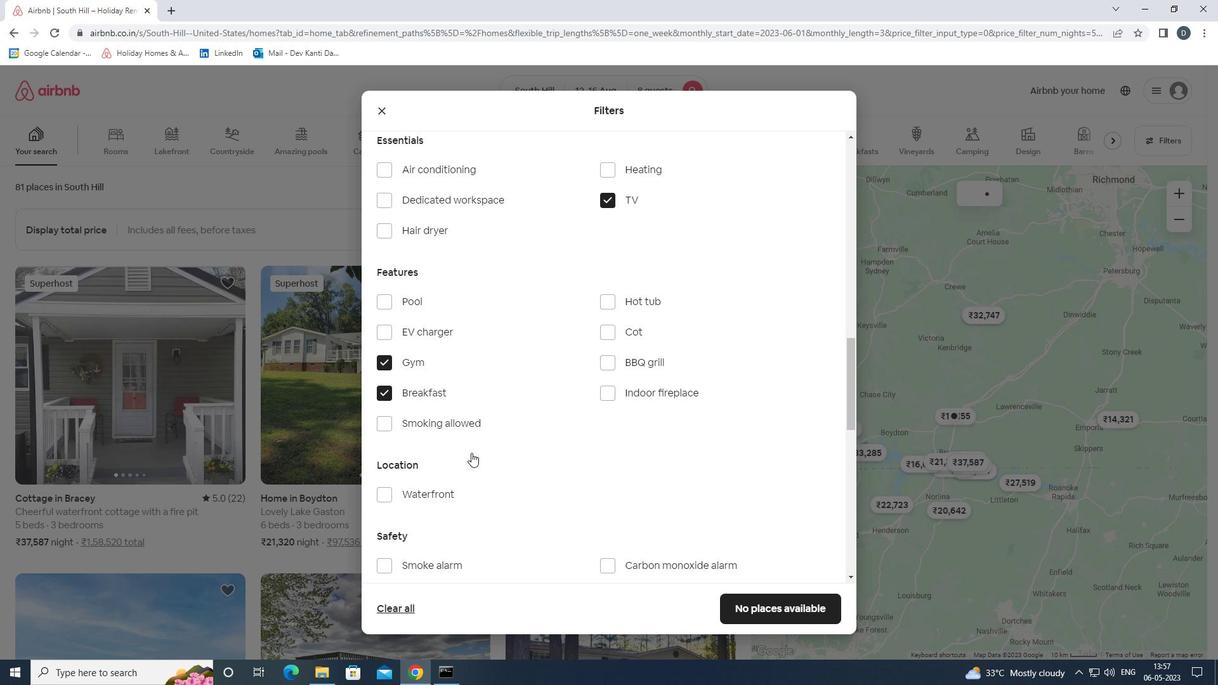 
Action: Mouse moved to (706, 446)
Screenshot: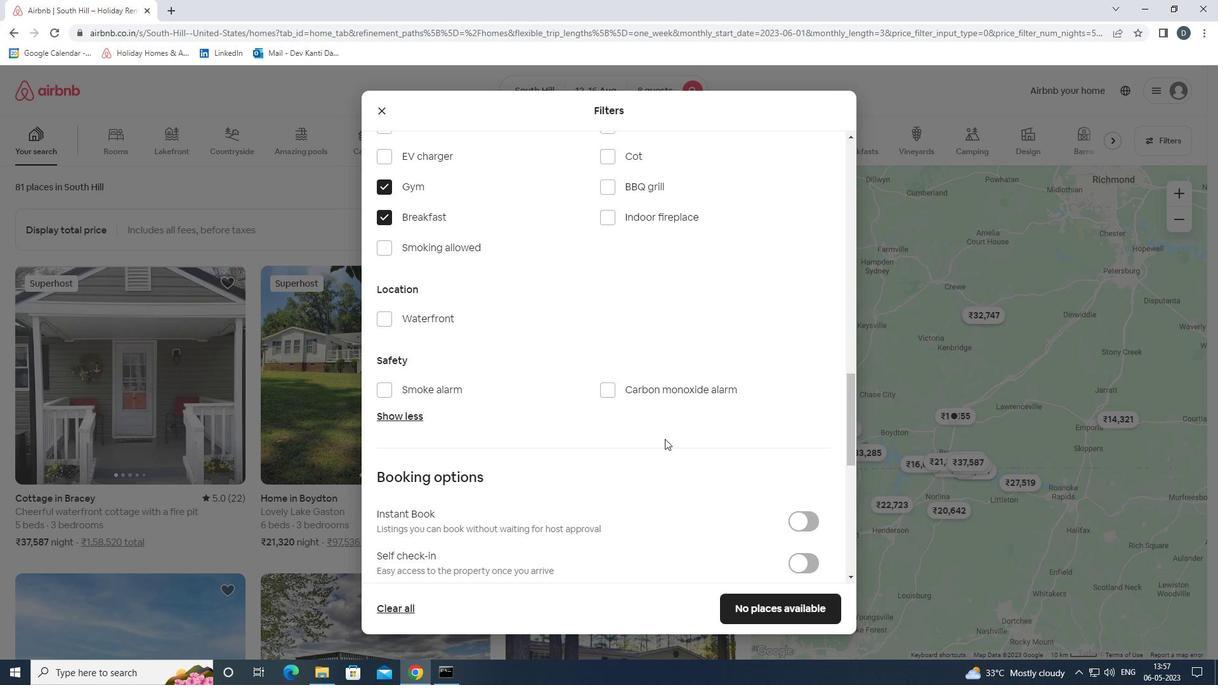 
Action: Mouse scrolled (706, 445) with delta (0, 0)
Screenshot: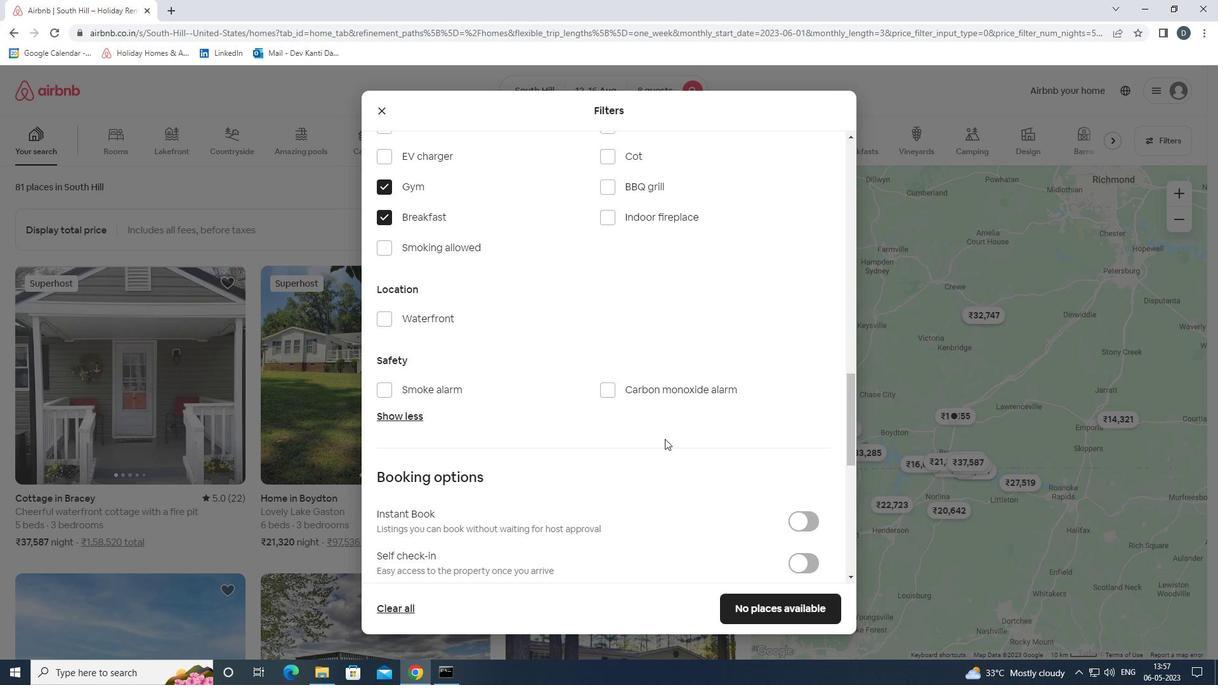 
Action: Mouse moved to (718, 449)
Screenshot: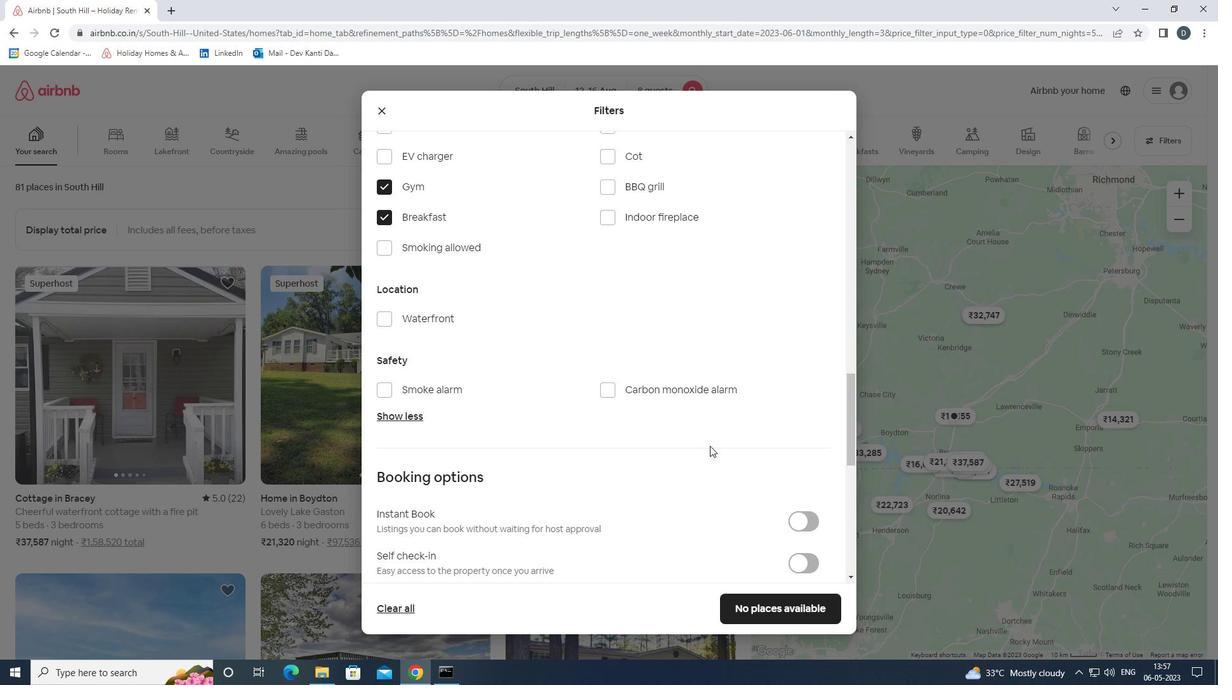 
Action: Mouse scrolled (718, 448) with delta (0, 0)
Screenshot: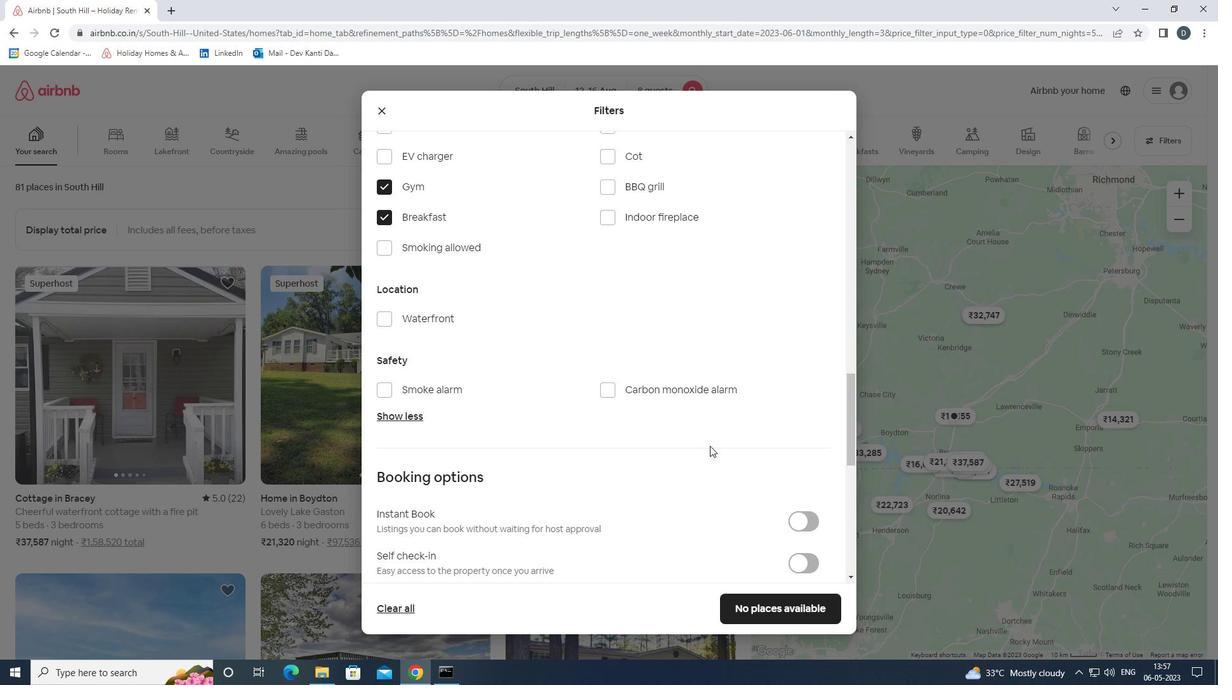 
Action: Mouse moved to (801, 434)
Screenshot: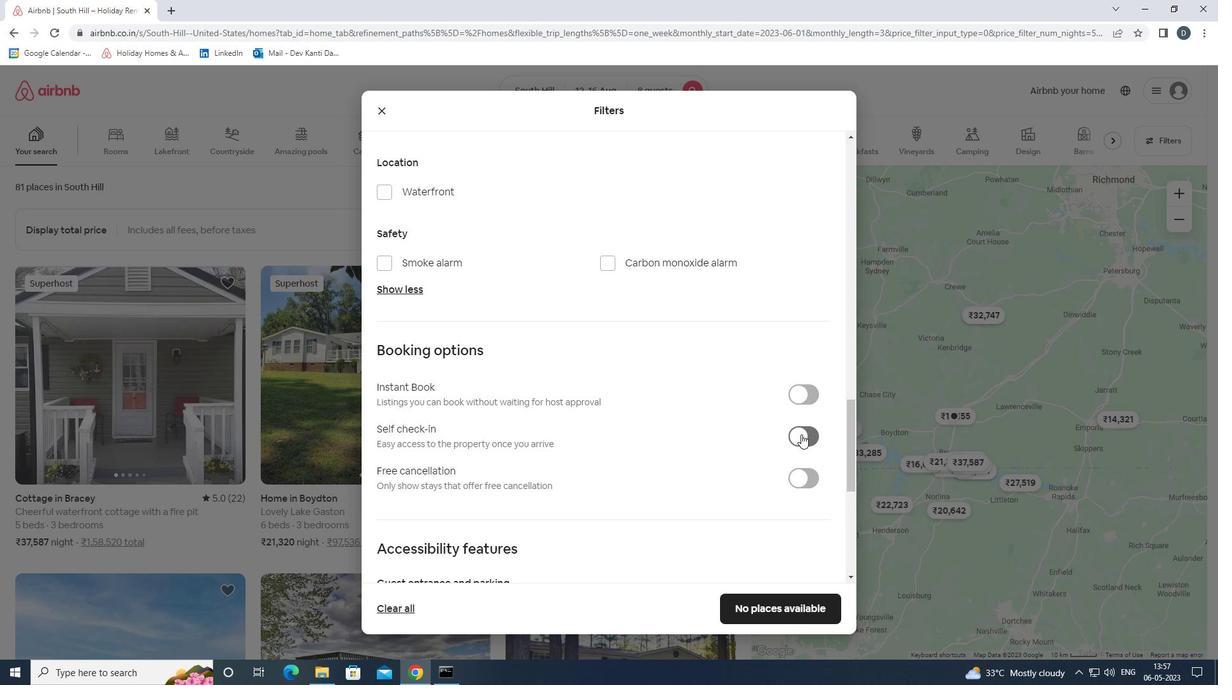 
Action: Mouse pressed left at (801, 434)
Screenshot: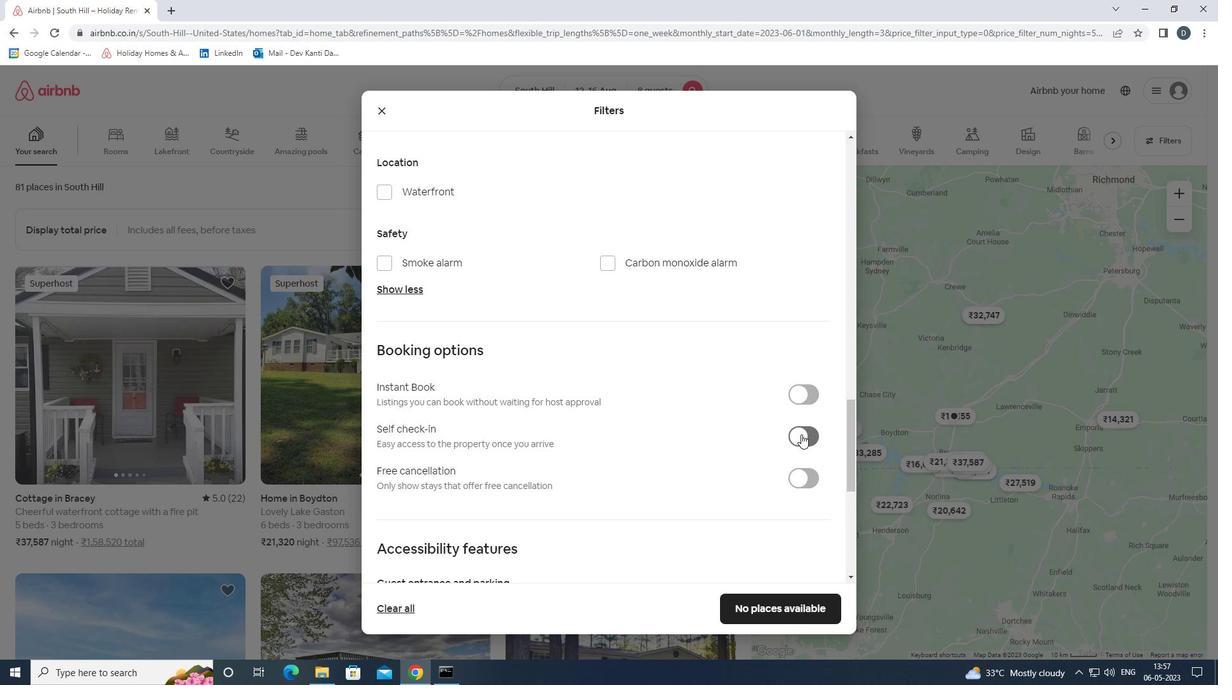 
Action: Mouse moved to (801, 434)
Screenshot: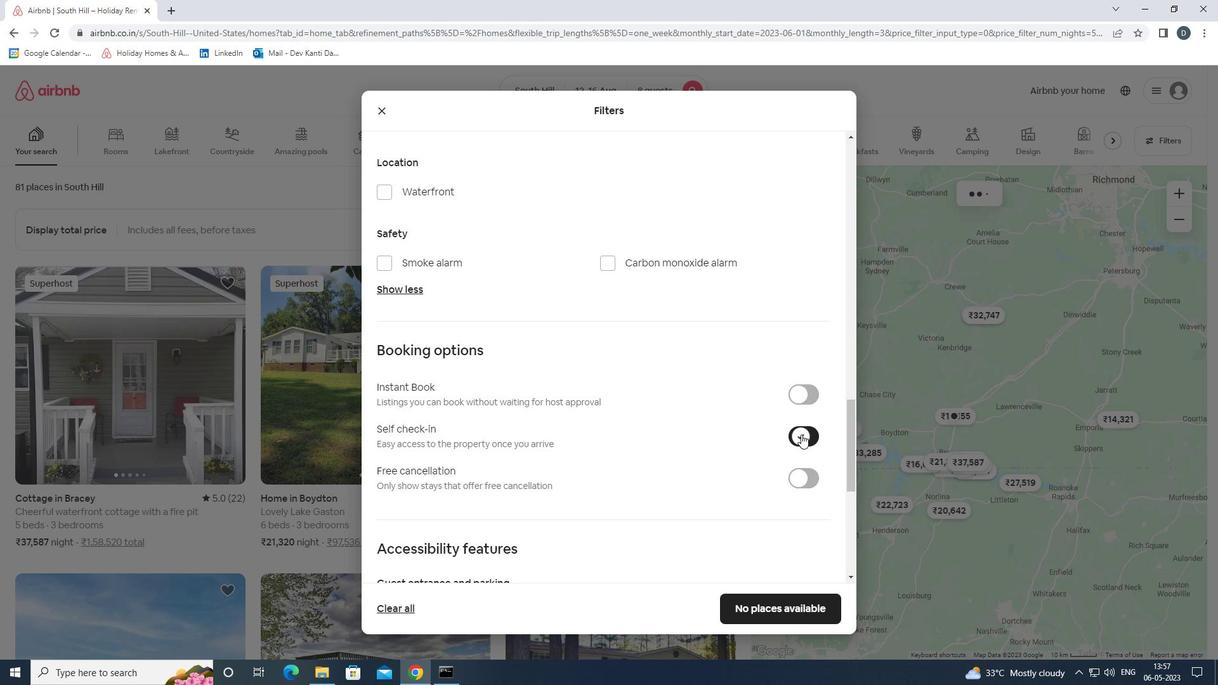 
Action: Mouse scrolled (801, 433) with delta (0, 0)
Screenshot: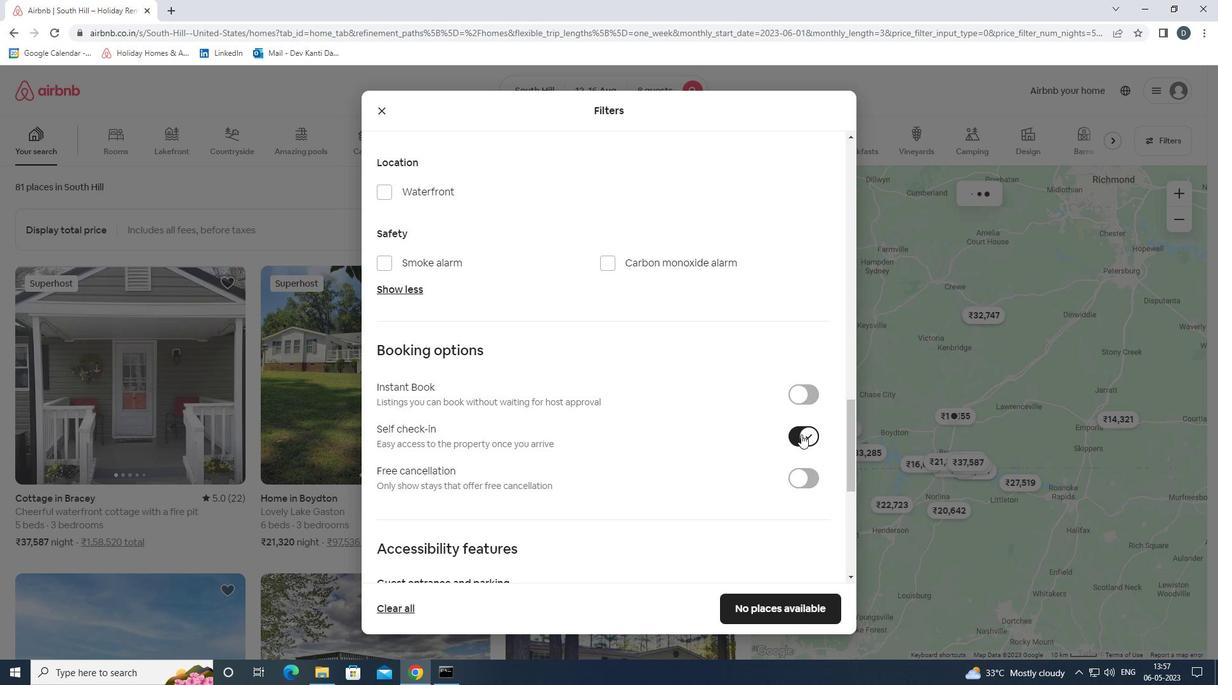 
Action: Mouse scrolled (801, 433) with delta (0, 0)
Screenshot: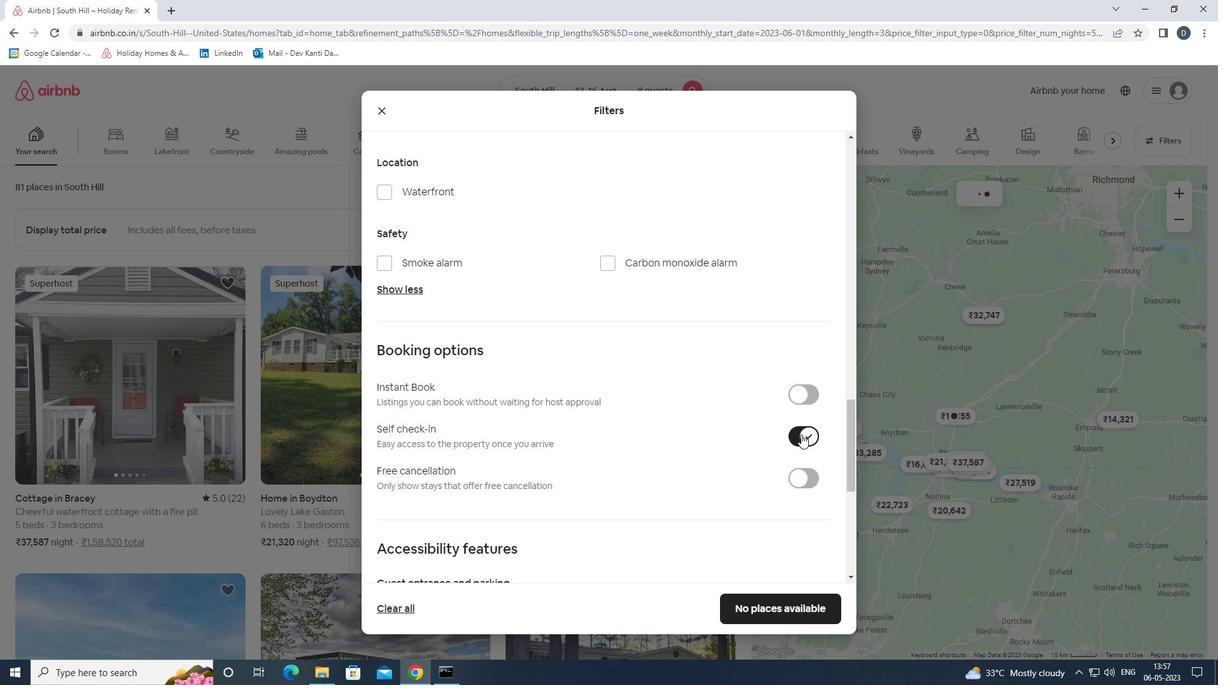 
Action: Mouse scrolled (801, 433) with delta (0, 0)
Screenshot: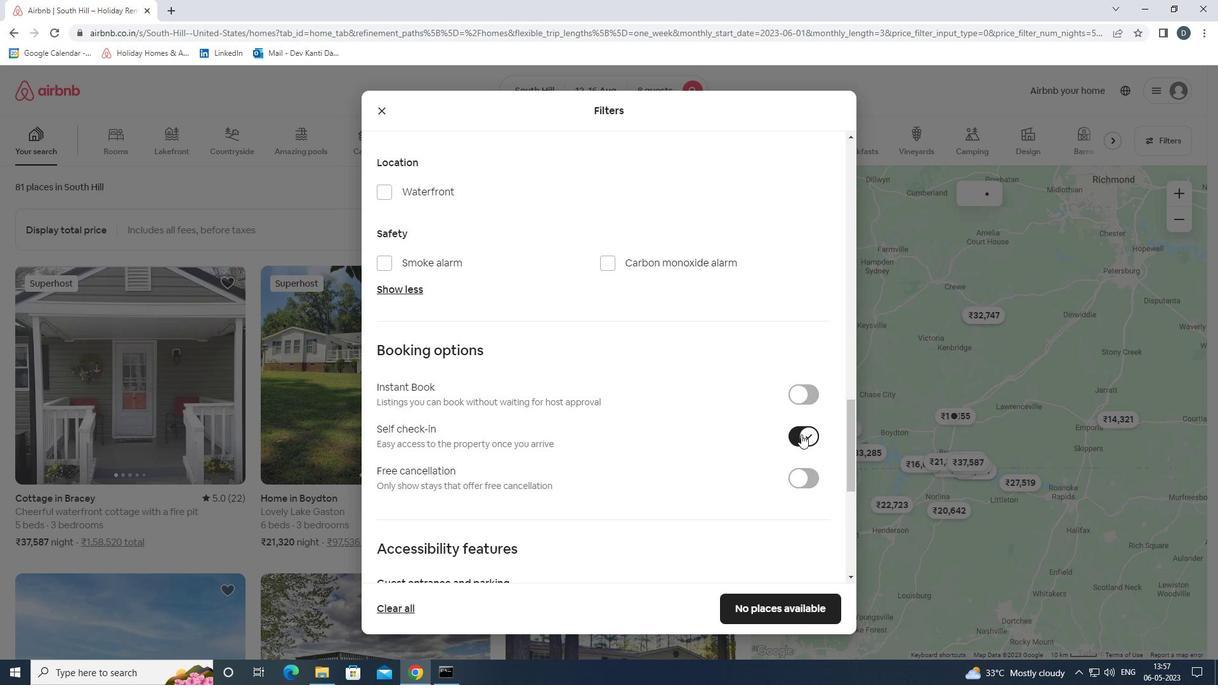 
Action: Mouse moved to (800, 434)
Screenshot: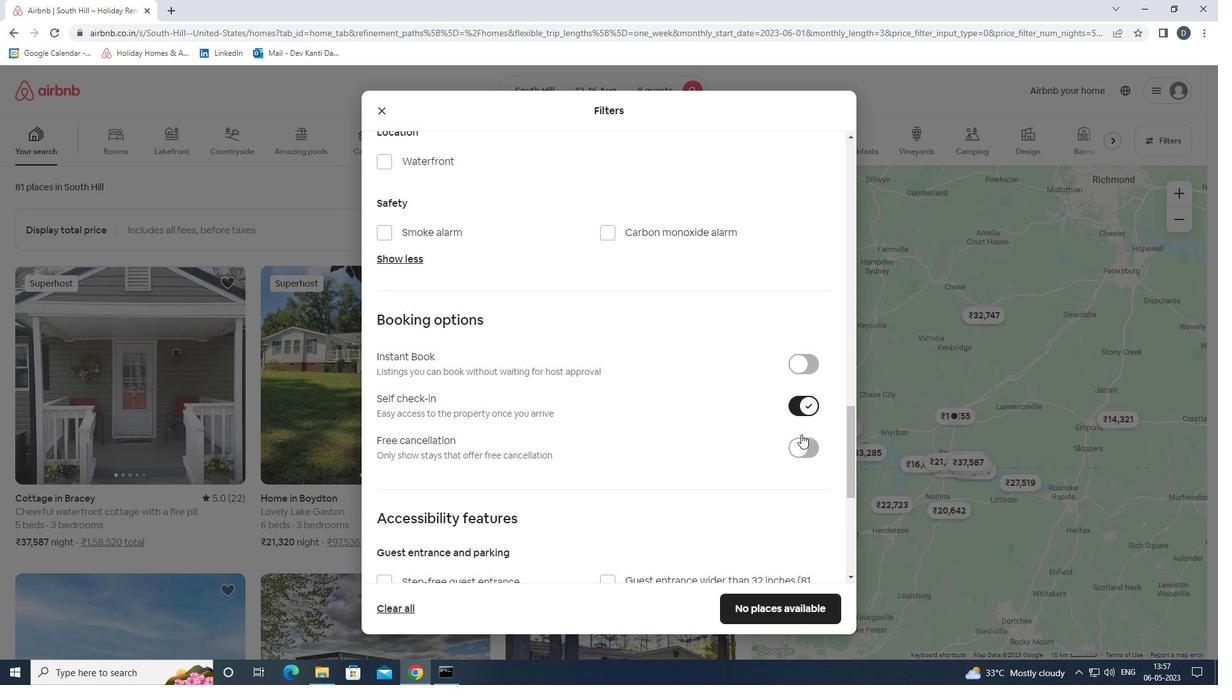 
Action: Mouse scrolled (800, 433) with delta (0, 0)
Screenshot: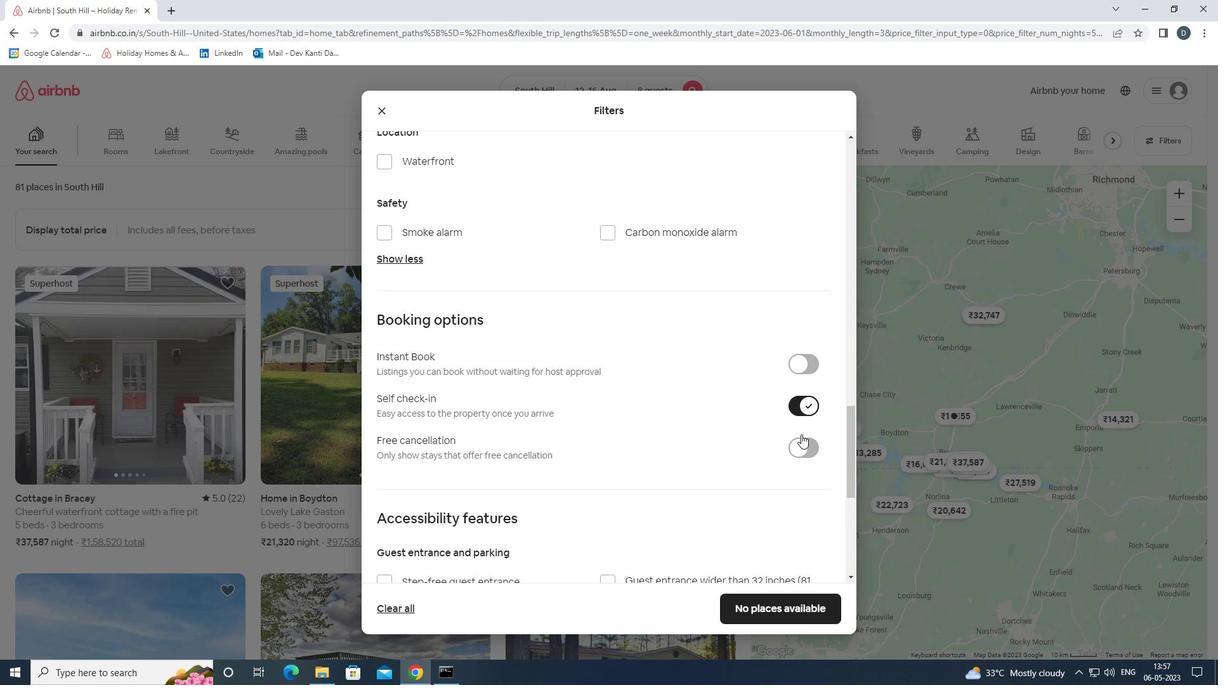 
Action: Mouse moved to (799, 434)
Screenshot: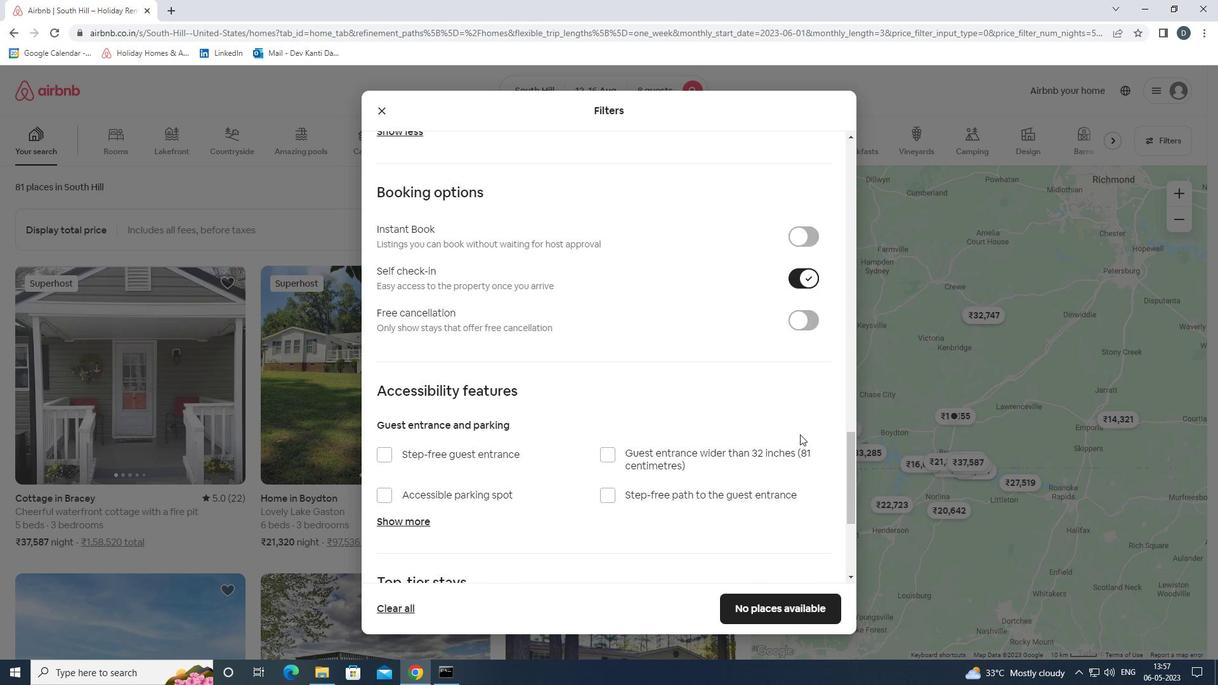 
Action: Mouse scrolled (799, 433) with delta (0, 0)
Screenshot: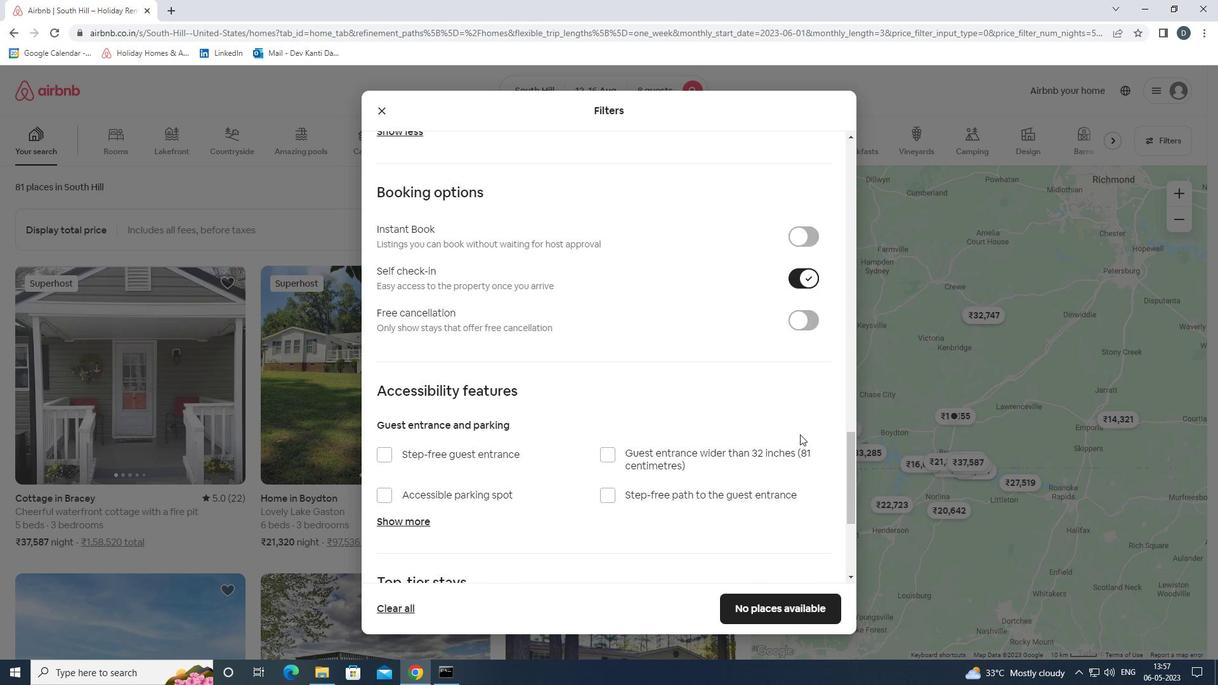 
Action: Mouse moved to (792, 433)
Screenshot: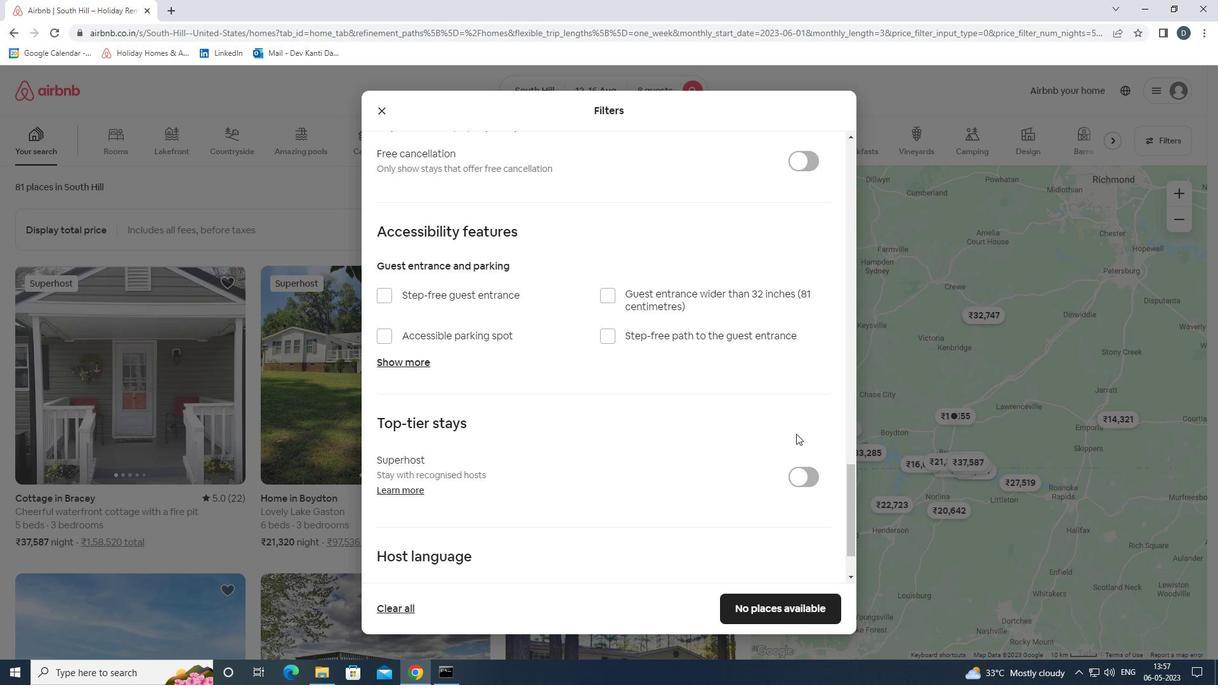 
Action: Mouse scrolled (792, 433) with delta (0, 0)
Screenshot: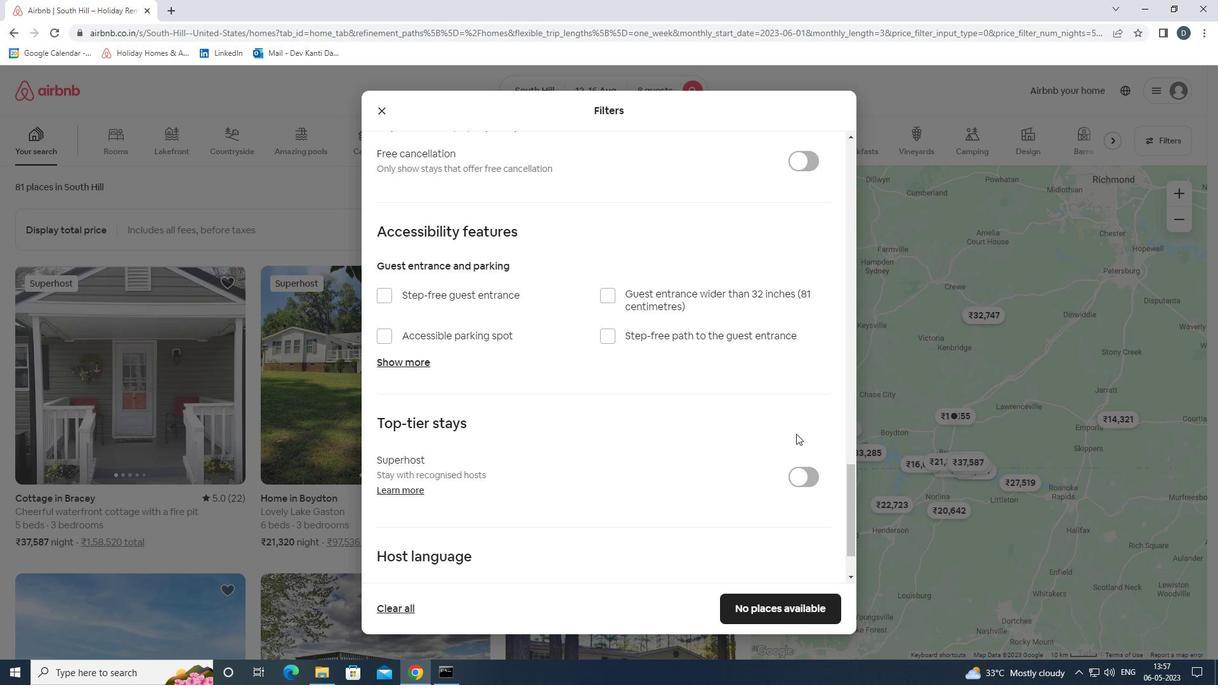 
Action: Mouse moved to (791, 433)
Screenshot: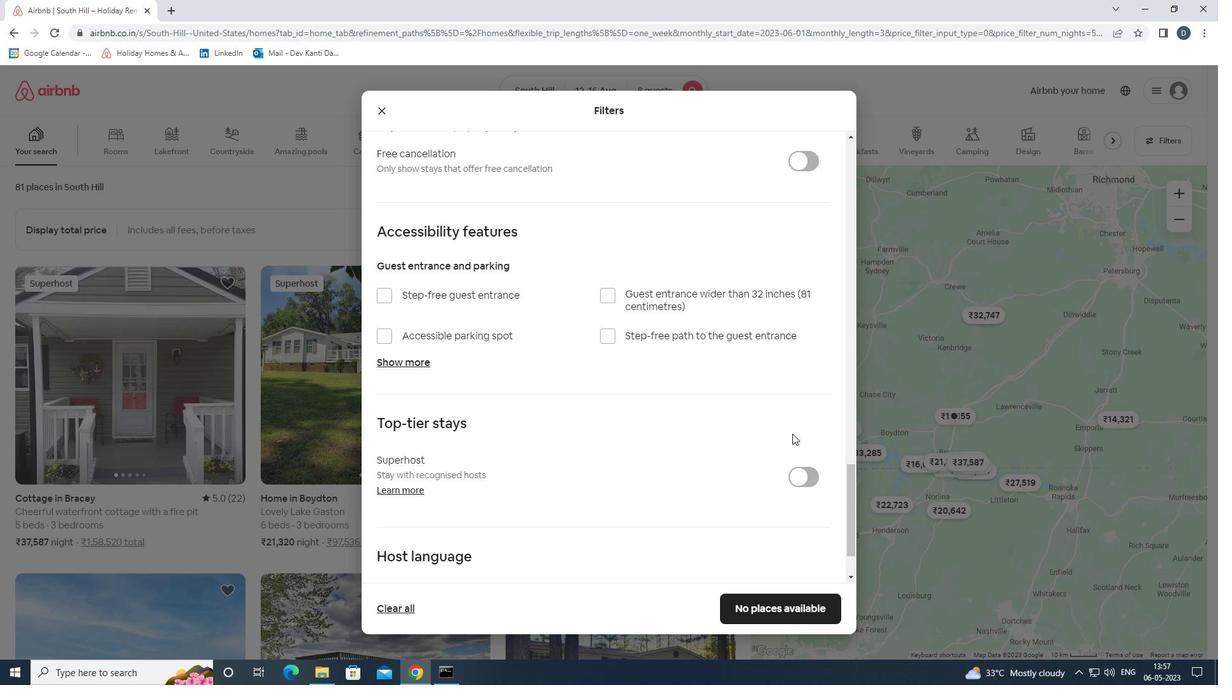 
Action: Mouse scrolled (791, 433) with delta (0, 0)
Screenshot: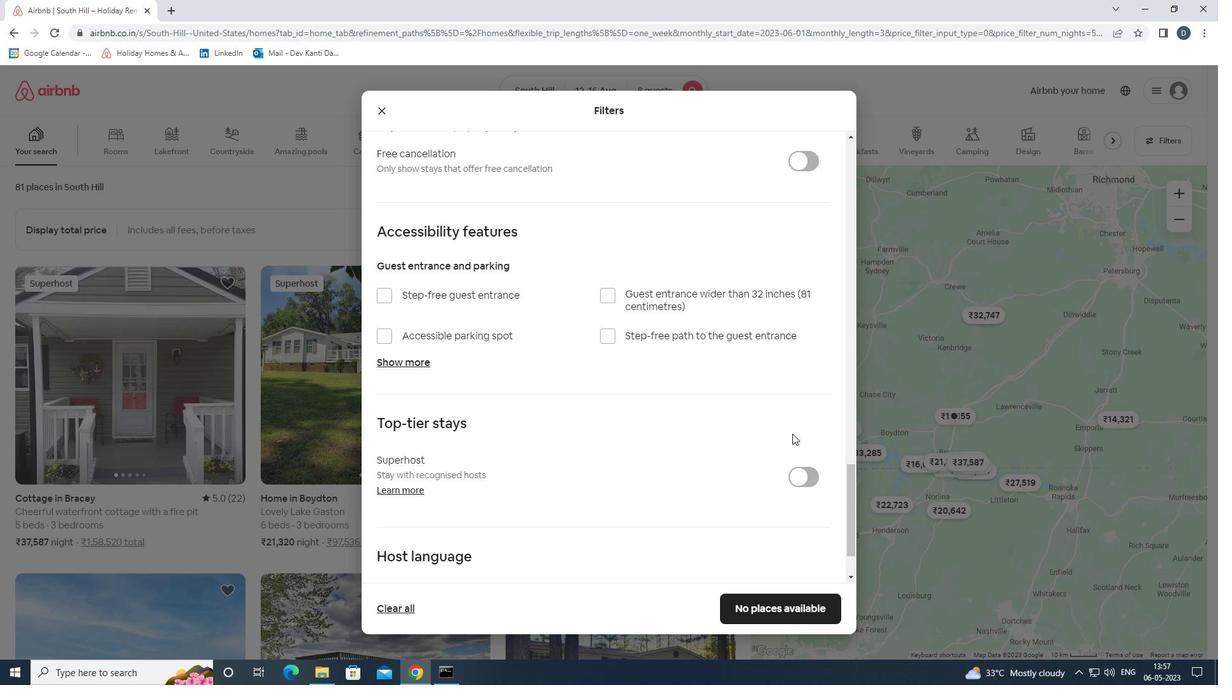 
Action: Mouse scrolled (791, 433) with delta (0, 0)
Screenshot: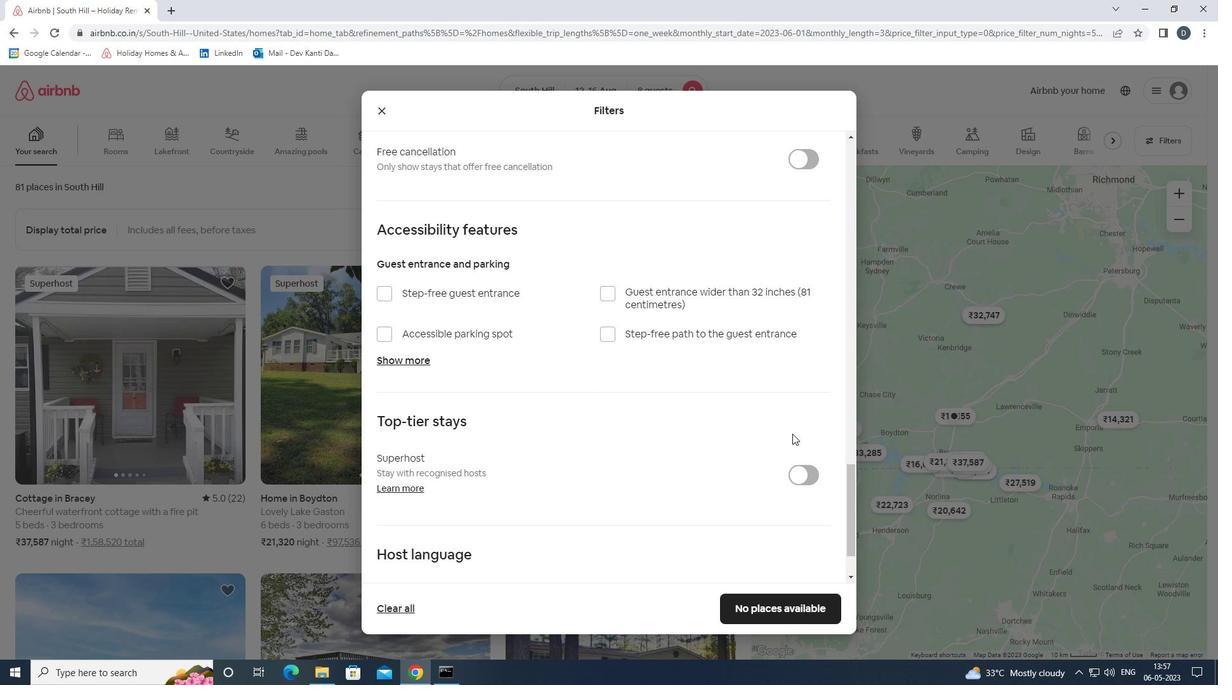
Action: Mouse moved to (790, 433)
Screenshot: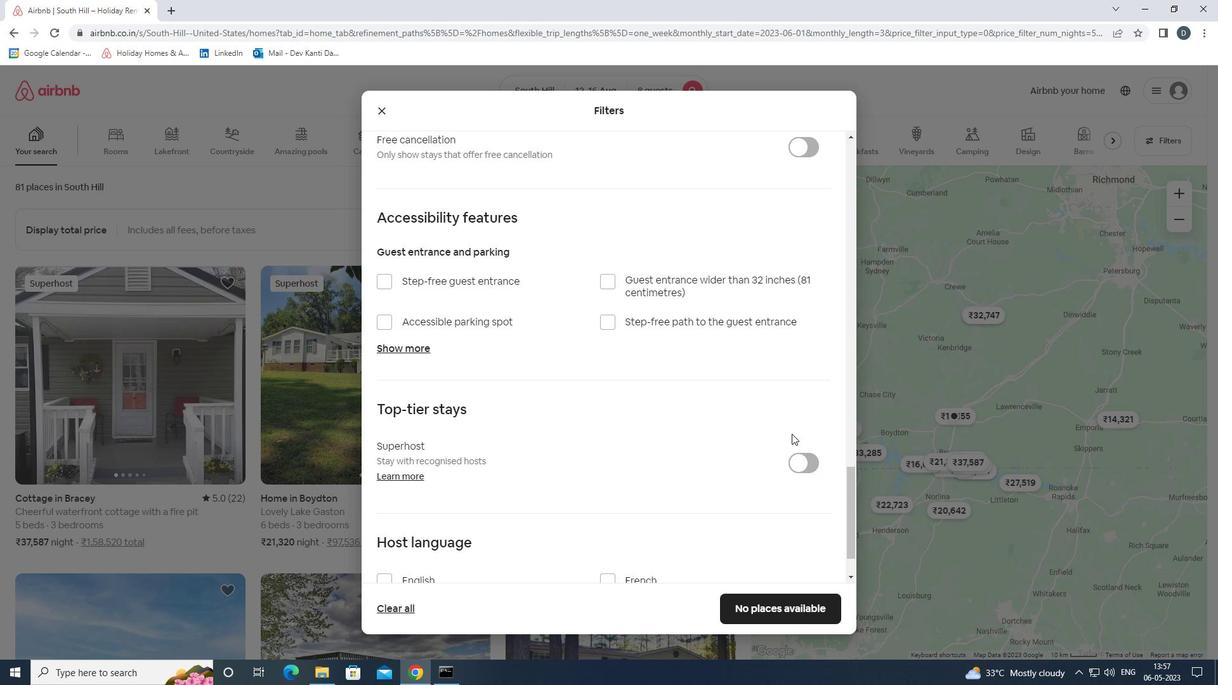 
Action: Mouse scrolled (790, 433) with delta (0, 0)
Screenshot: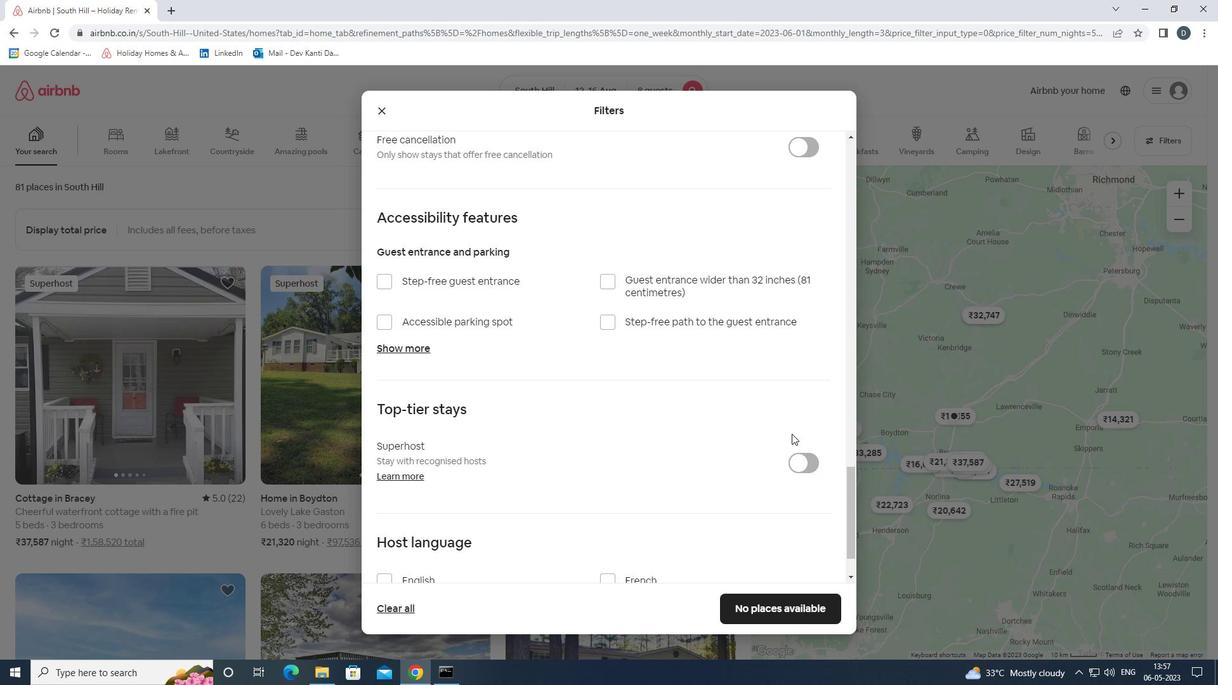 
Action: Mouse moved to (429, 517)
Screenshot: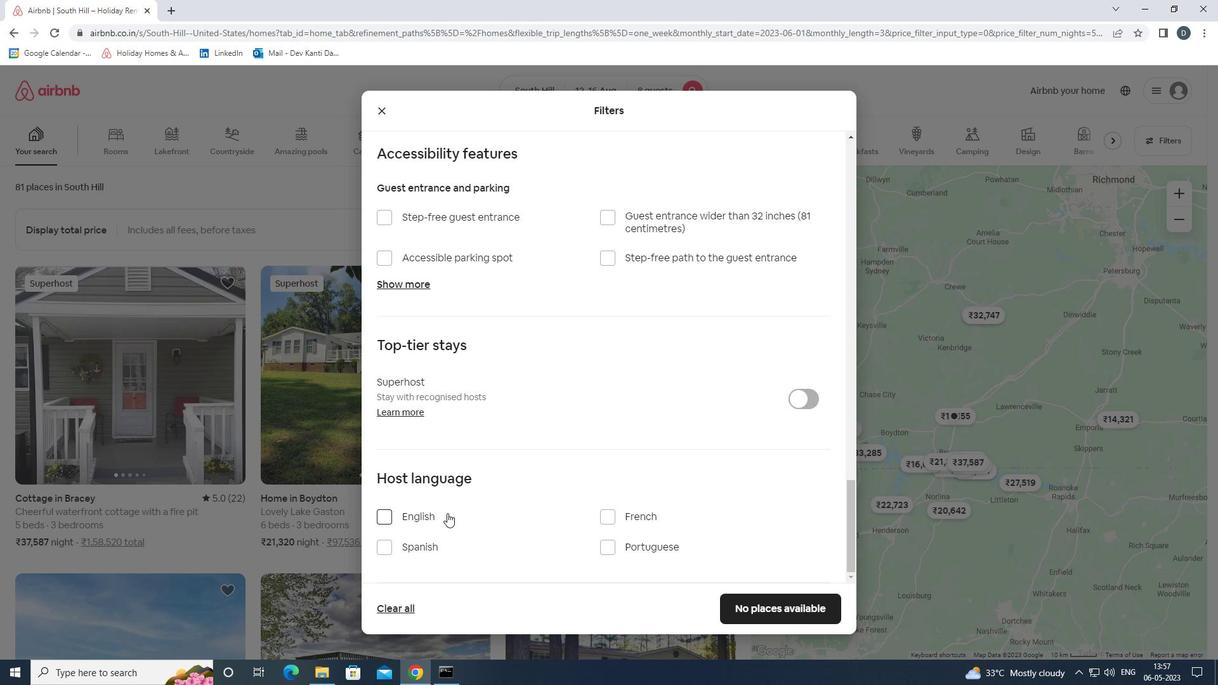 
Action: Mouse pressed left at (429, 517)
Screenshot: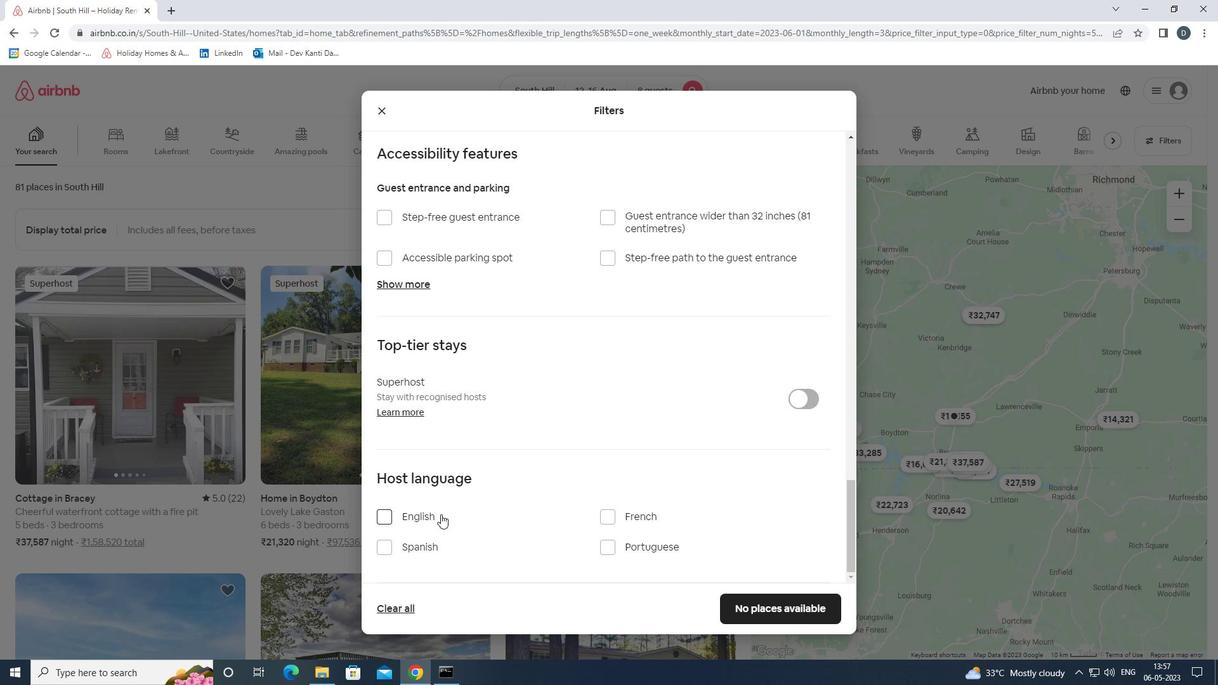 
Action: Mouse moved to (747, 608)
Screenshot: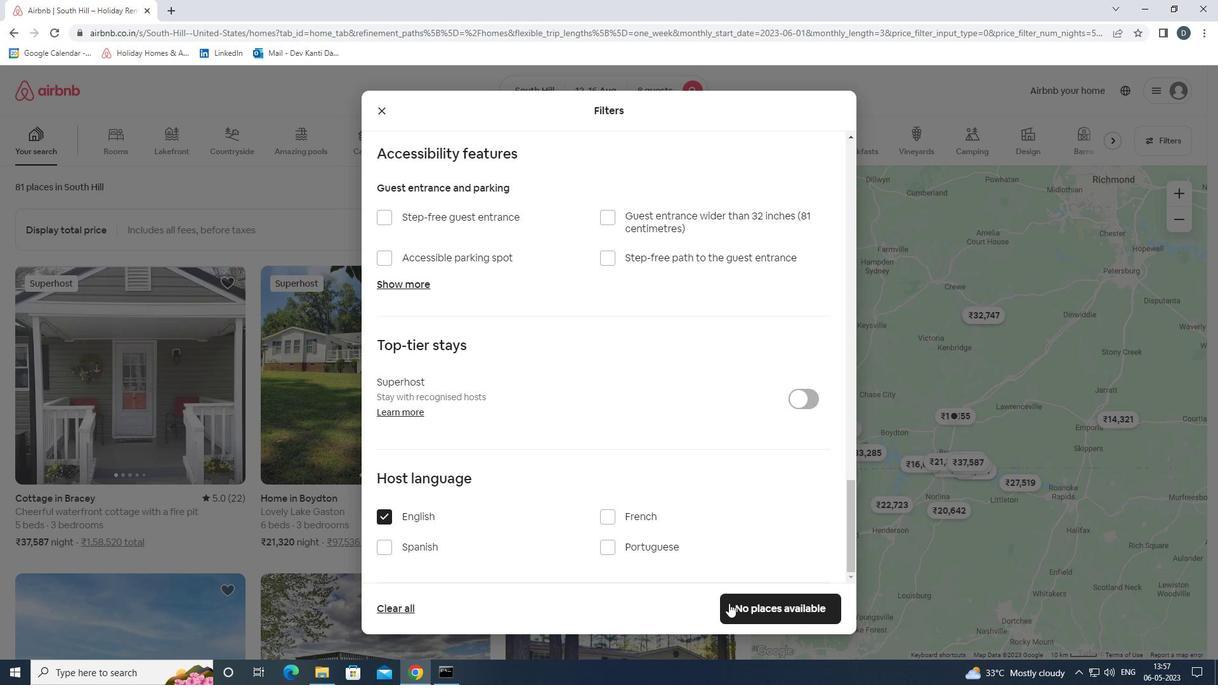 
Action: Mouse pressed left at (747, 608)
Screenshot: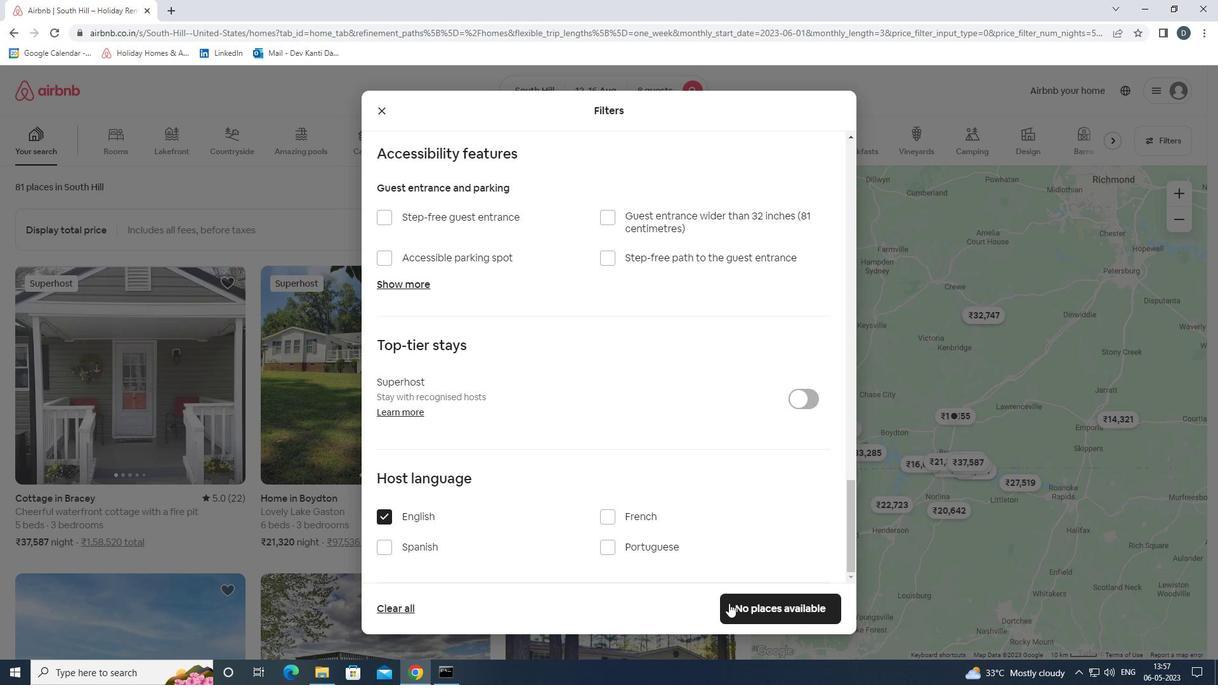 
Action: Mouse moved to (716, 476)
Screenshot: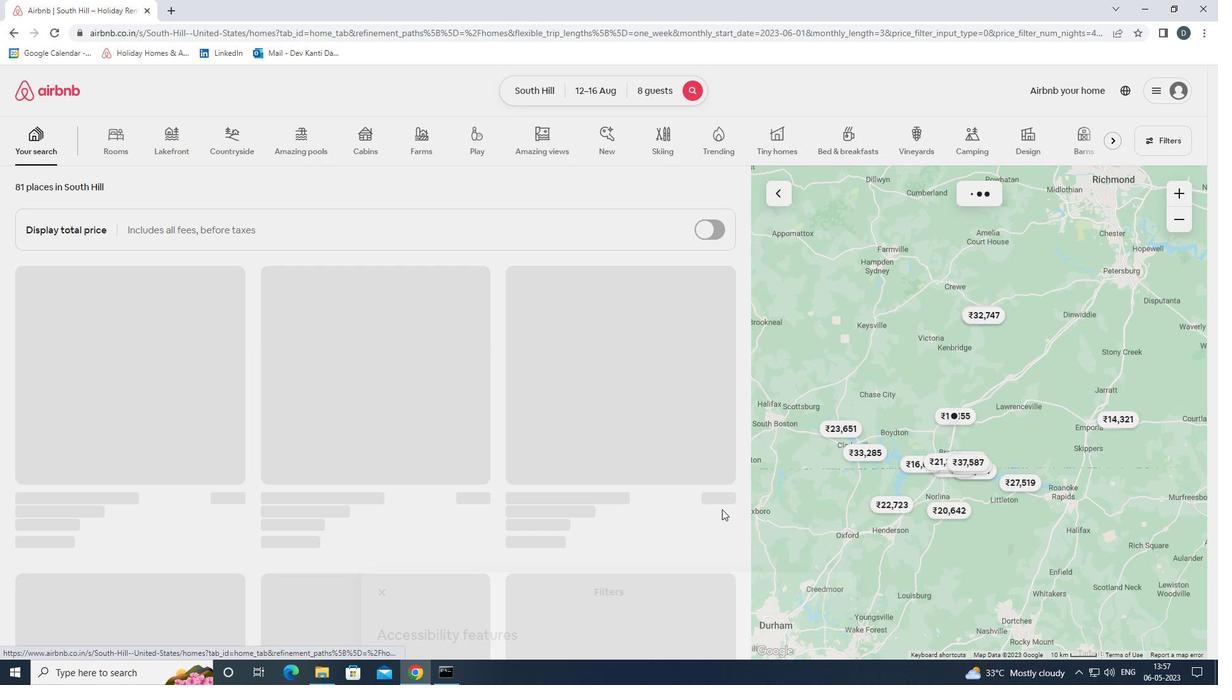
